 Task: Look for space in Uruaçu, Brazil from 1st August, 2023 to 5th August, 2023 for 1 adult in price range Rs.6000 to Rs.15000. Place can be entire place with 1  bedroom having 1 bed and 1 bathroom. Property type can be flat. Amenities needed are: wifi, washing machine, . Booking option can be shelf check-in. Required host language is Spanish.
Action: Mouse moved to (525, 135)
Screenshot: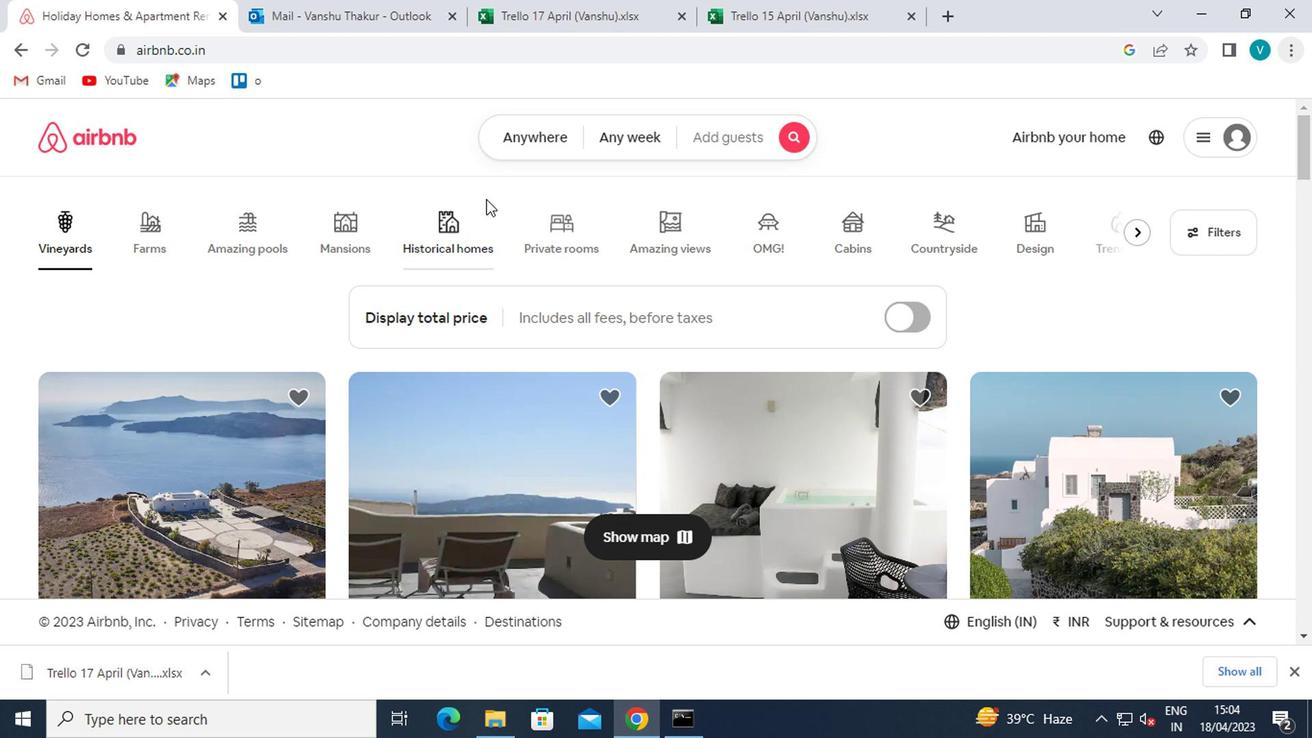 
Action: Mouse pressed left at (525, 135)
Screenshot: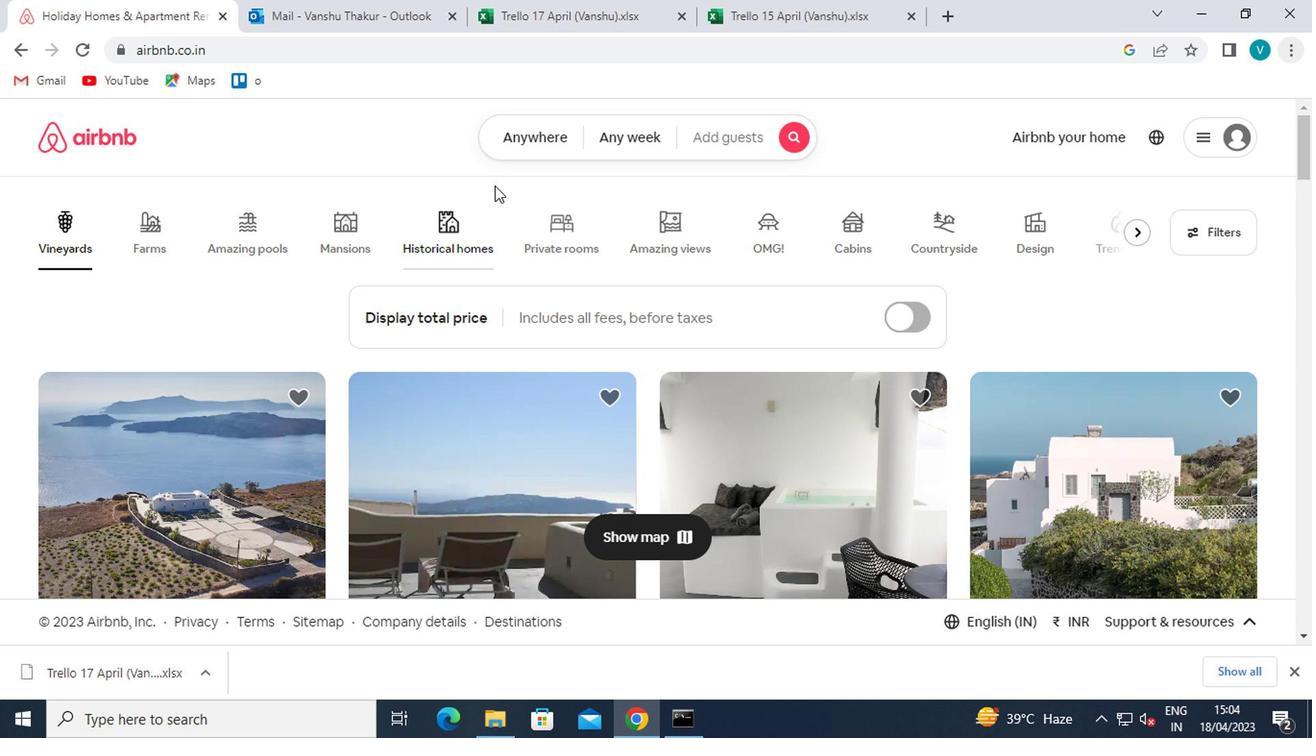 
Action: Mouse moved to (426, 224)
Screenshot: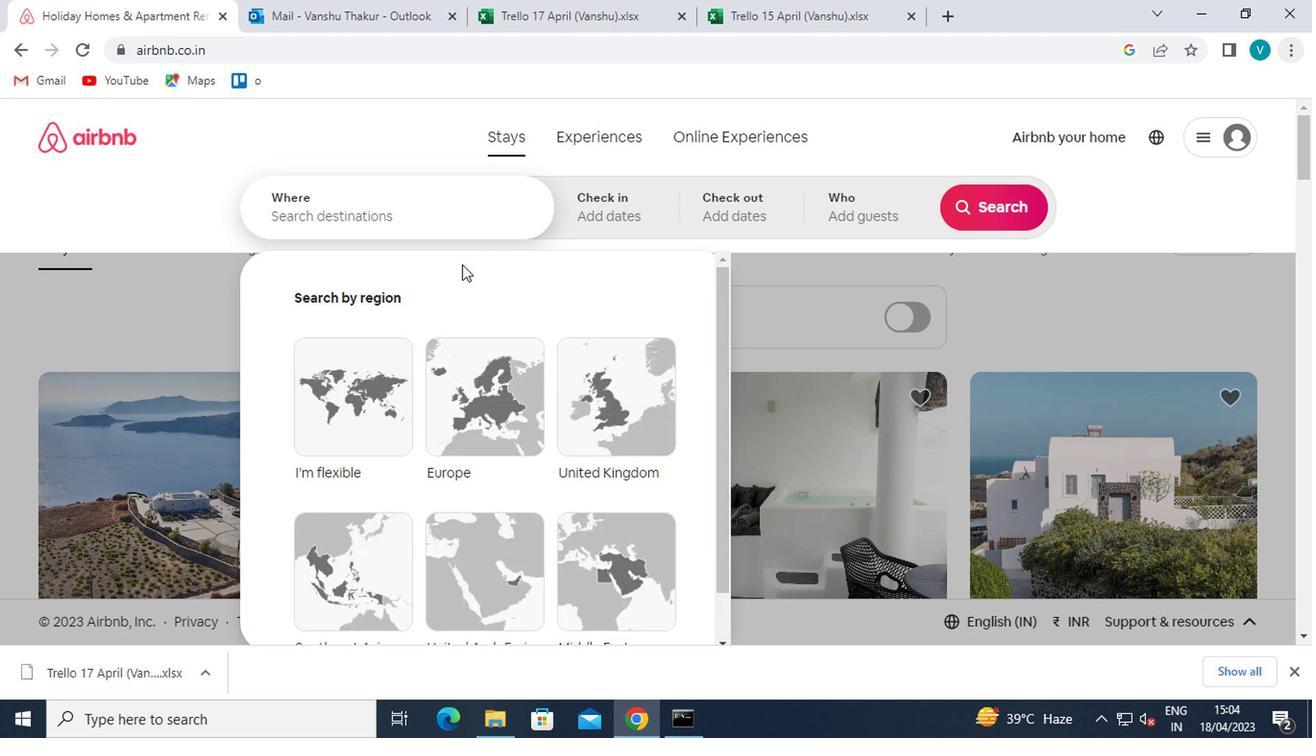 
Action: Mouse pressed left at (426, 224)
Screenshot: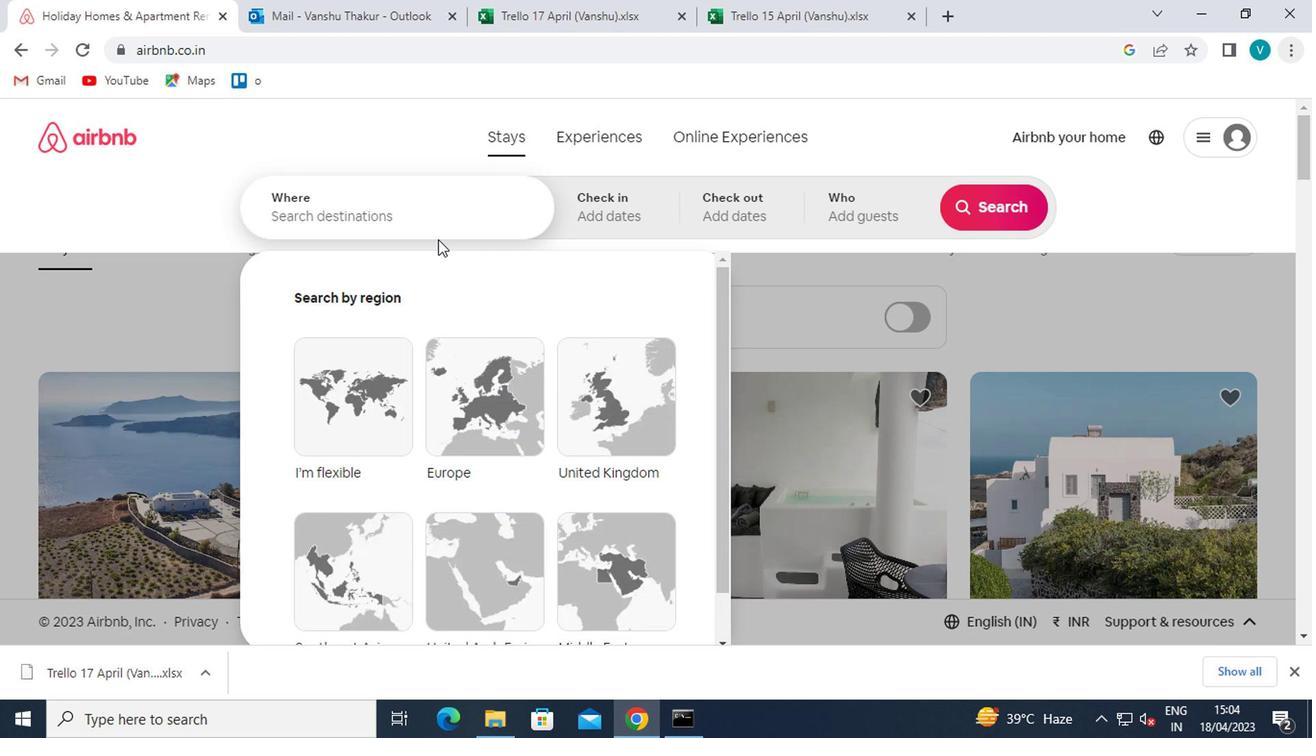 
Action: Mouse moved to (424, 223)
Screenshot: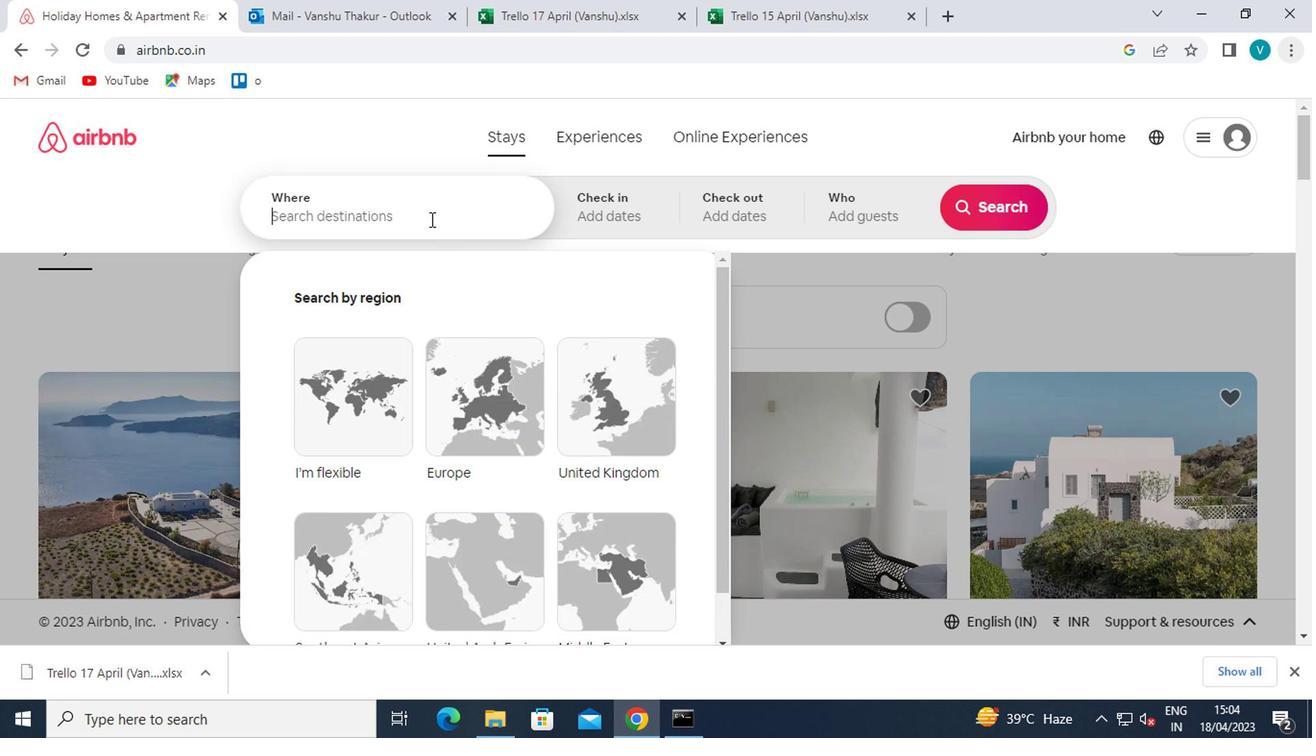 
Action: Key pressed <Key.shift>URUACU,<Key.space><Key.shift>BRAZIL
Screenshot: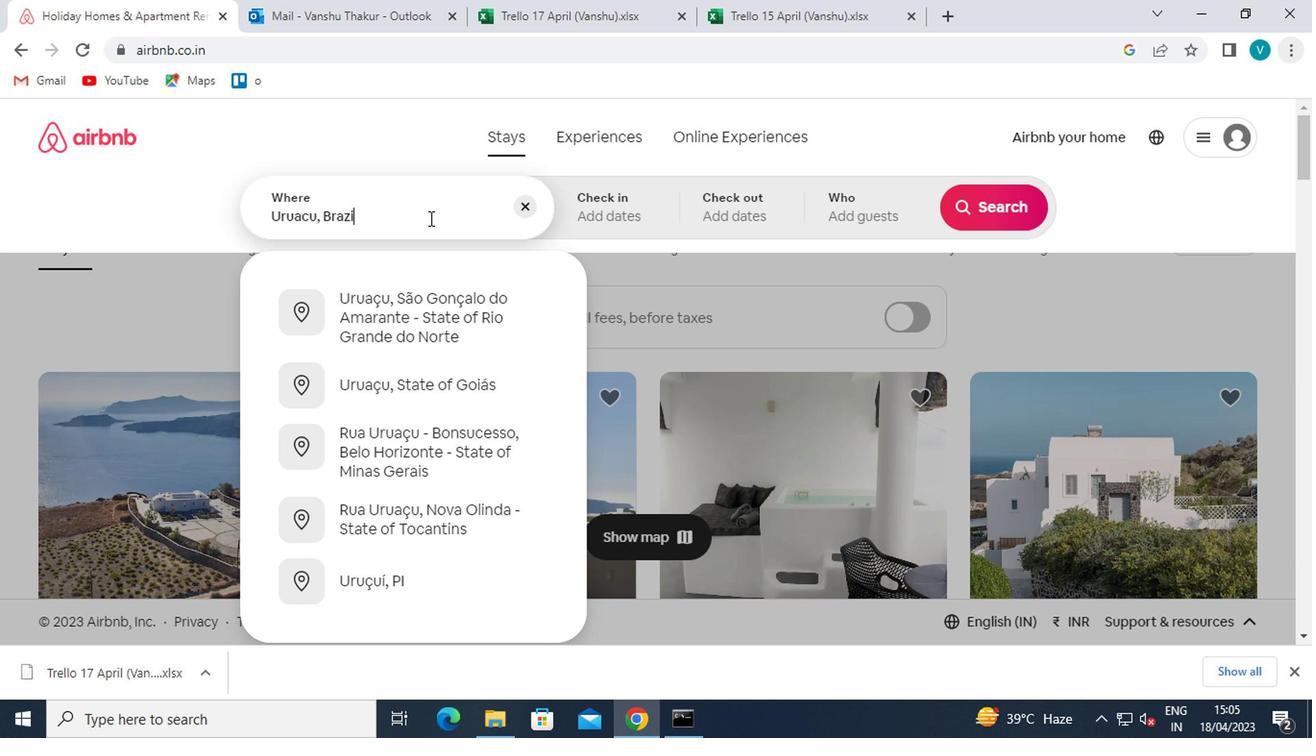 
Action: Mouse moved to (432, 307)
Screenshot: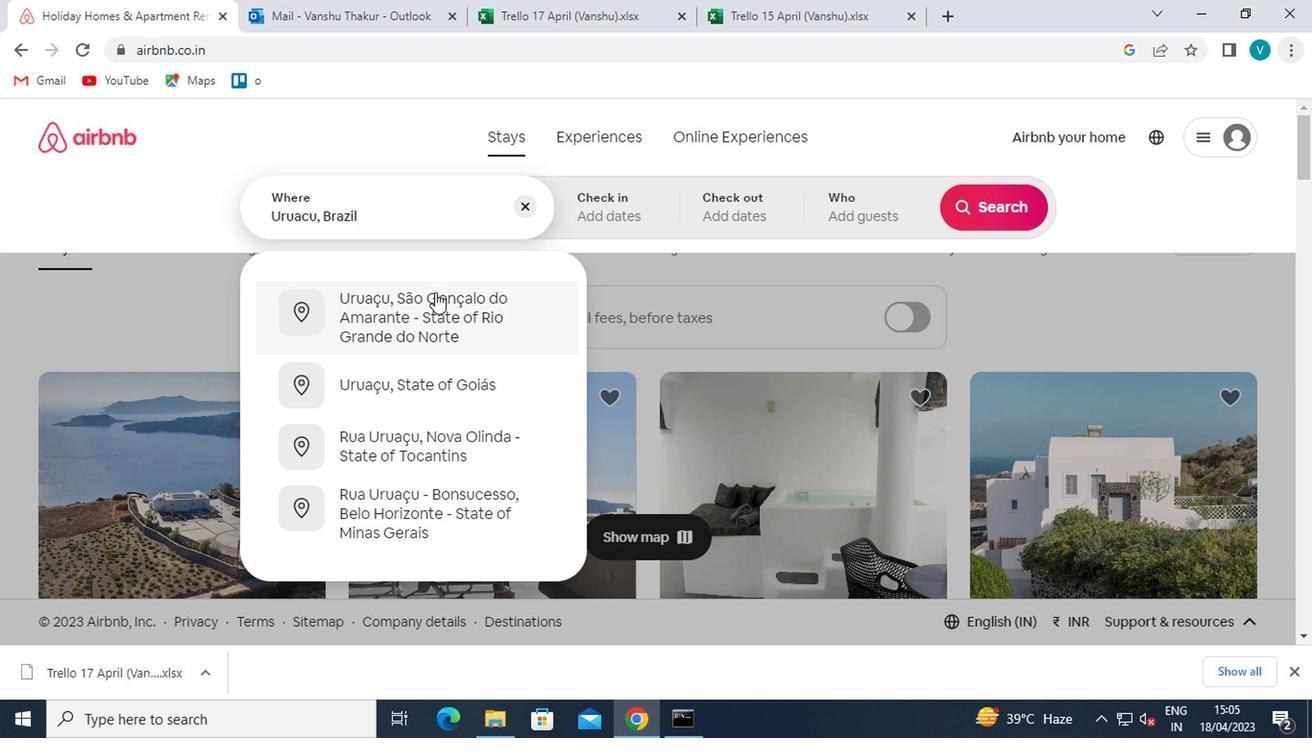 
Action: Mouse pressed left at (432, 307)
Screenshot: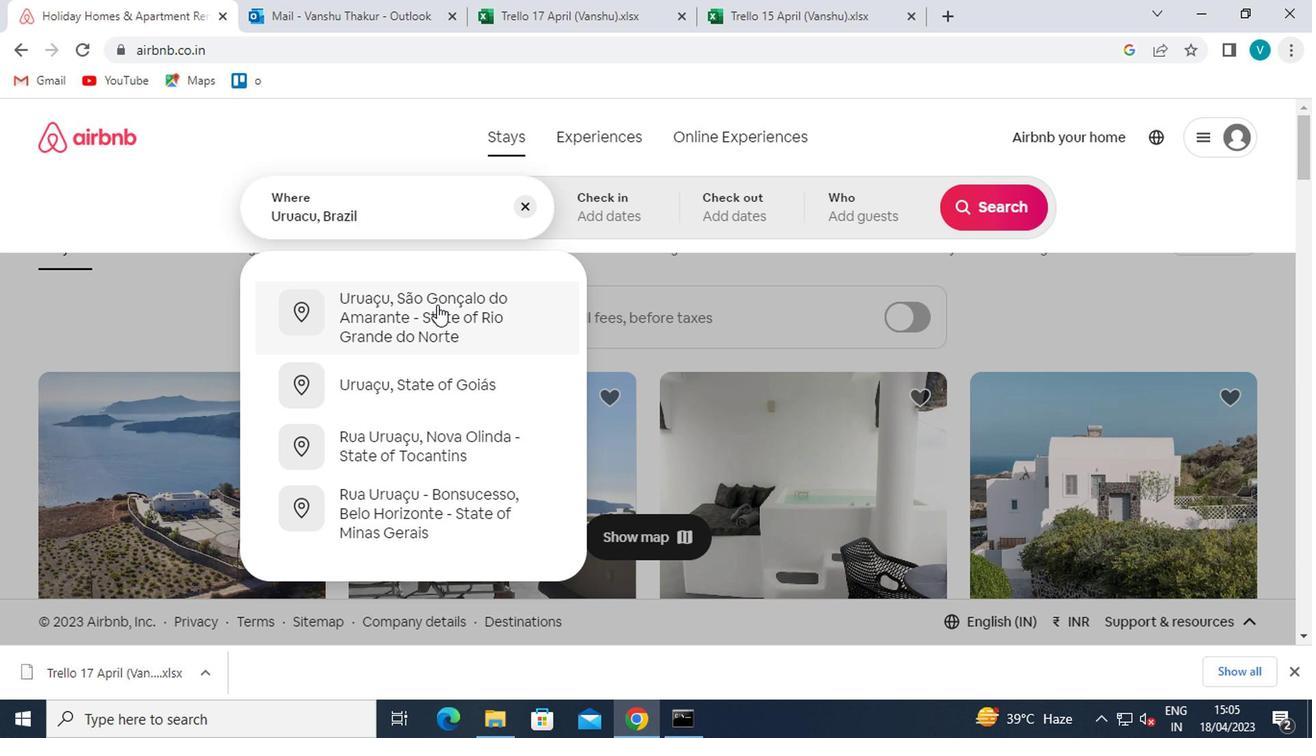 
Action: Mouse moved to (960, 358)
Screenshot: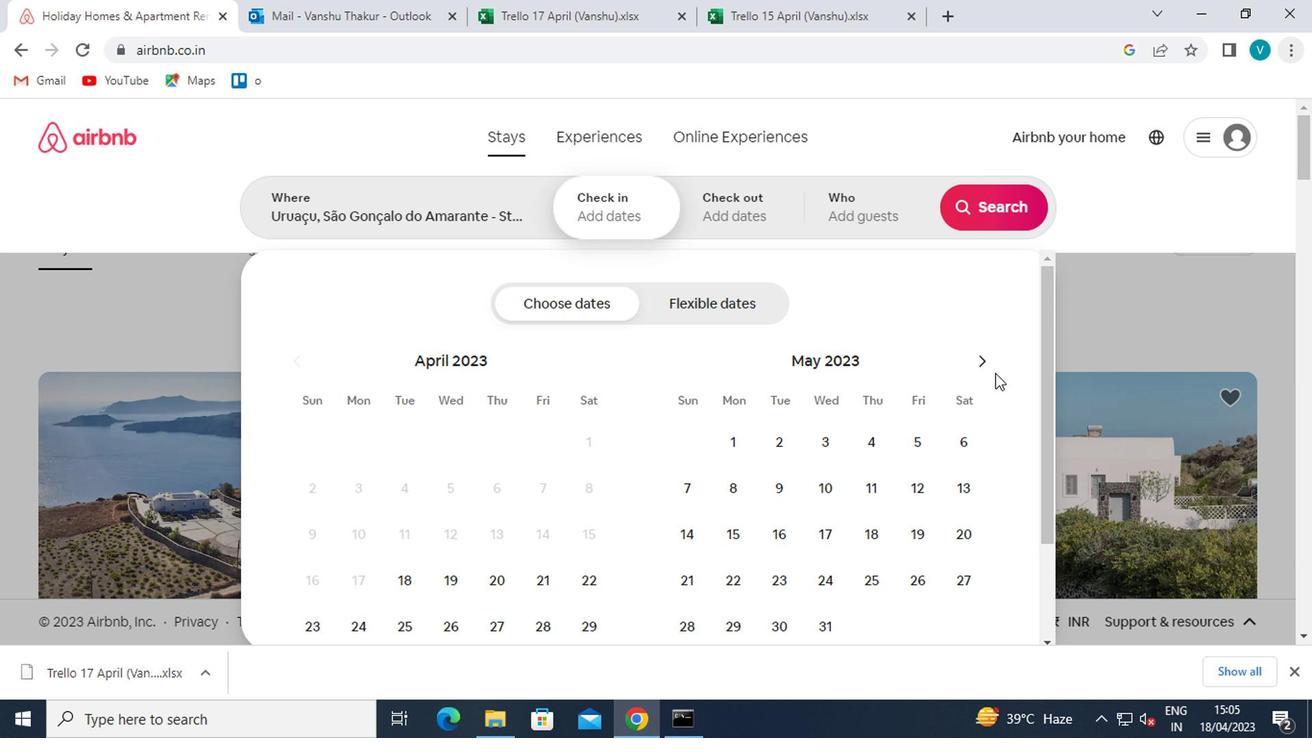 
Action: Mouse pressed left at (960, 358)
Screenshot: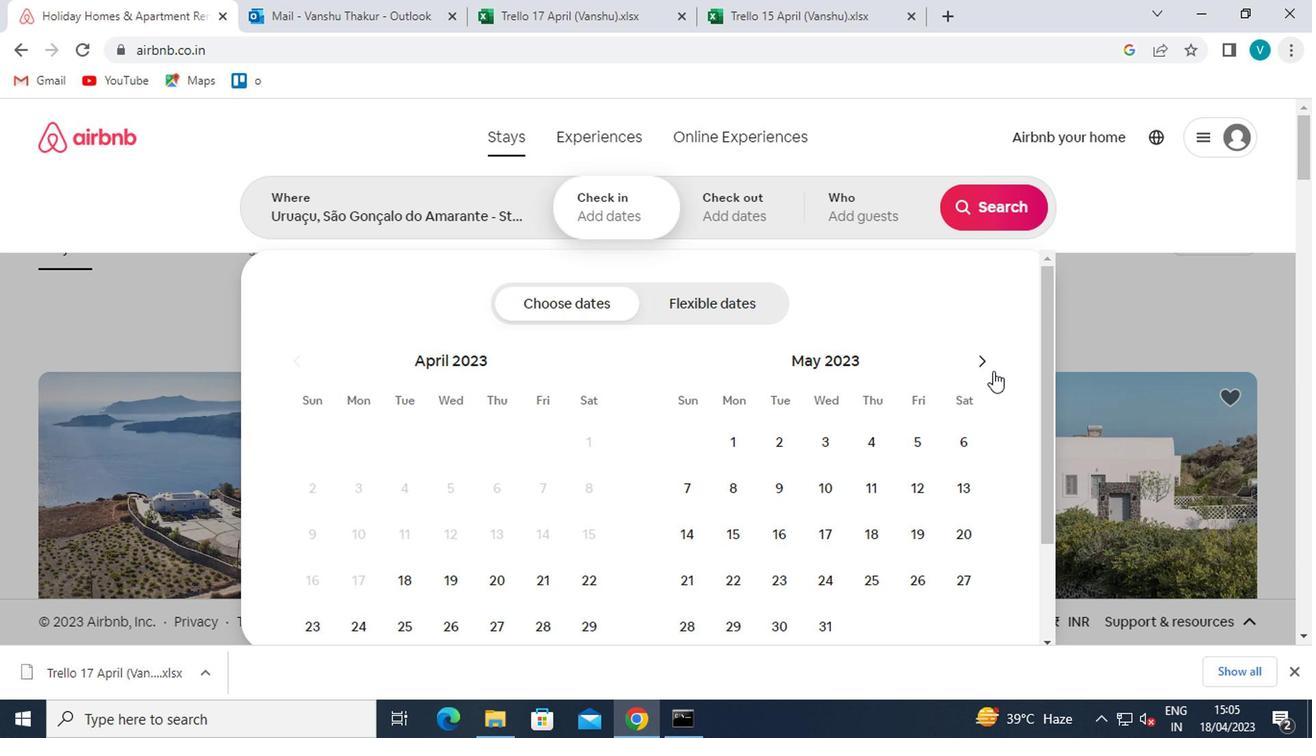 
Action: Mouse pressed left at (960, 358)
Screenshot: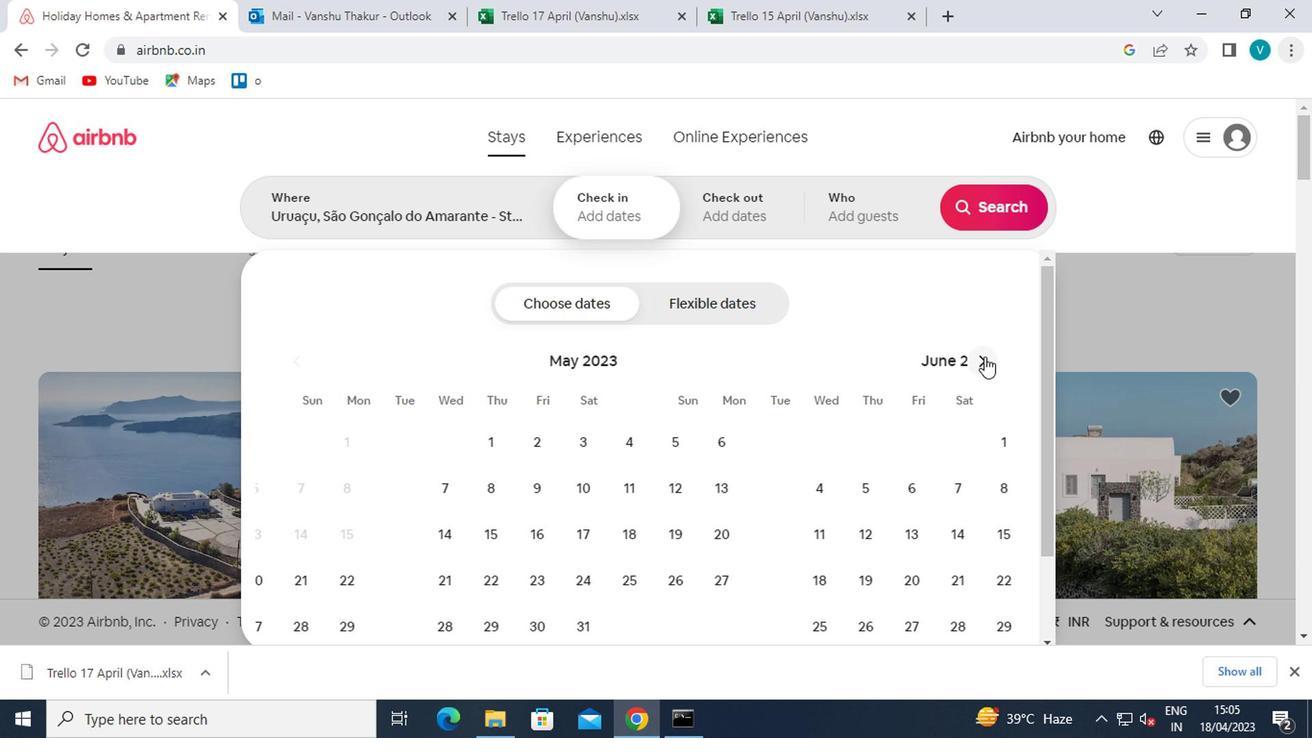 
Action: Mouse pressed left at (960, 358)
Screenshot: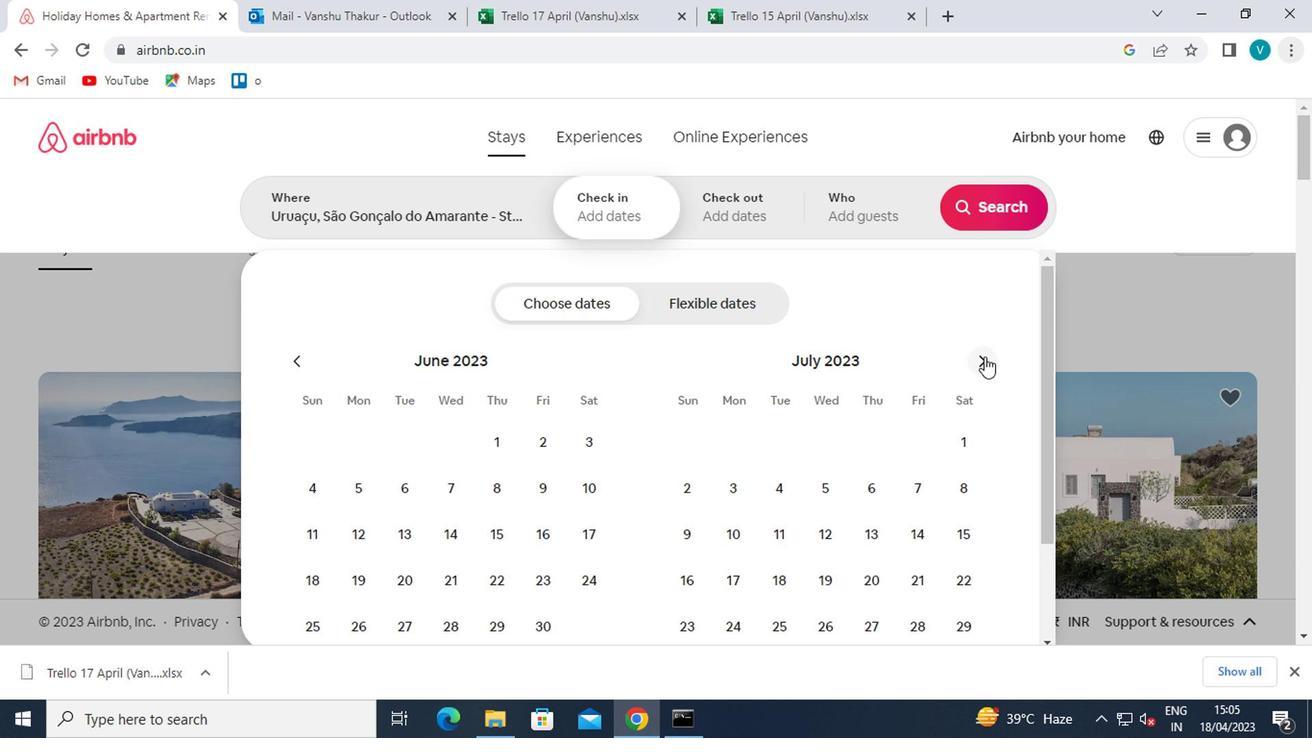 
Action: Mouse moved to (767, 430)
Screenshot: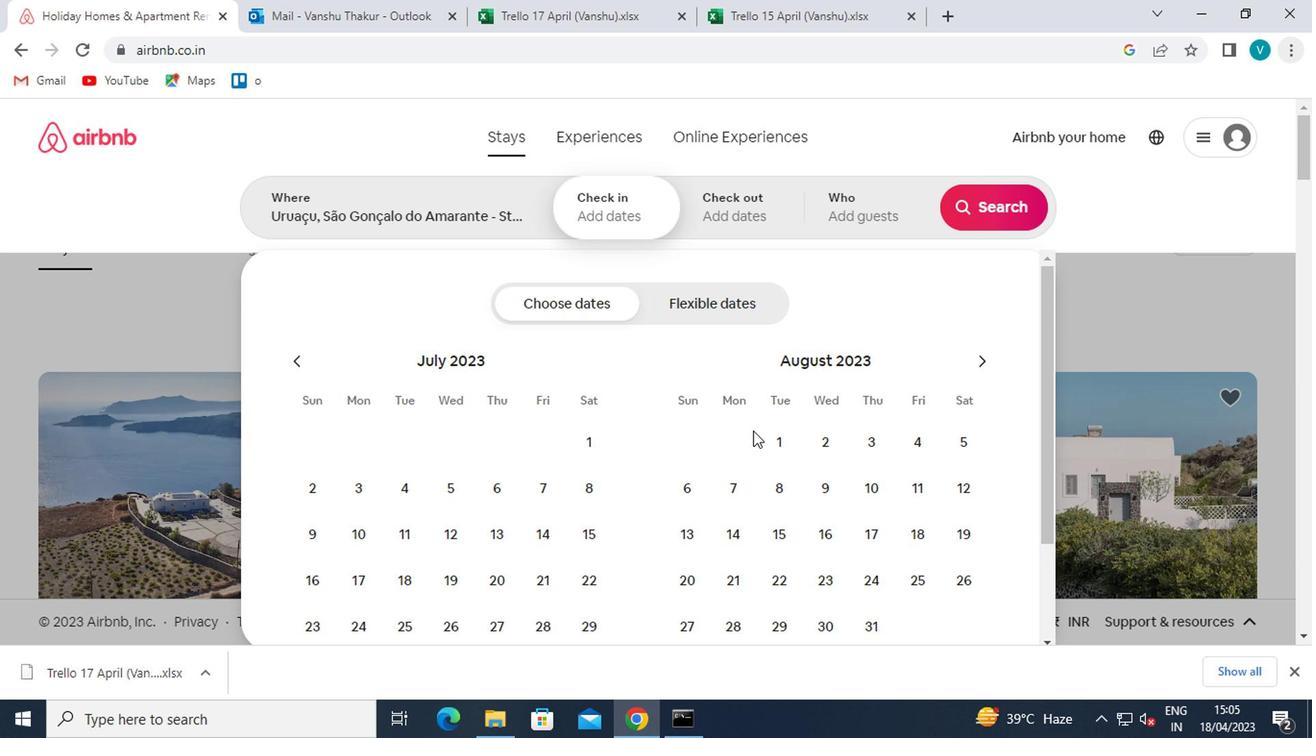 
Action: Mouse pressed left at (767, 430)
Screenshot: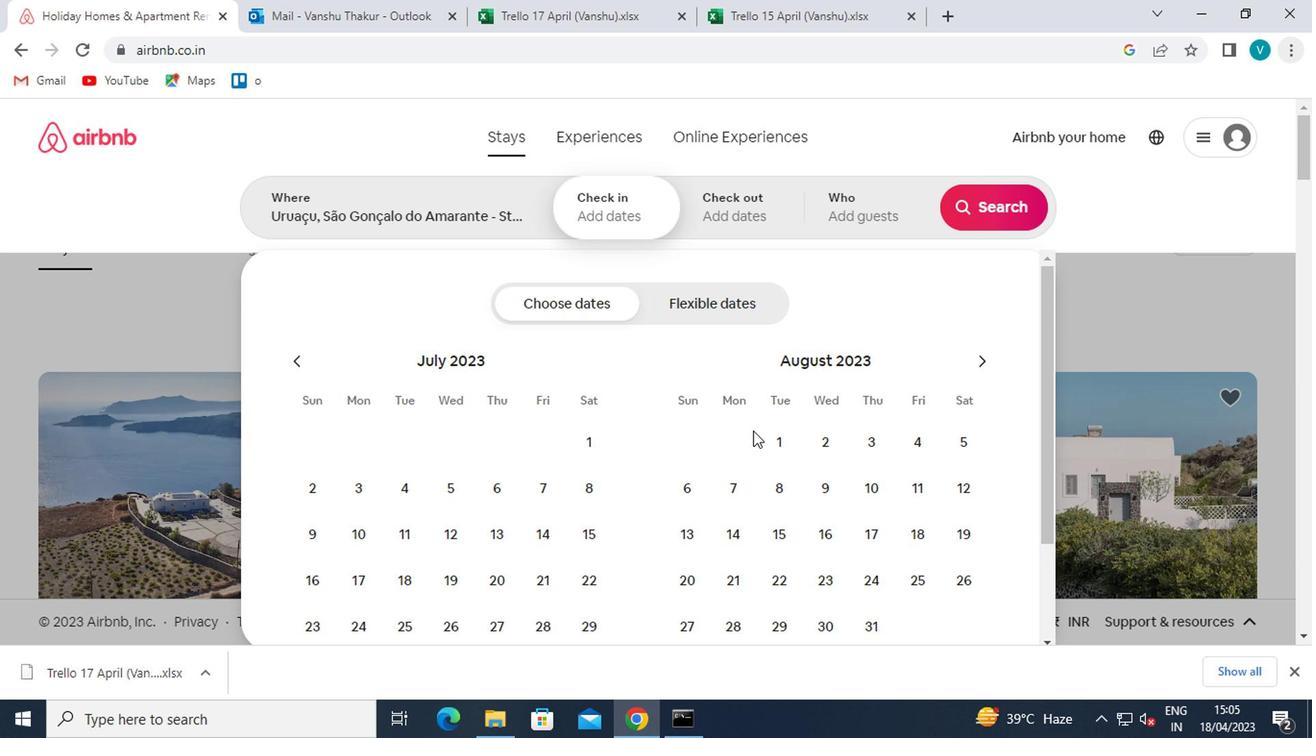 
Action: Mouse moved to (931, 430)
Screenshot: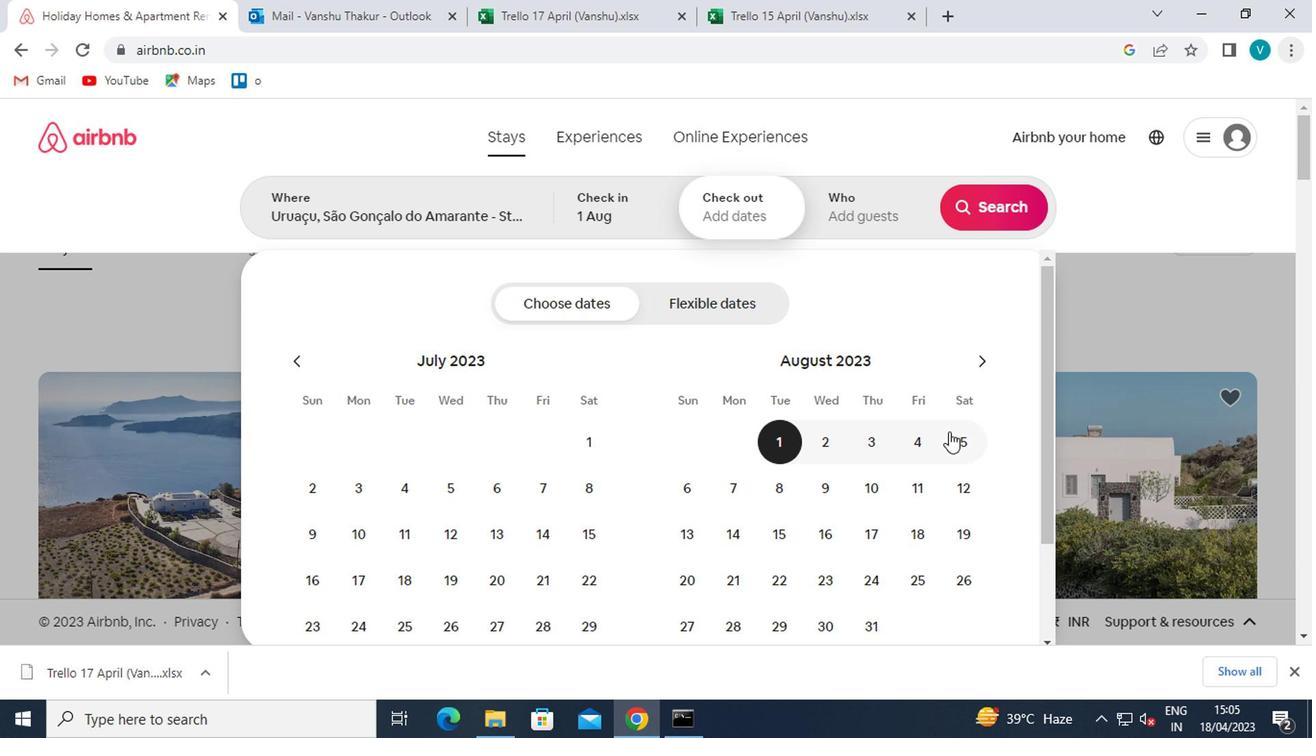 
Action: Mouse pressed left at (931, 430)
Screenshot: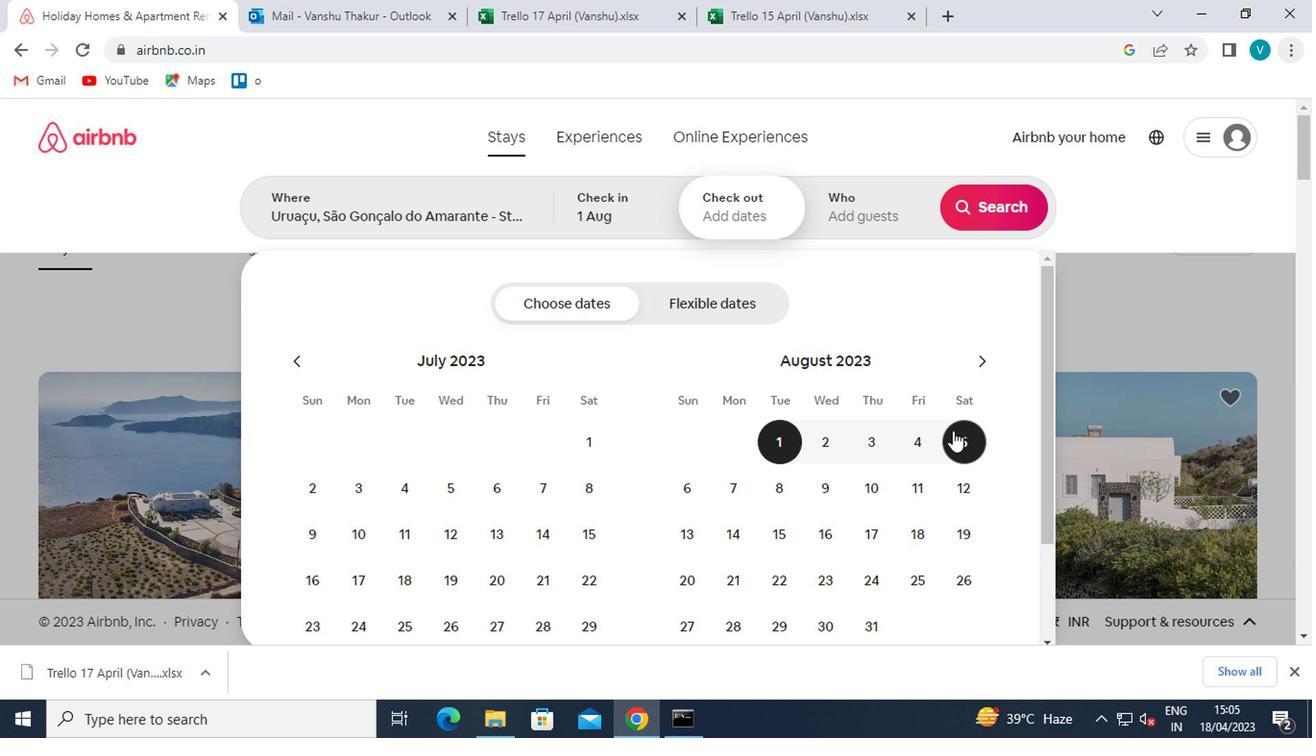 
Action: Mouse moved to (853, 203)
Screenshot: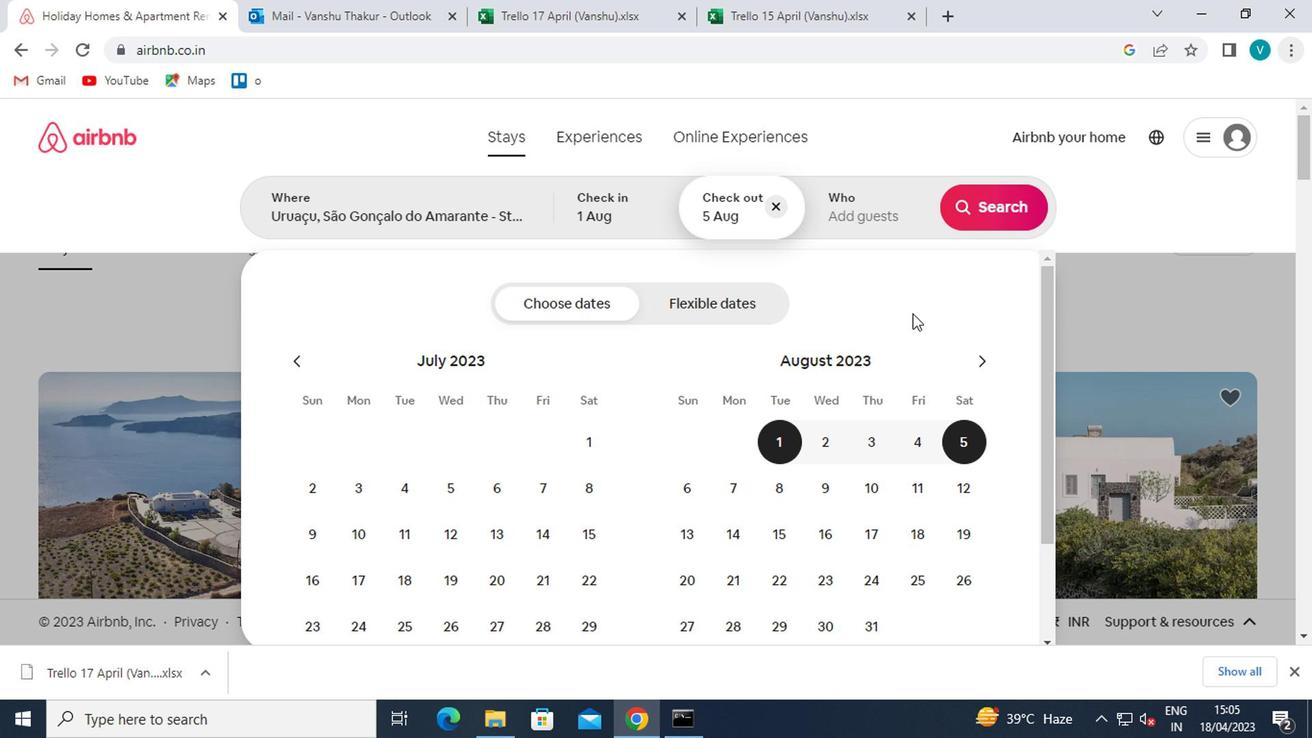 
Action: Mouse pressed left at (853, 203)
Screenshot: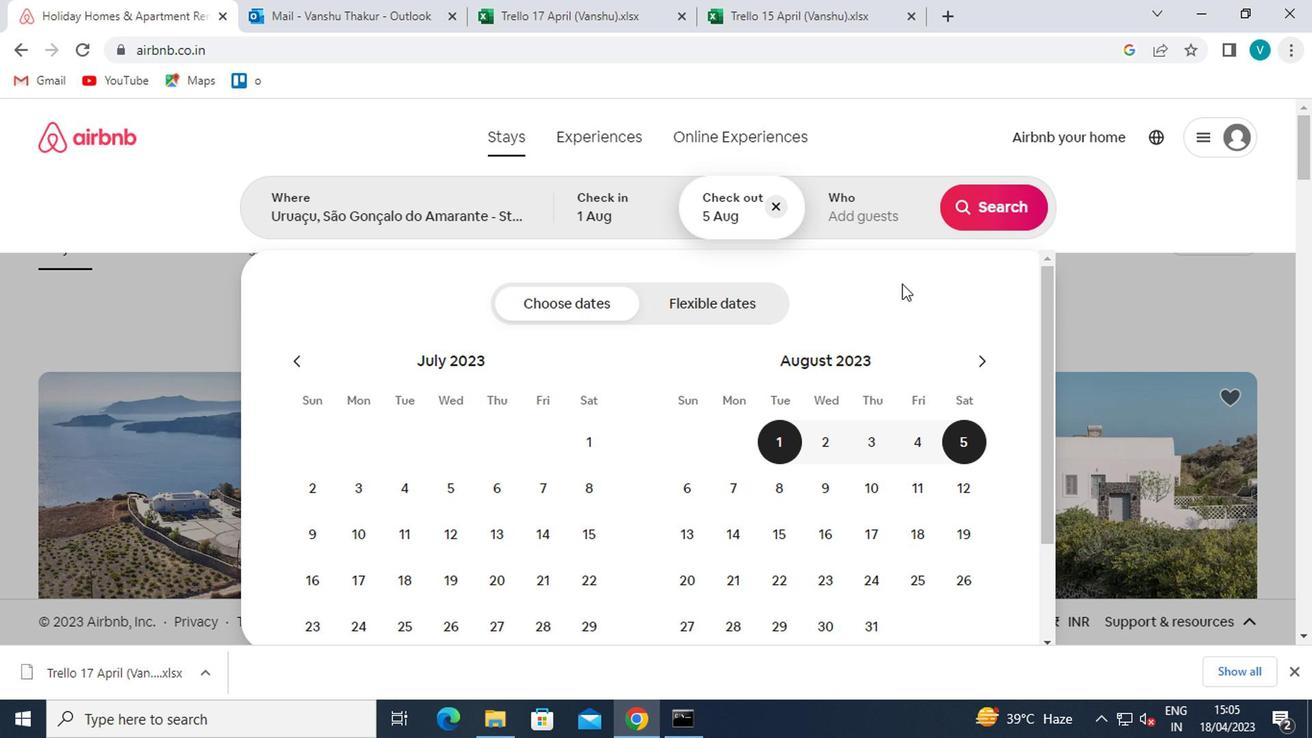 
Action: Mouse moved to (964, 308)
Screenshot: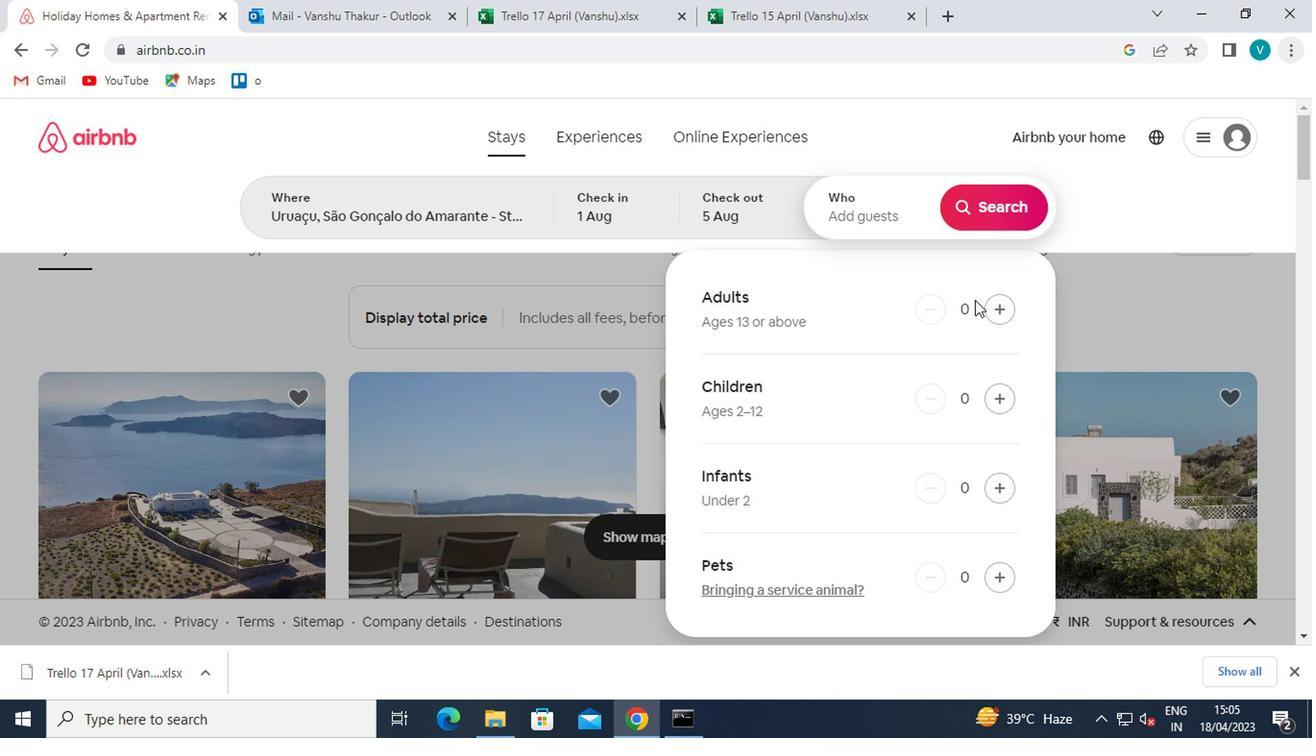 
Action: Mouse pressed left at (964, 308)
Screenshot: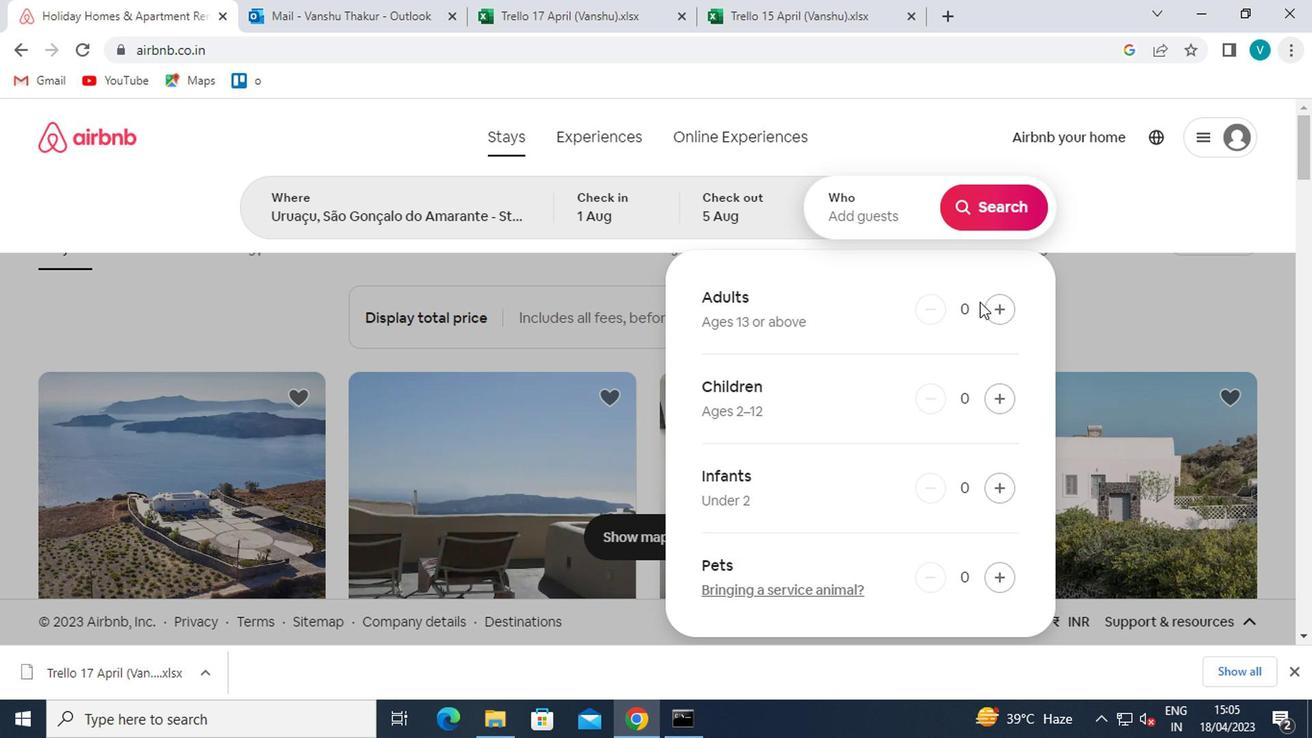 
Action: Mouse moved to (975, 204)
Screenshot: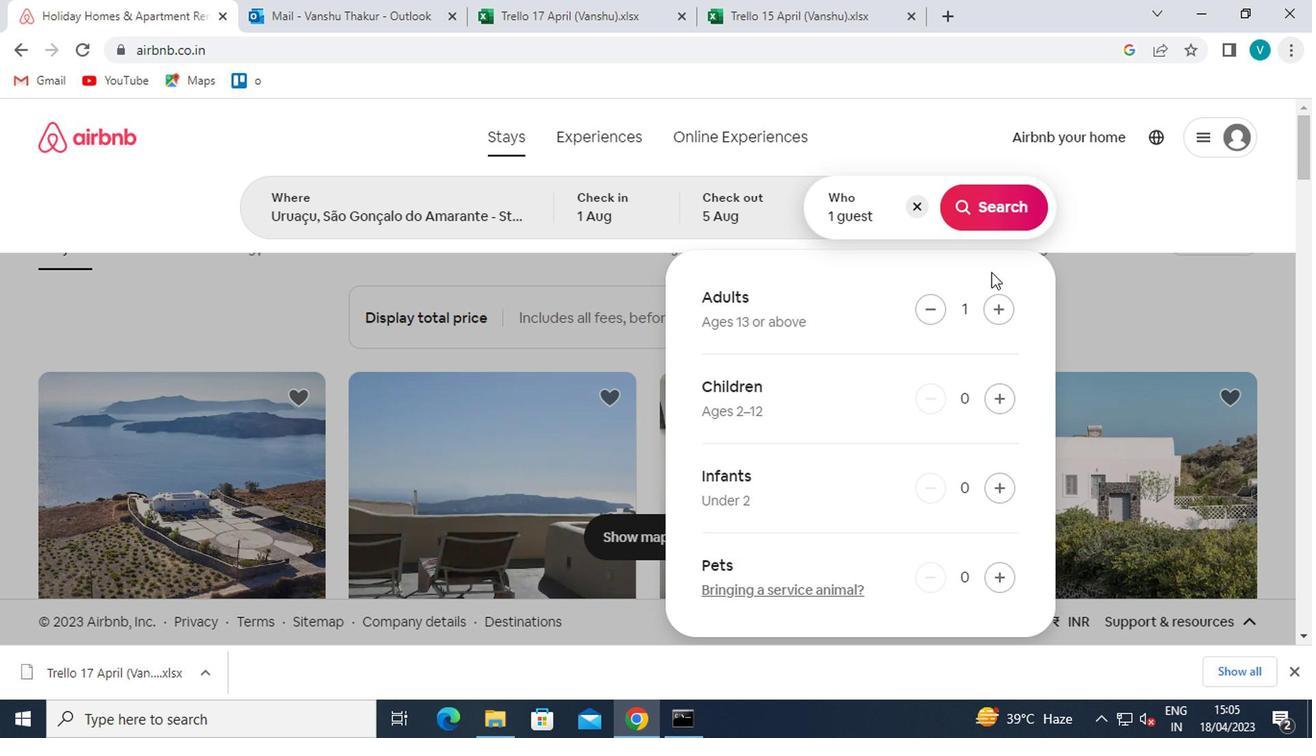 
Action: Mouse pressed left at (975, 204)
Screenshot: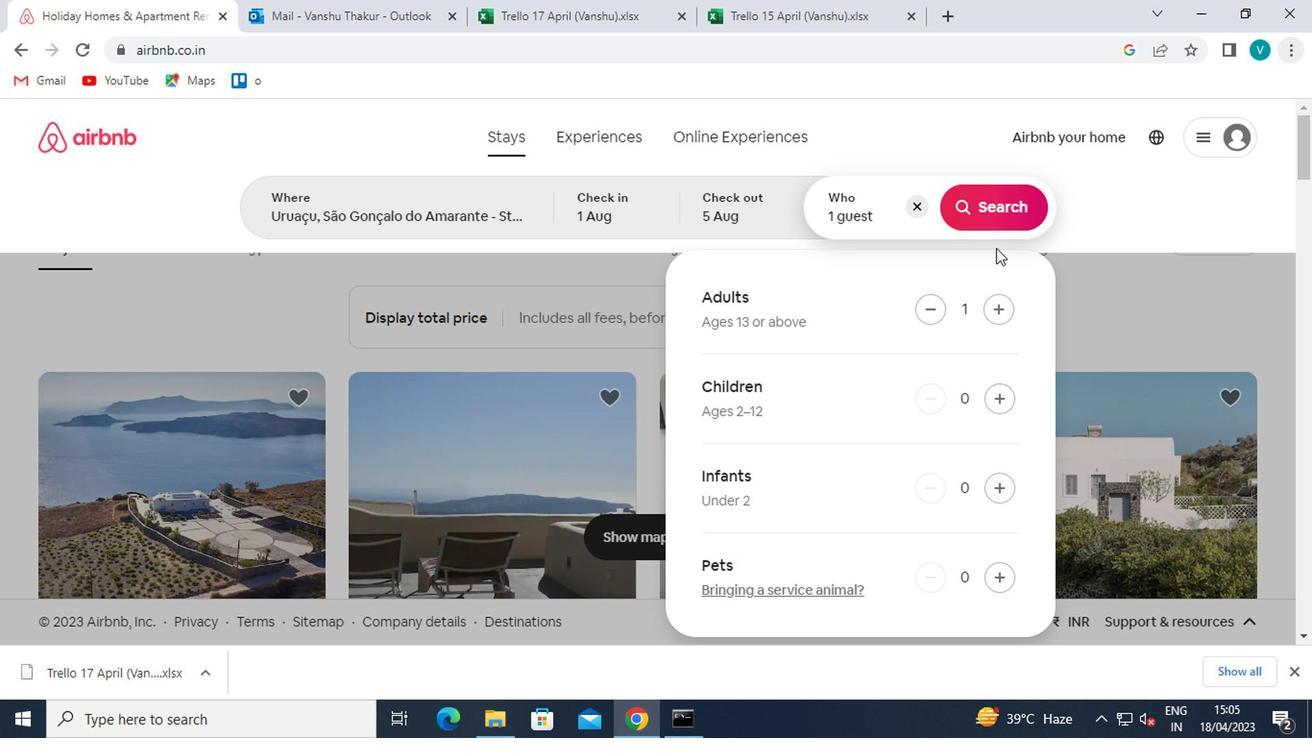 
Action: Mouse moved to (1191, 221)
Screenshot: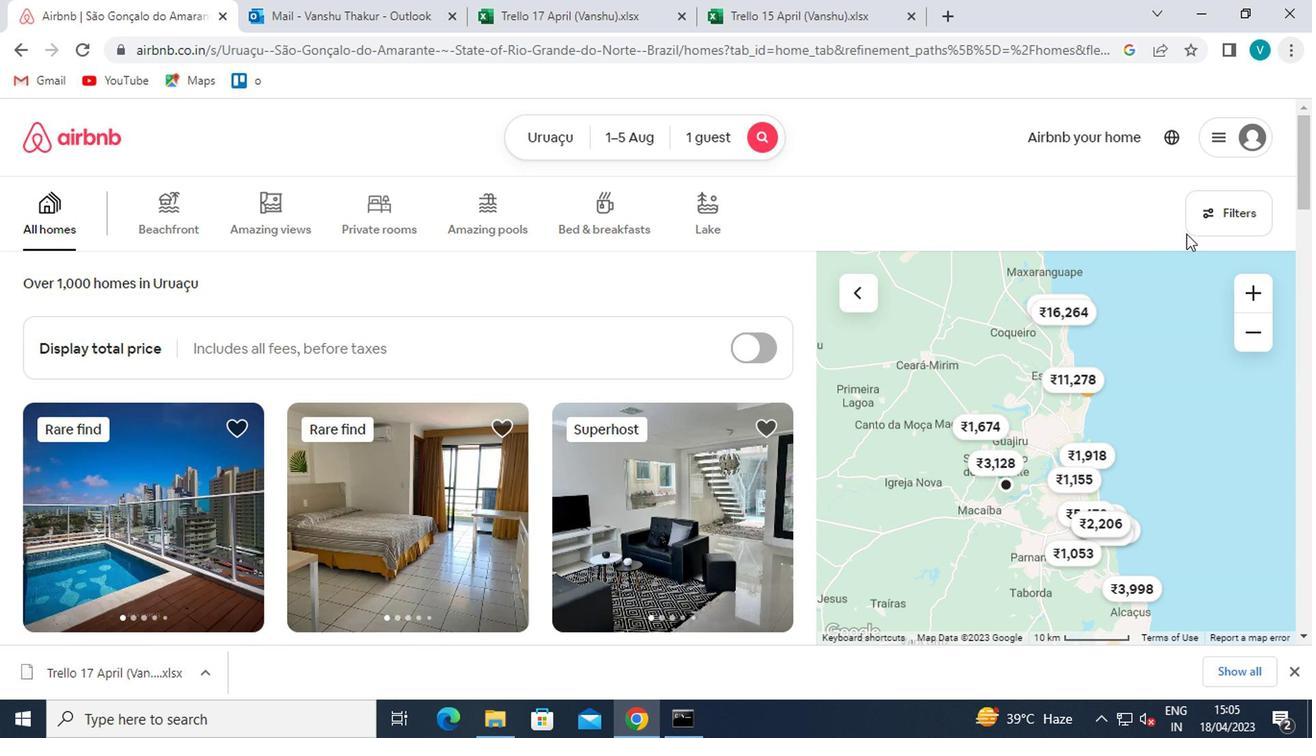 
Action: Mouse pressed left at (1191, 221)
Screenshot: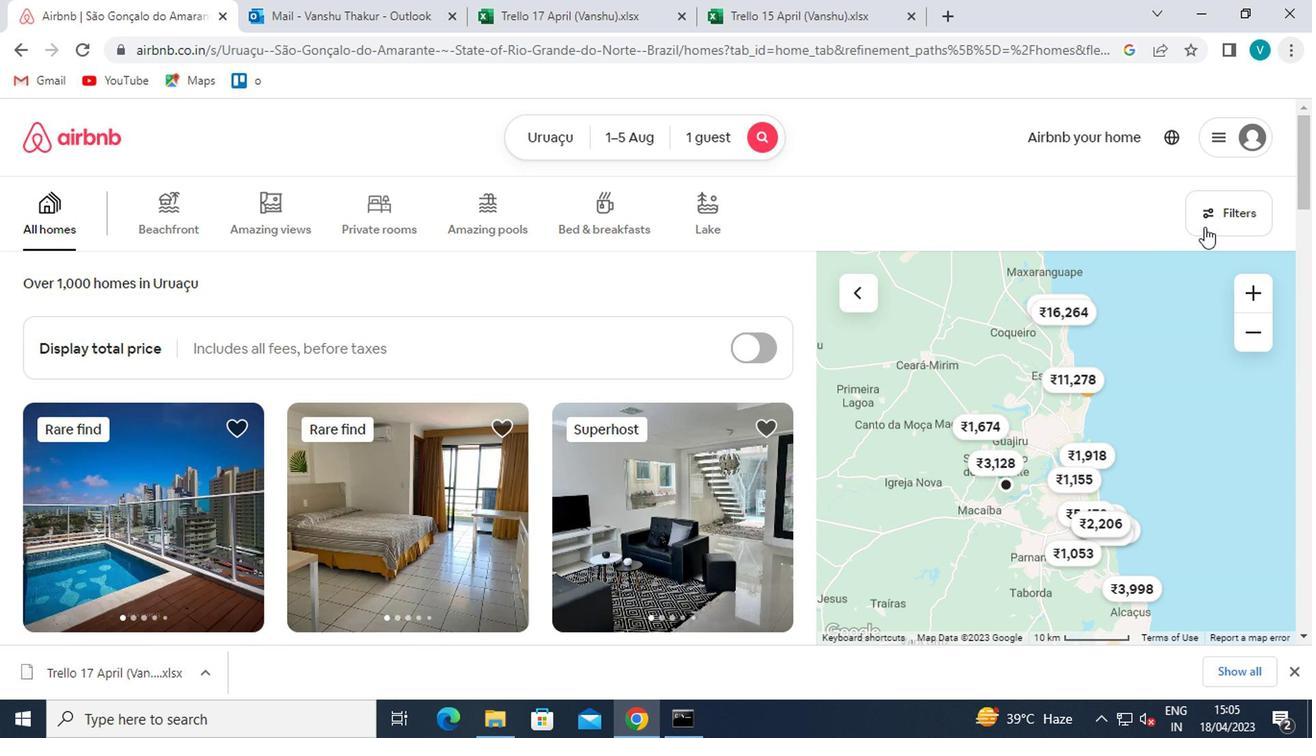 
Action: Mouse moved to (449, 452)
Screenshot: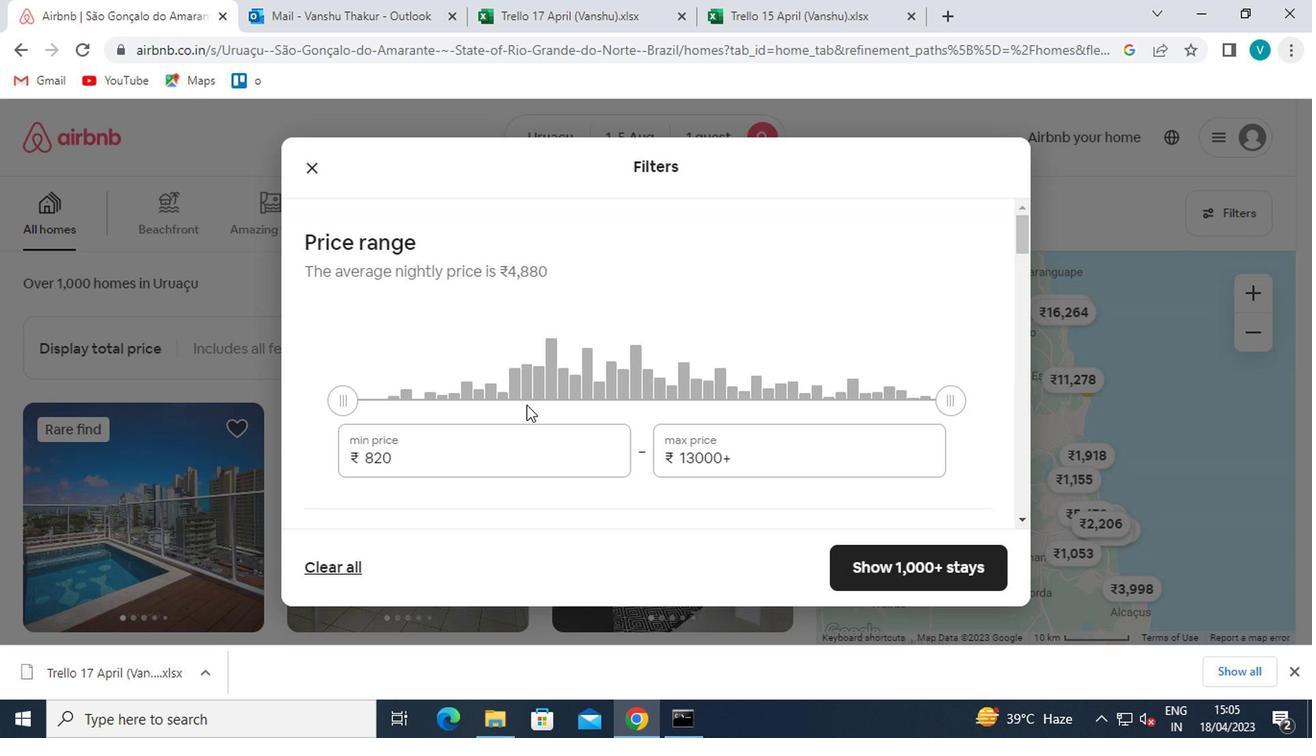 
Action: Mouse pressed left at (449, 452)
Screenshot: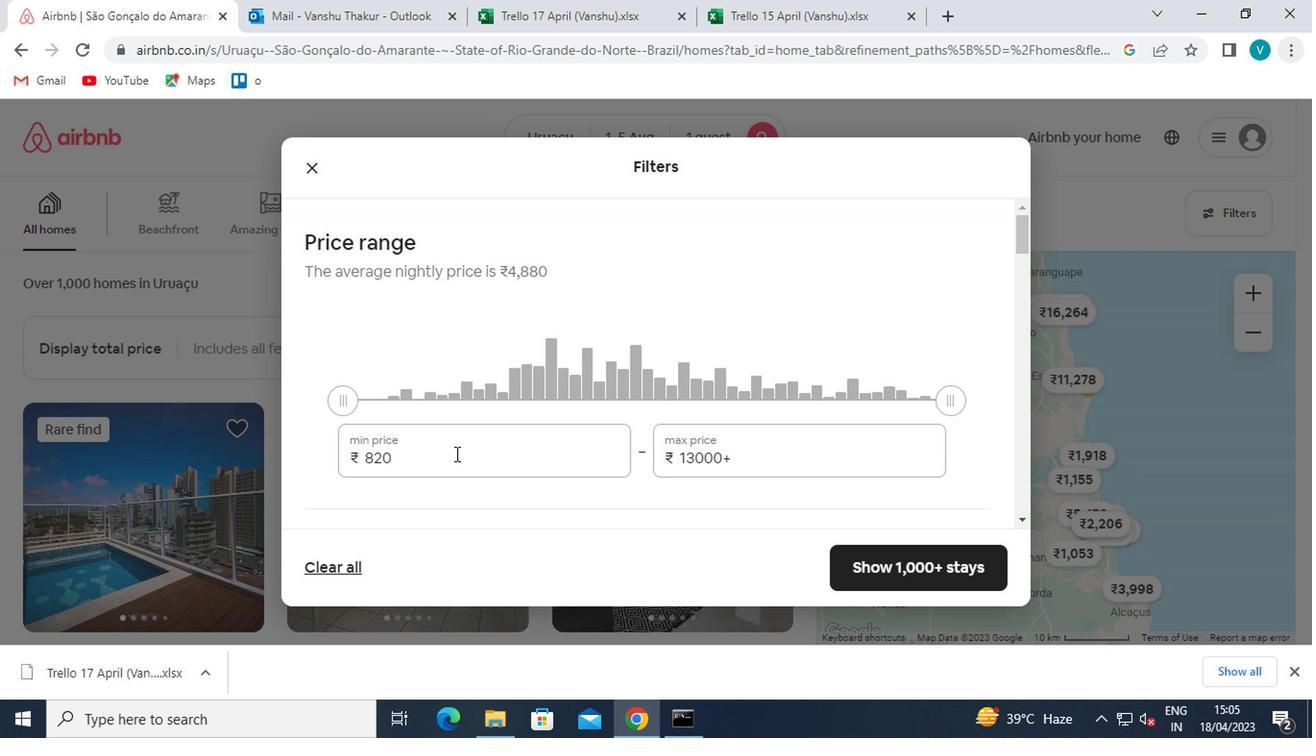 
Action: Key pressed <Key.backspace><Key.backspace><Key.backspace>6000
Screenshot: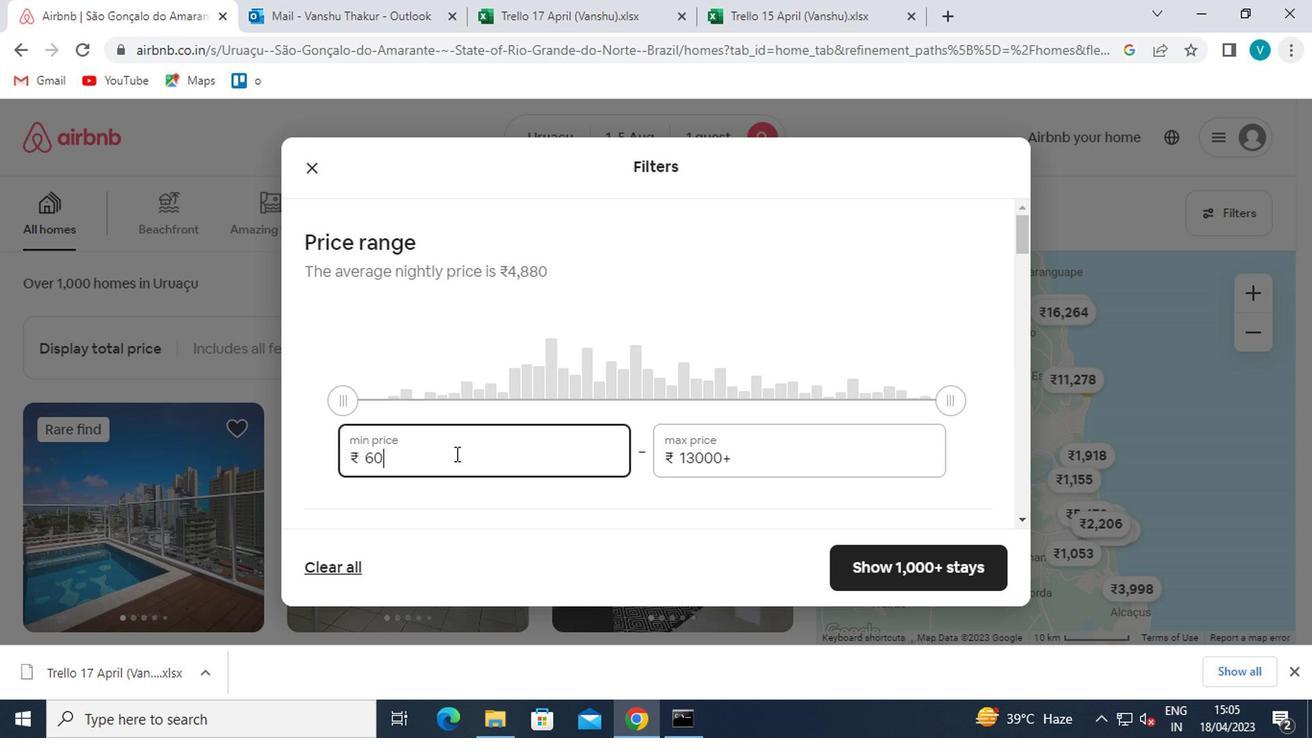
Action: Mouse moved to (737, 458)
Screenshot: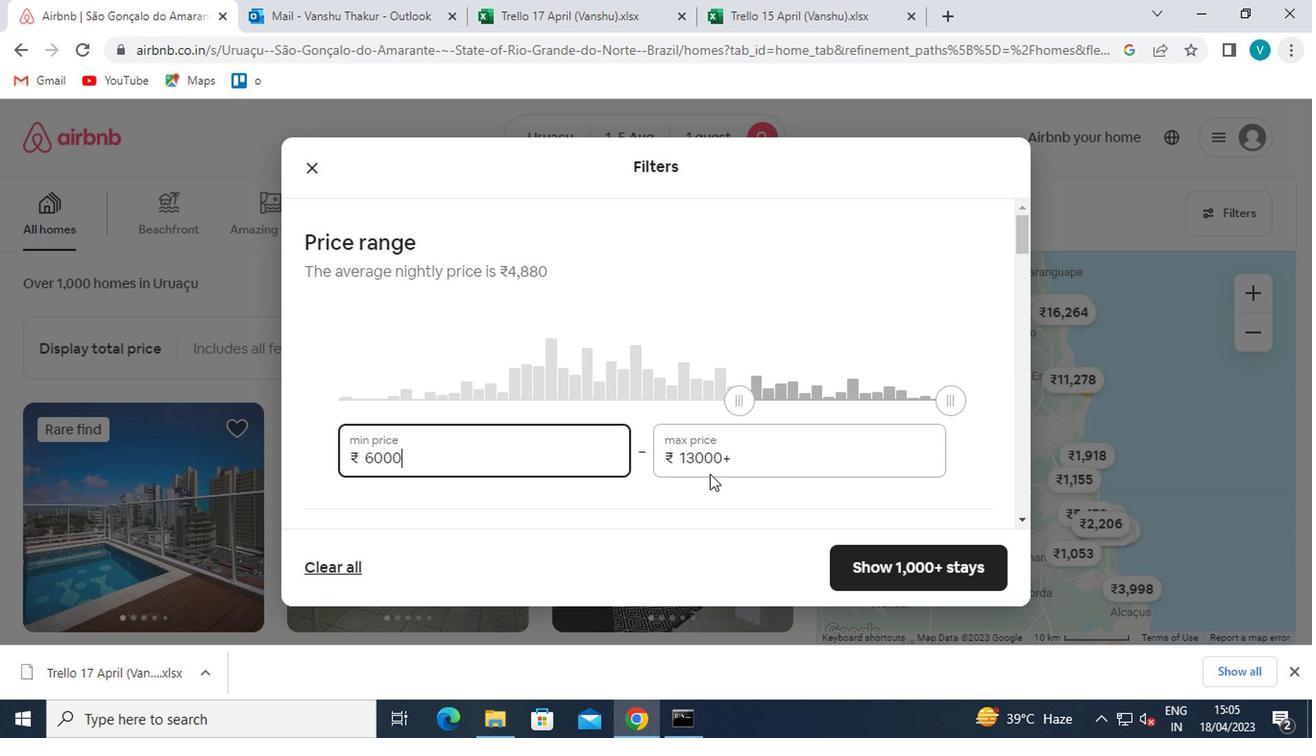 
Action: Mouse pressed left at (737, 458)
Screenshot: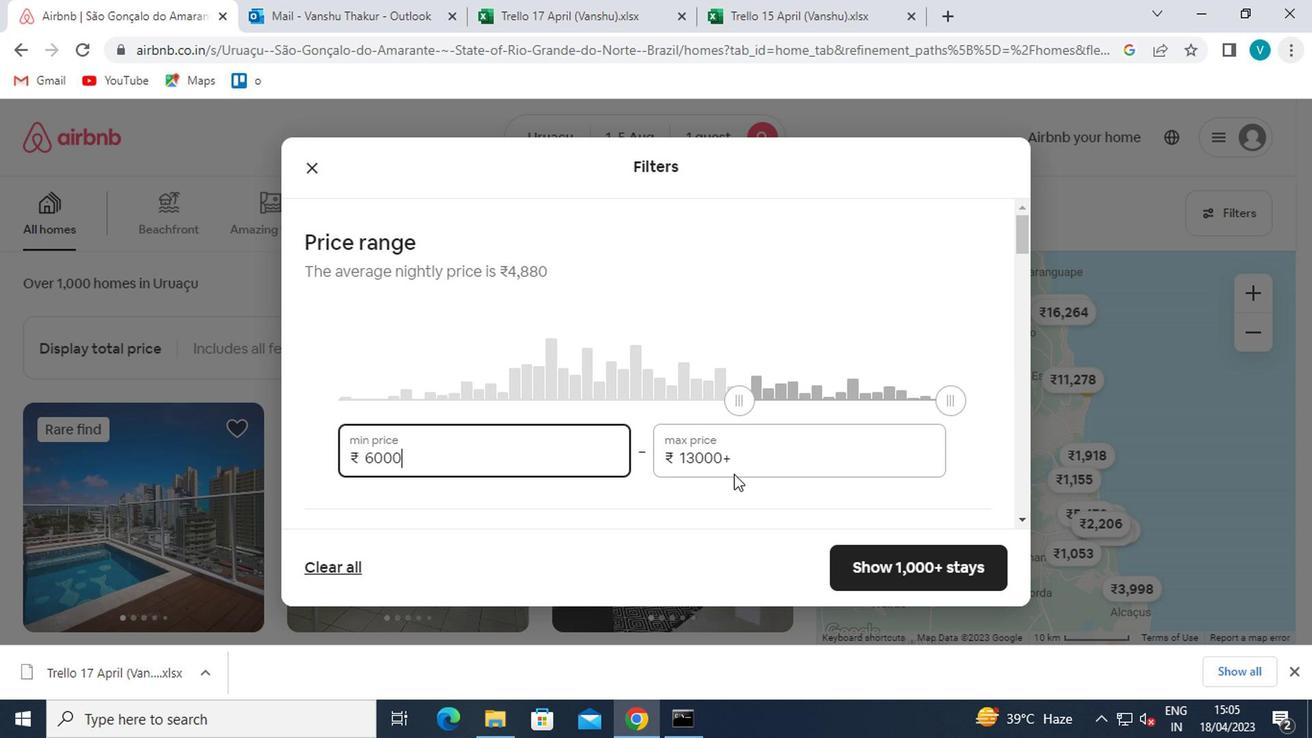 
Action: Mouse moved to (605, 374)
Screenshot: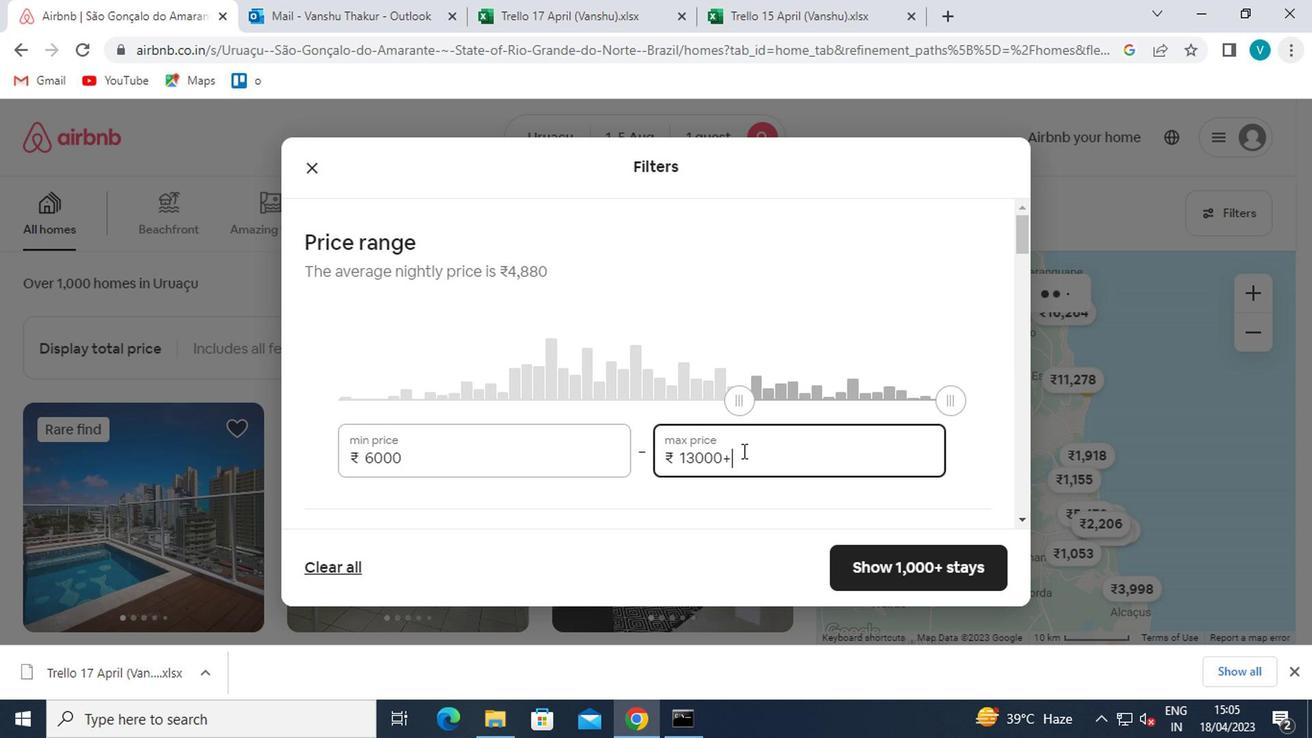 
Action: Key pressed <Key.backspace><Key.backspace><Key.backspace><Key.backspace><Key.backspace><Key.backspace>15000
Screenshot: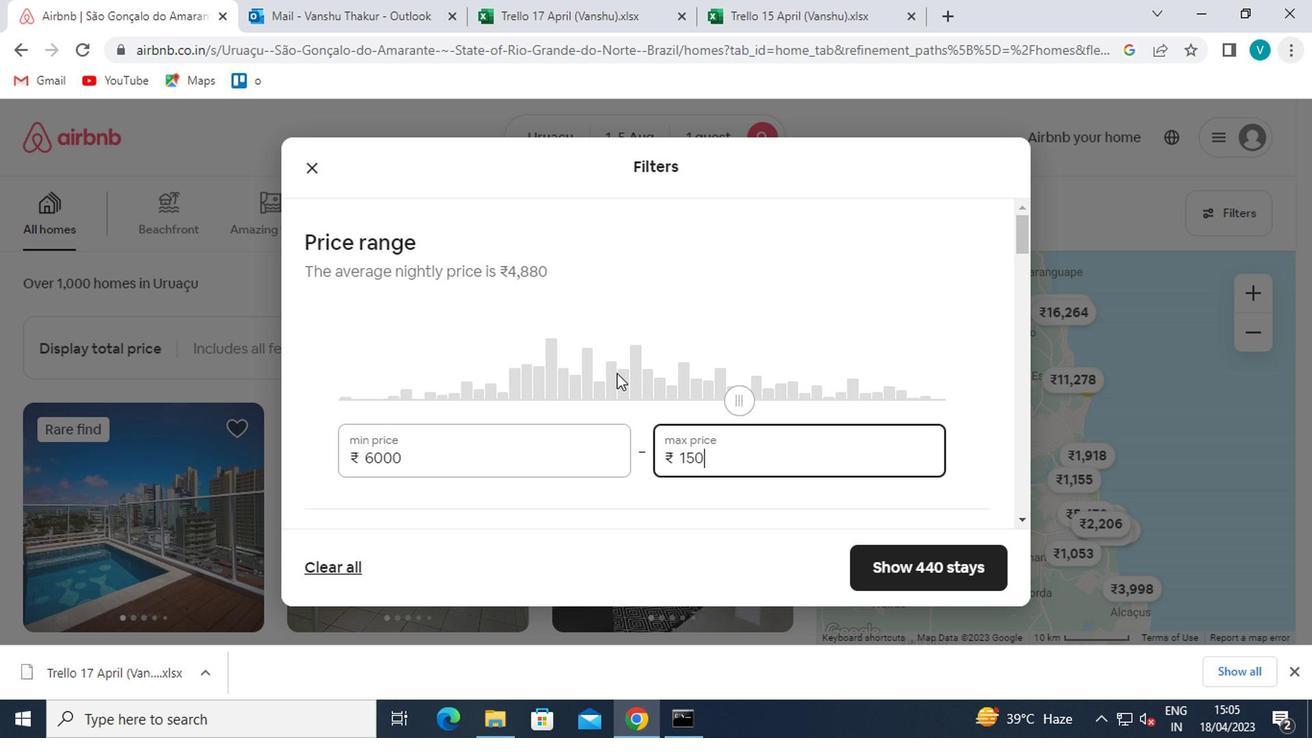 
Action: Mouse moved to (617, 379)
Screenshot: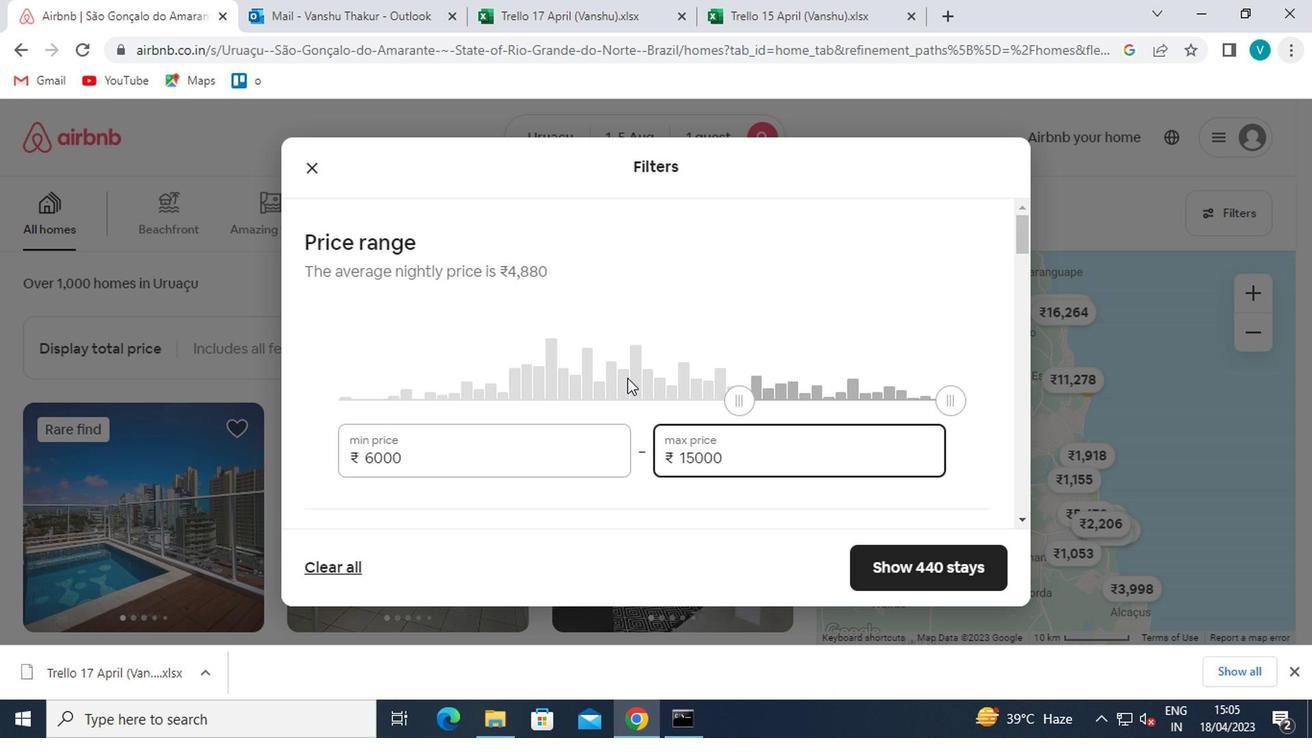 
Action: Mouse scrolled (617, 378) with delta (0, 0)
Screenshot: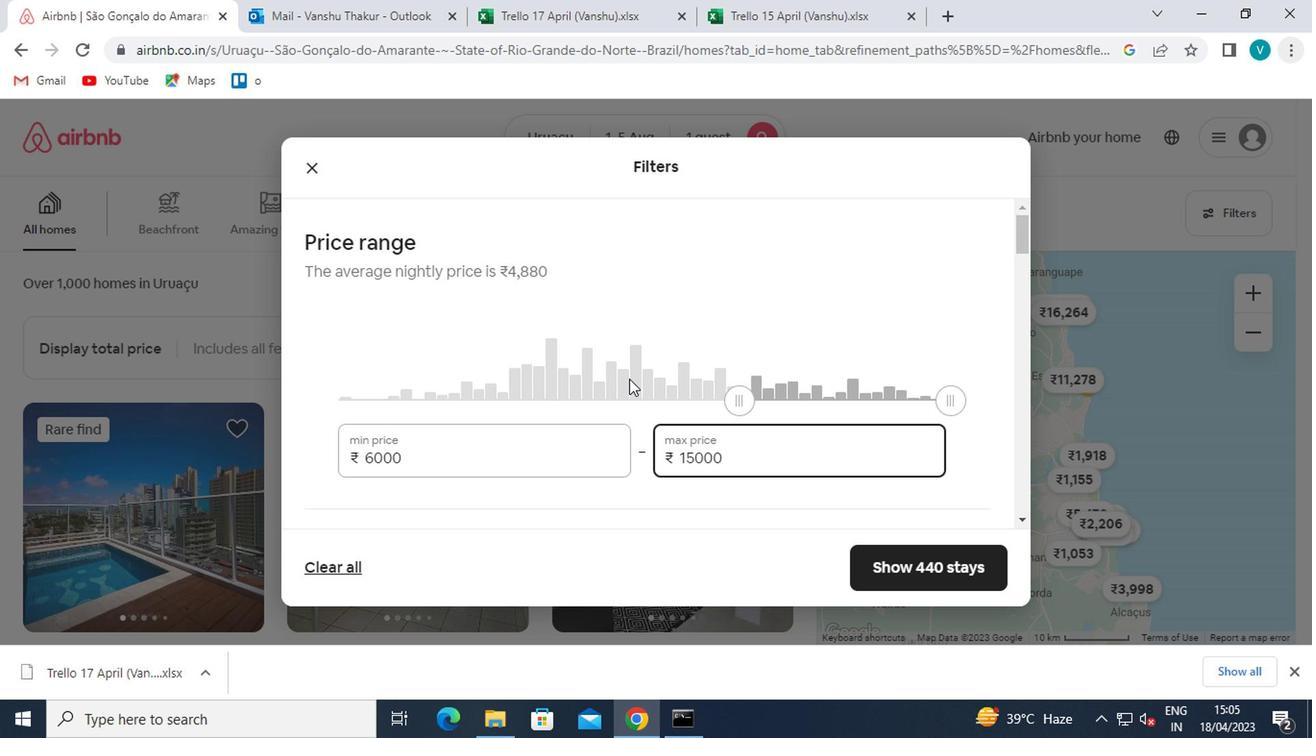 
Action: Mouse scrolled (617, 378) with delta (0, 0)
Screenshot: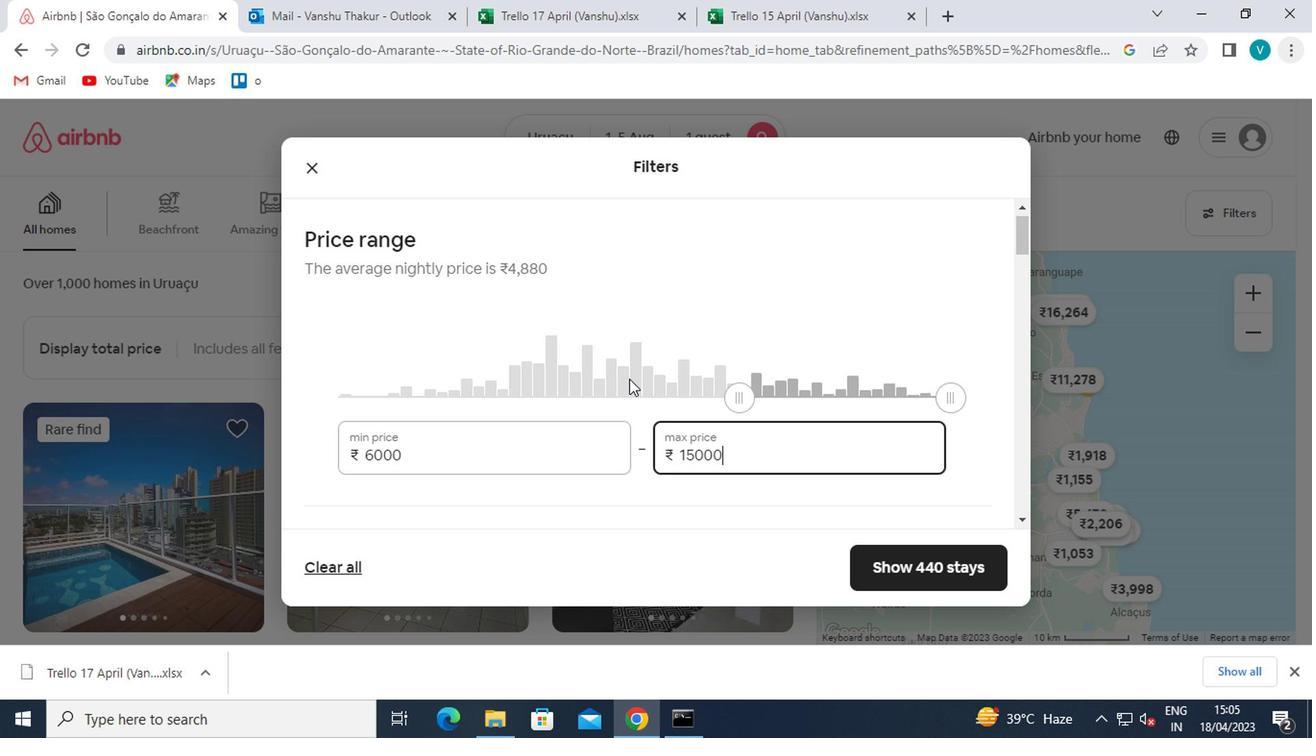 
Action: Mouse scrolled (617, 378) with delta (0, 0)
Screenshot: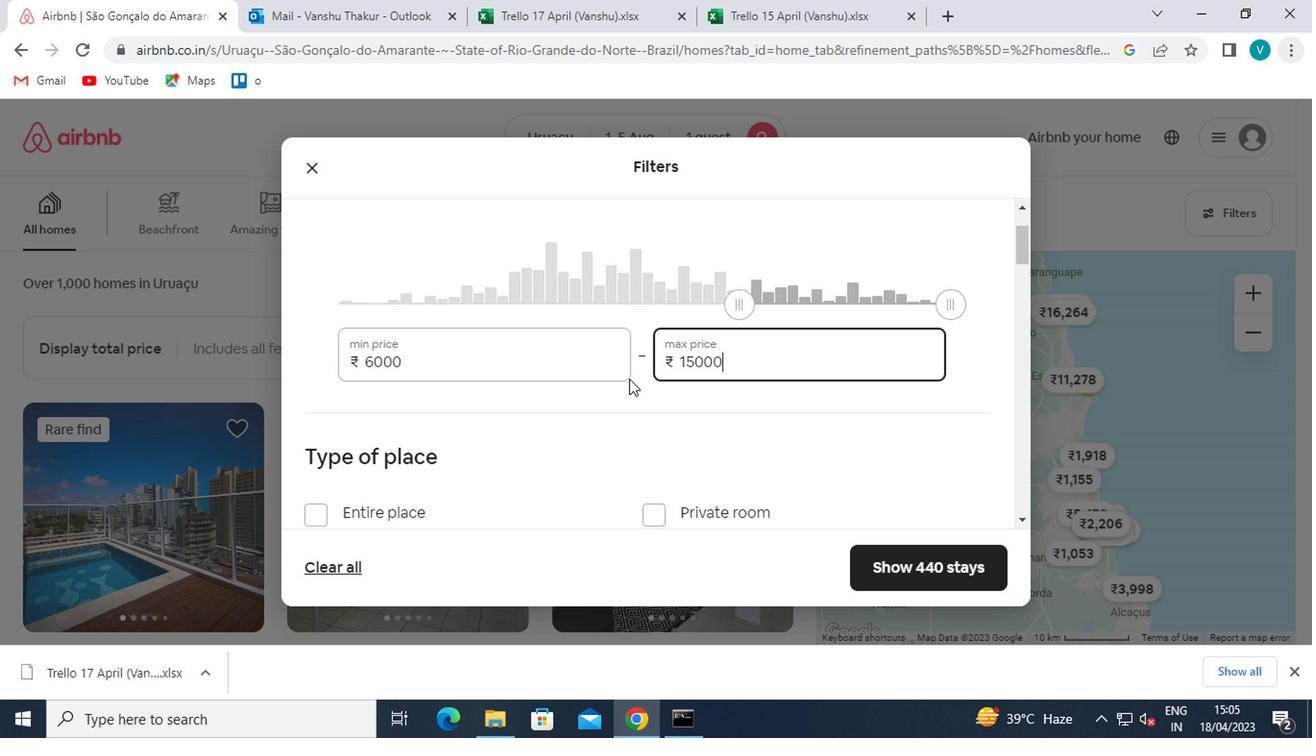 
Action: Mouse moved to (320, 325)
Screenshot: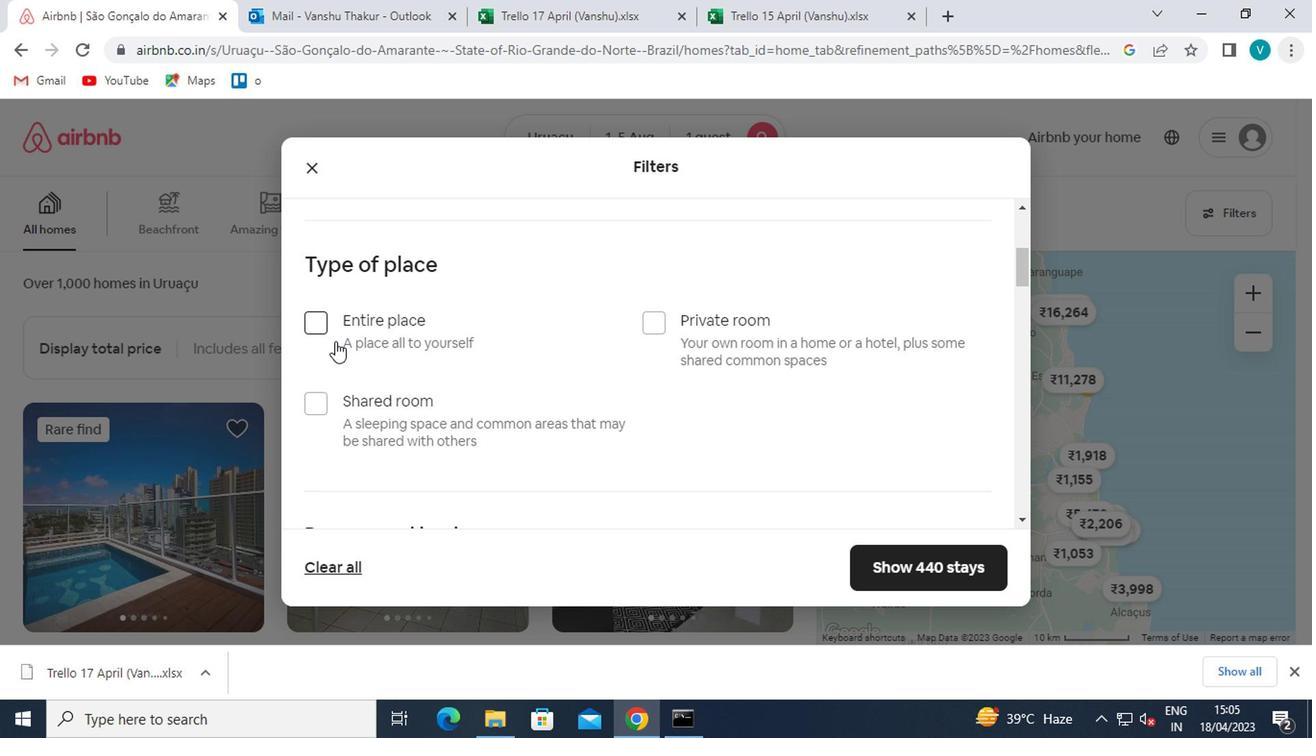 
Action: Mouse pressed left at (320, 325)
Screenshot: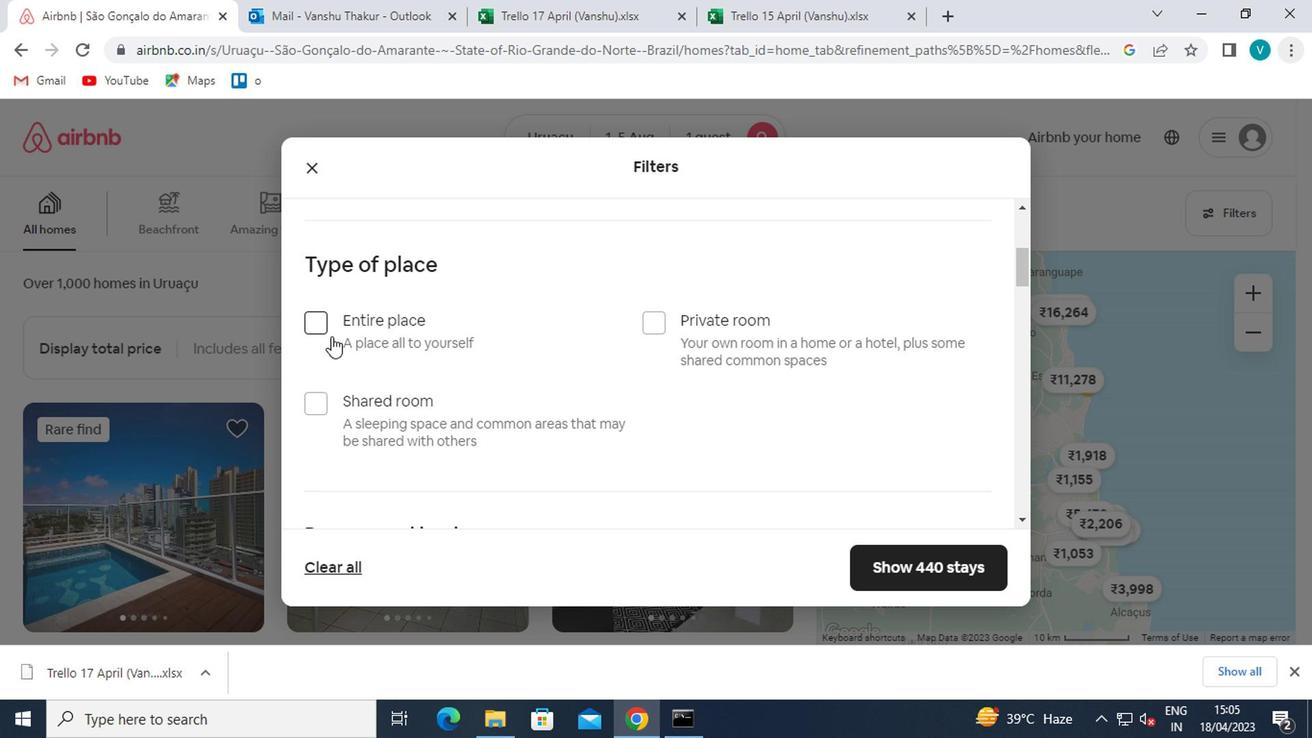 
Action: Mouse moved to (337, 324)
Screenshot: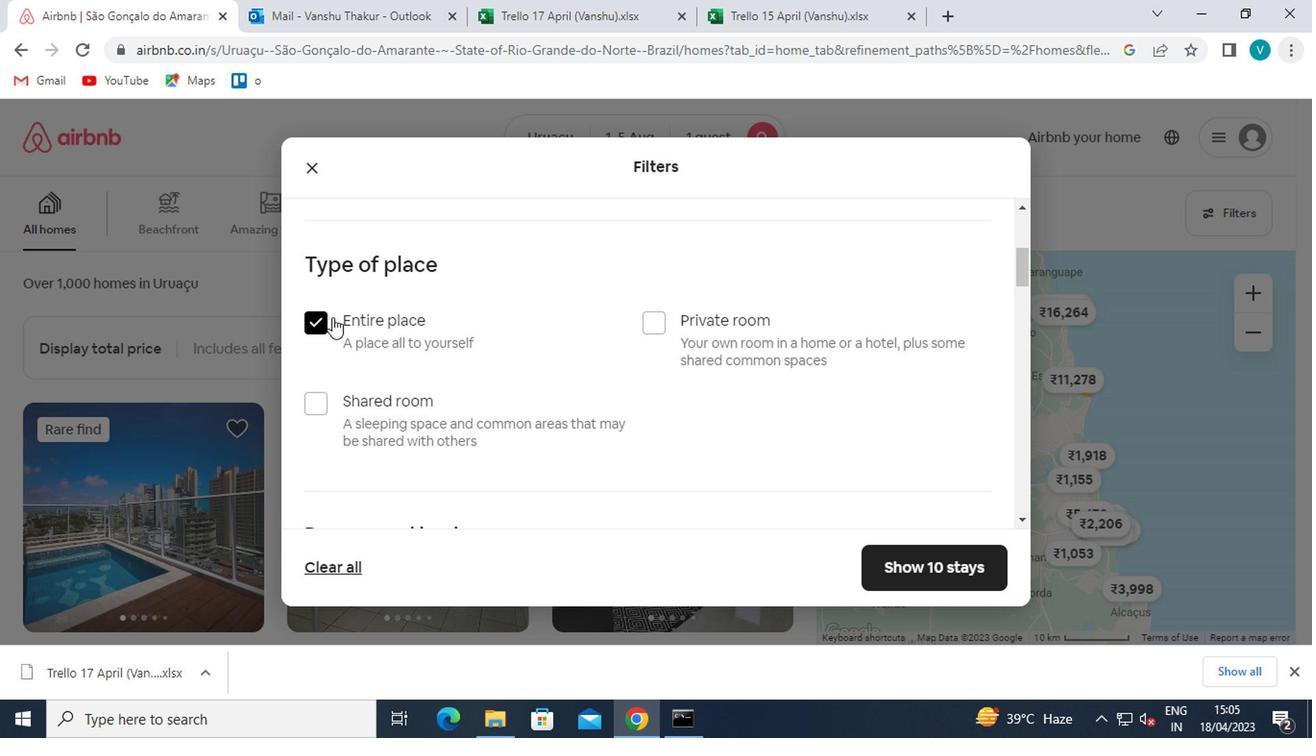 
Action: Mouse scrolled (337, 323) with delta (0, 0)
Screenshot: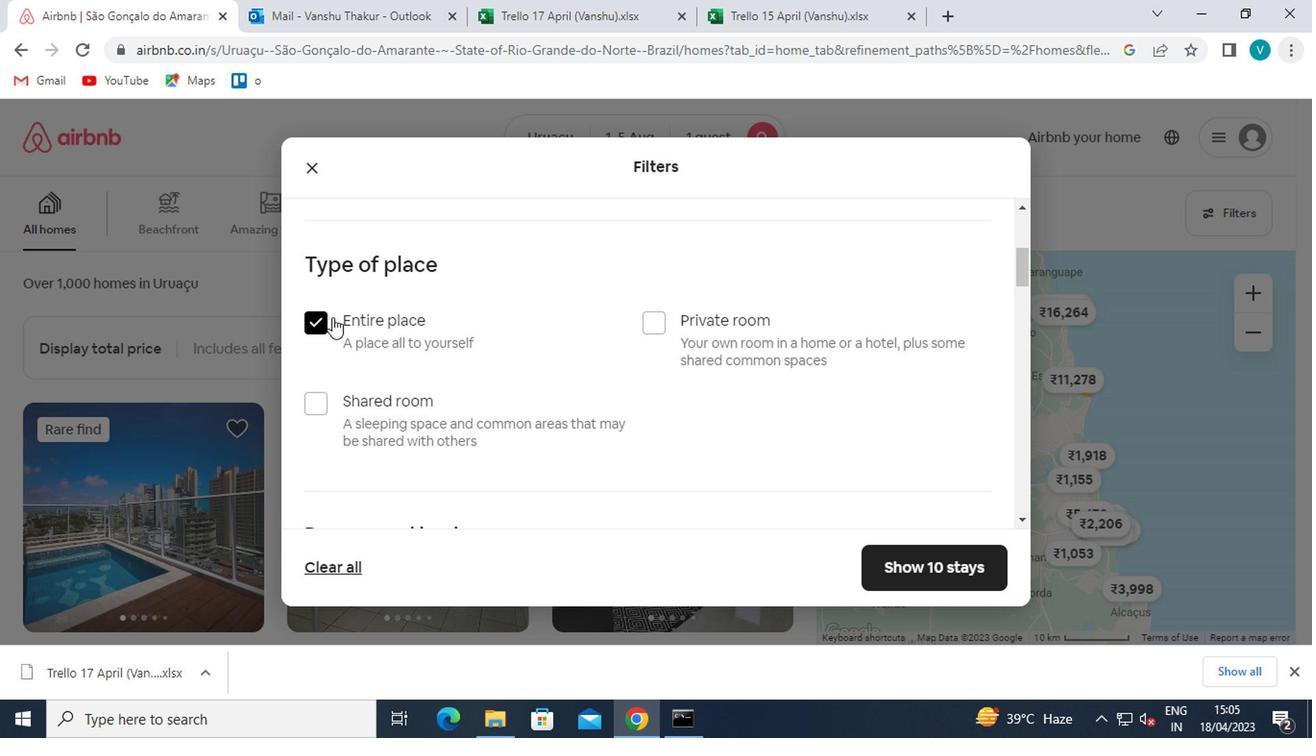 
Action: Mouse moved to (339, 328)
Screenshot: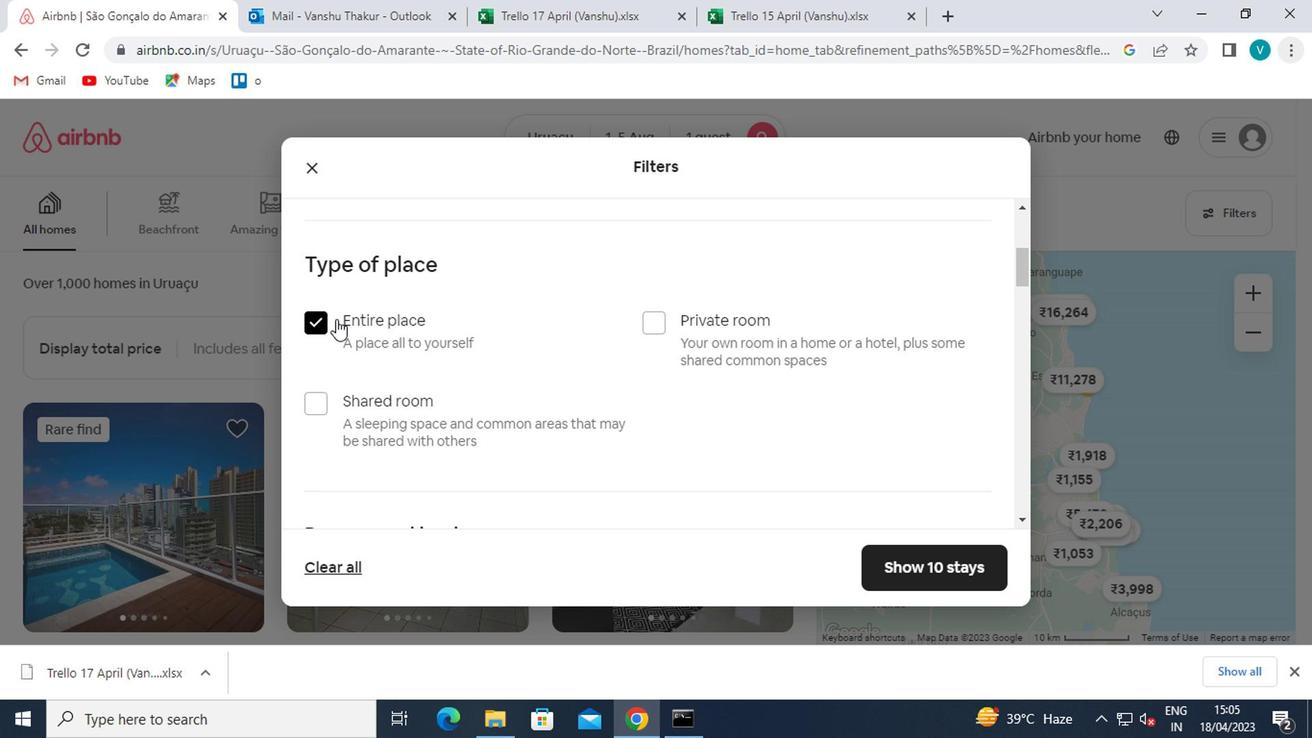 
Action: Mouse scrolled (339, 328) with delta (0, 0)
Screenshot: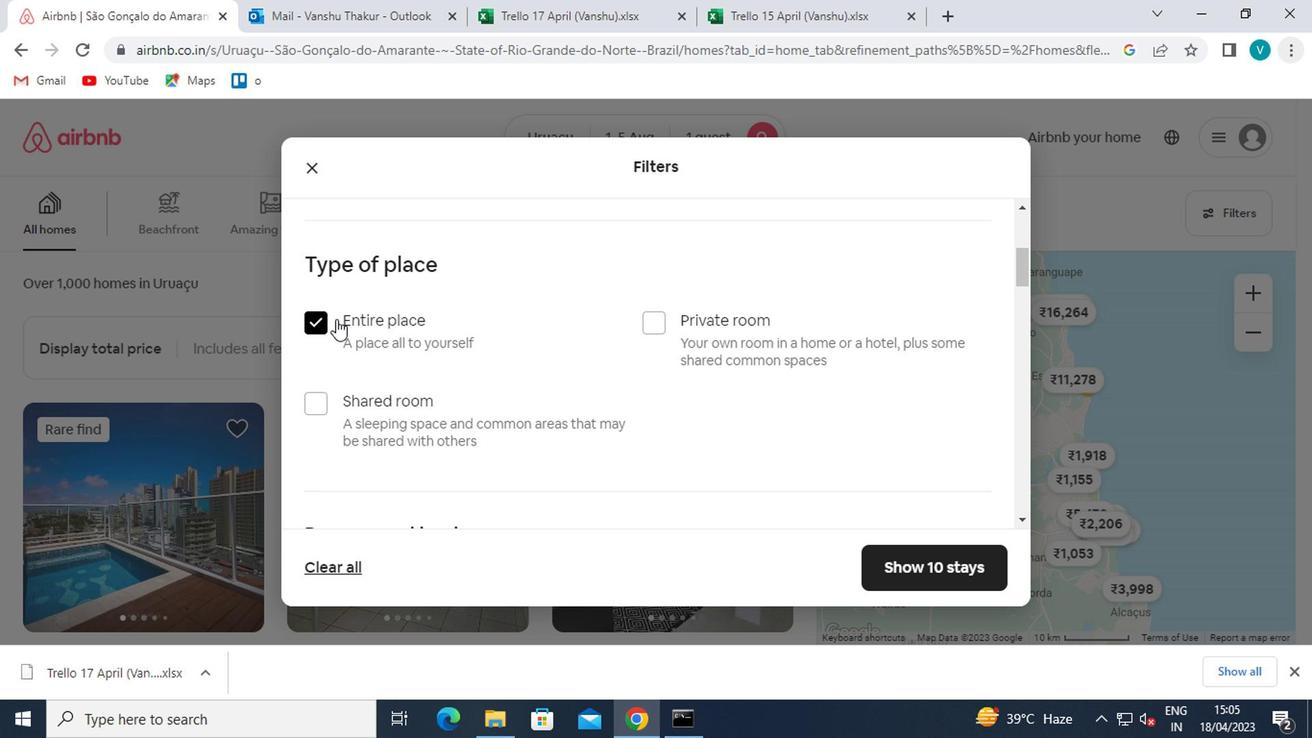 
Action: Mouse moved to (397, 443)
Screenshot: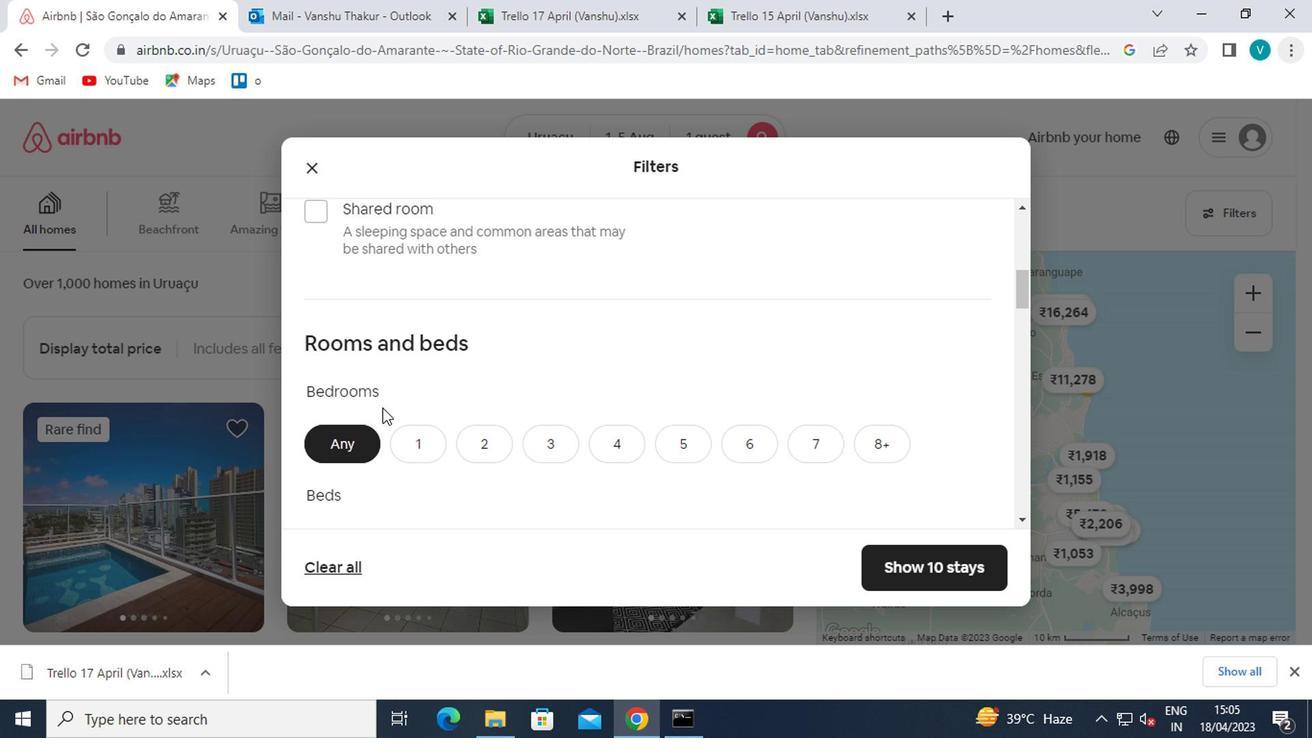 
Action: Mouse pressed left at (397, 443)
Screenshot: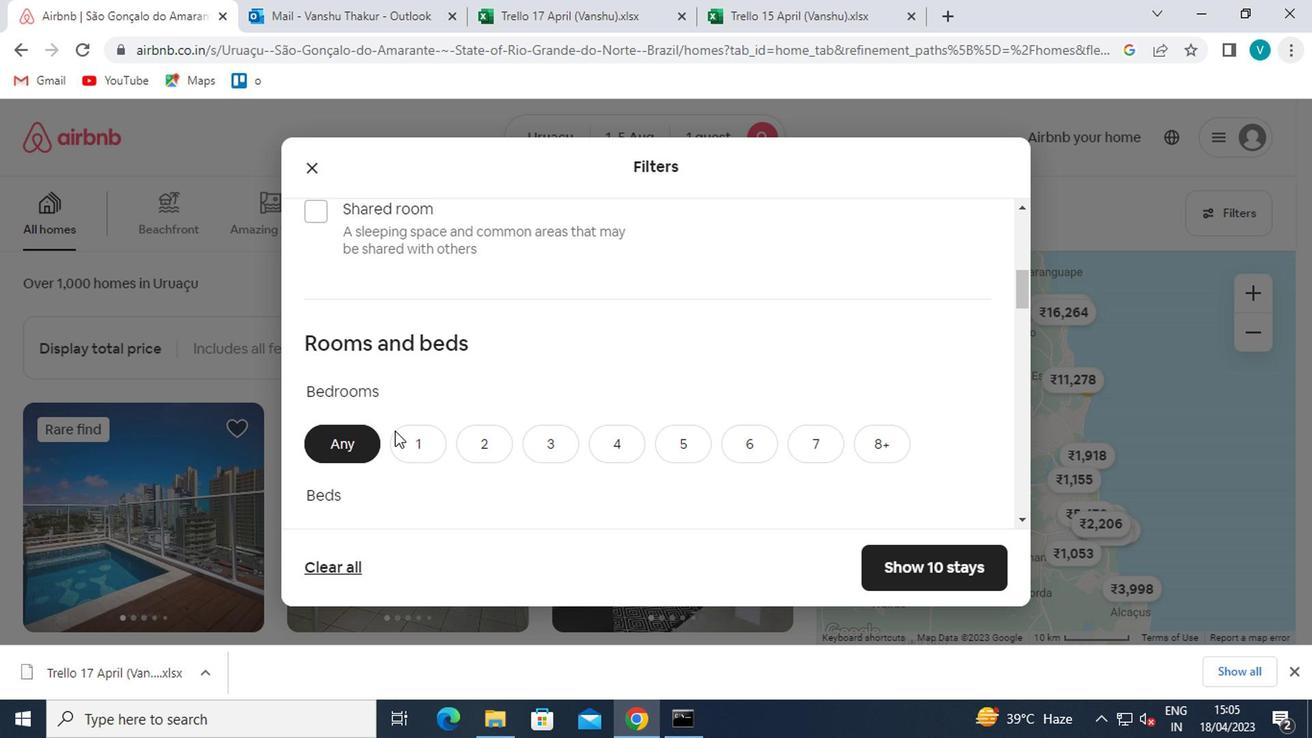 
Action: Mouse moved to (408, 438)
Screenshot: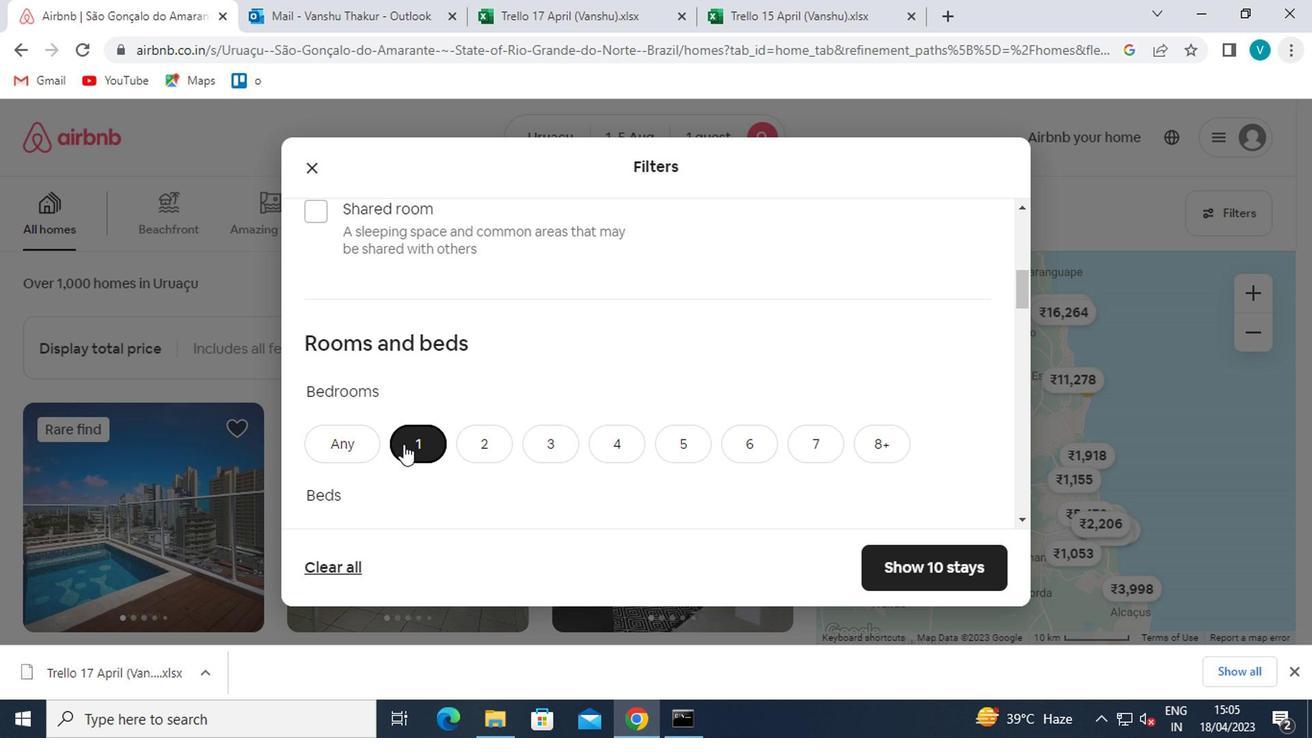 
Action: Mouse scrolled (408, 437) with delta (0, 0)
Screenshot: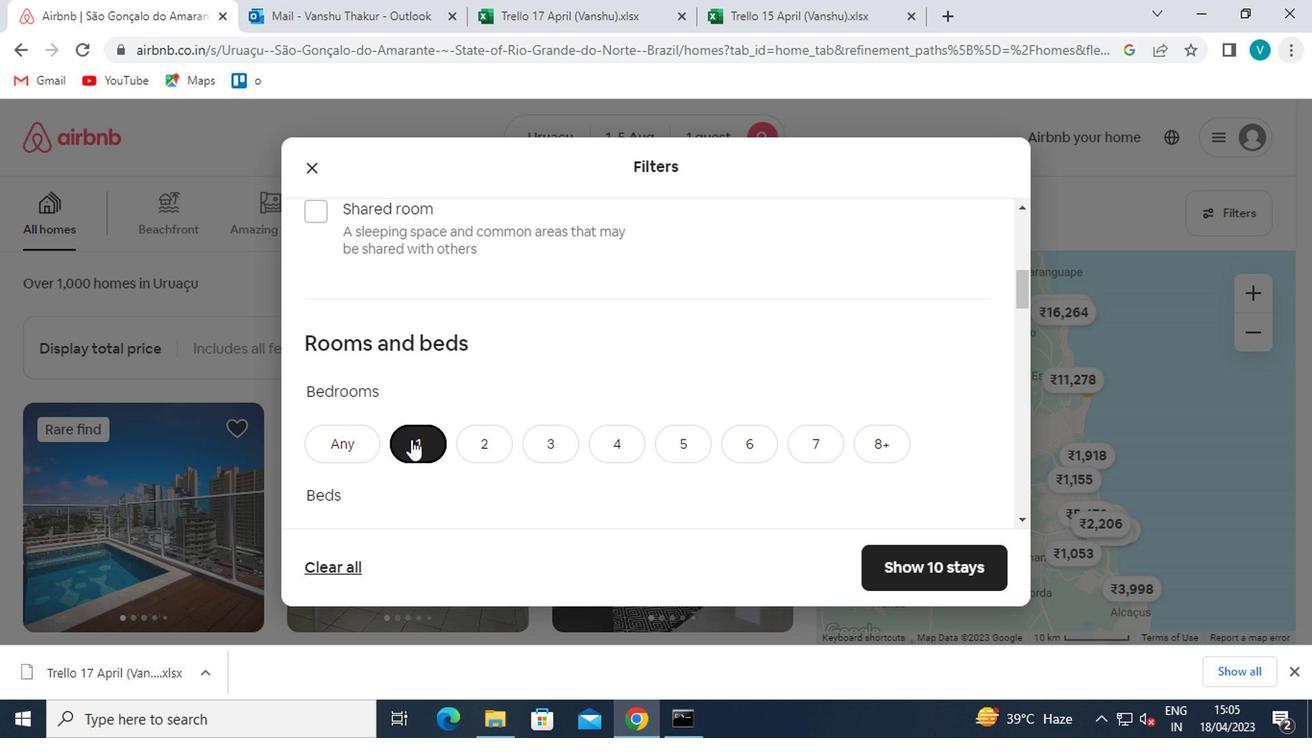 
Action: Mouse scrolled (408, 437) with delta (0, 0)
Screenshot: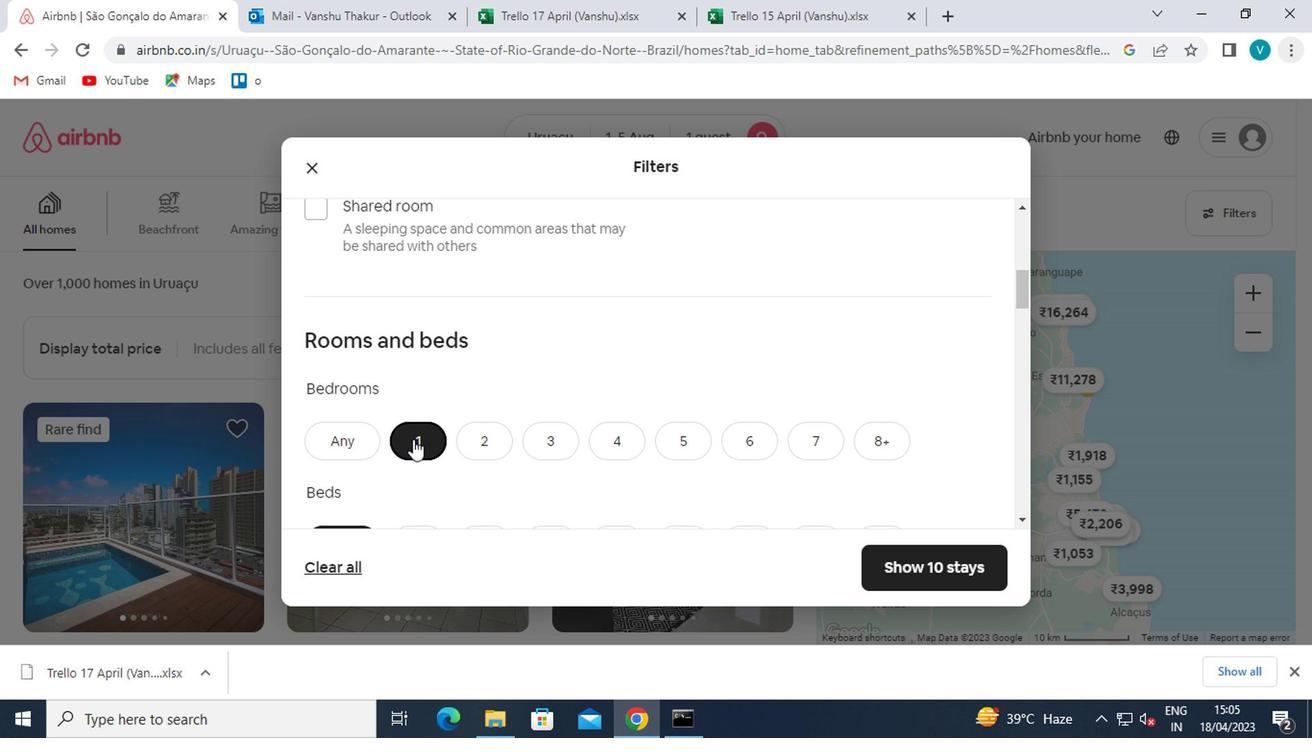 
Action: Mouse moved to (423, 359)
Screenshot: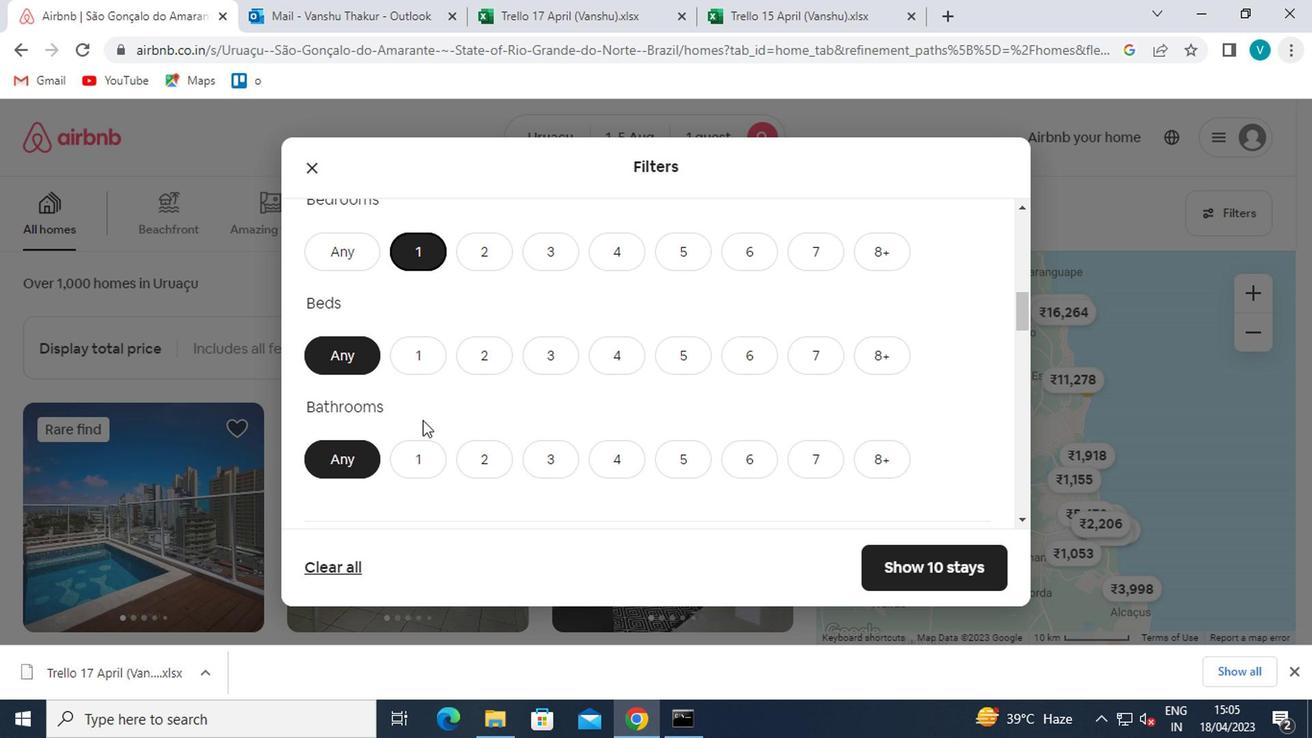 
Action: Mouse pressed left at (423, 359)
Screenshot: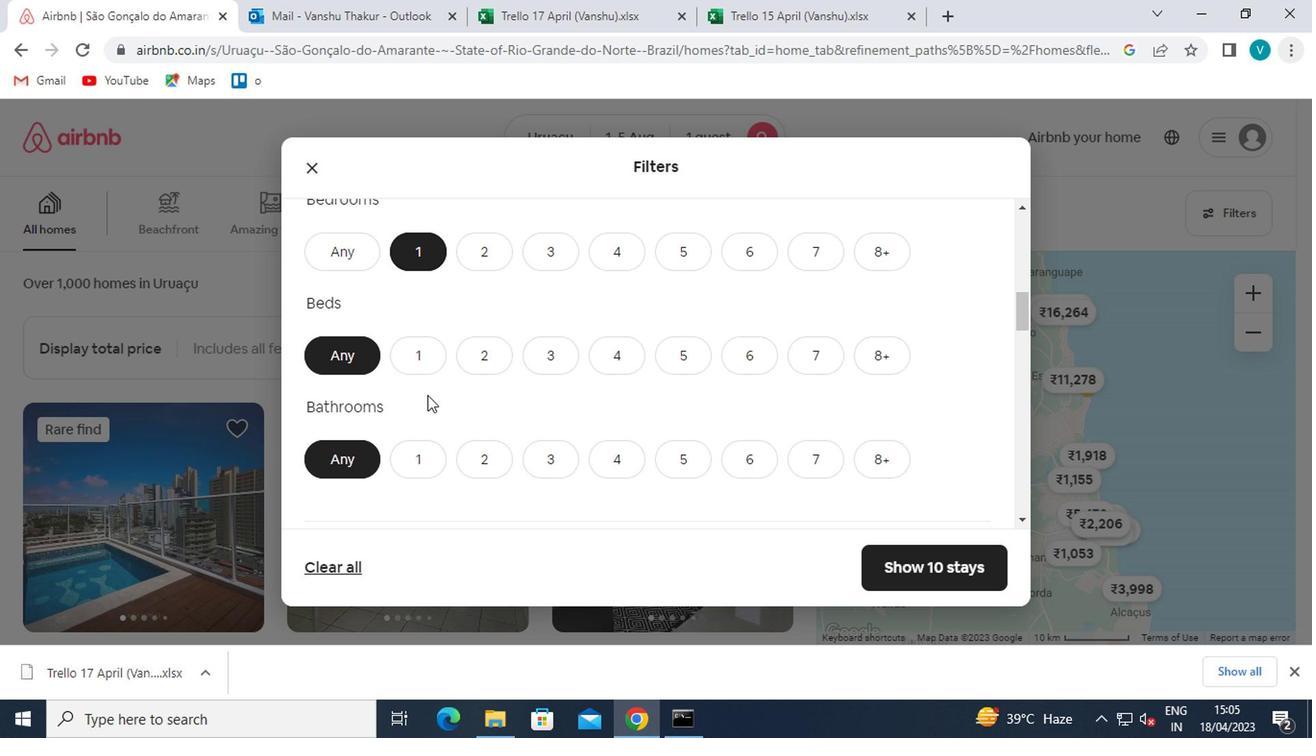
Action: Mouse moved to (416, 427)
Screenshot: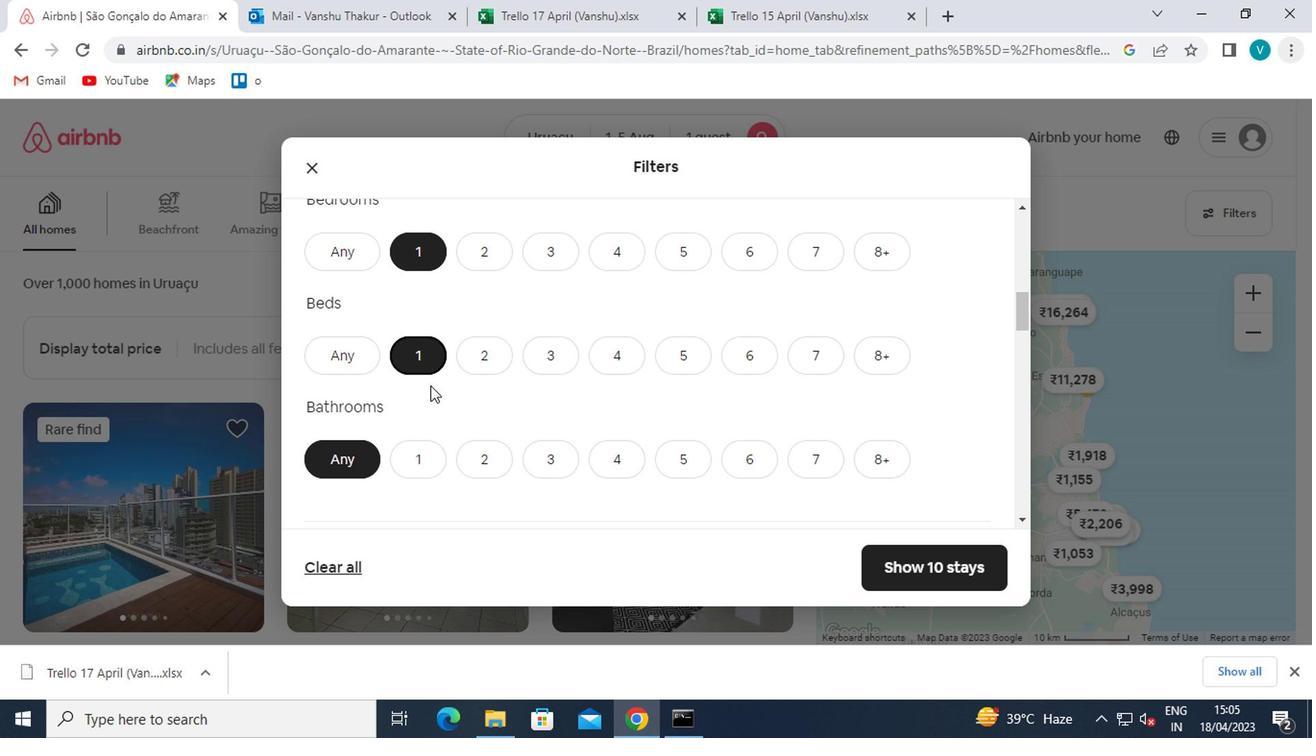 
Action: Mouse pressed left at (416, 427)
Screenshot: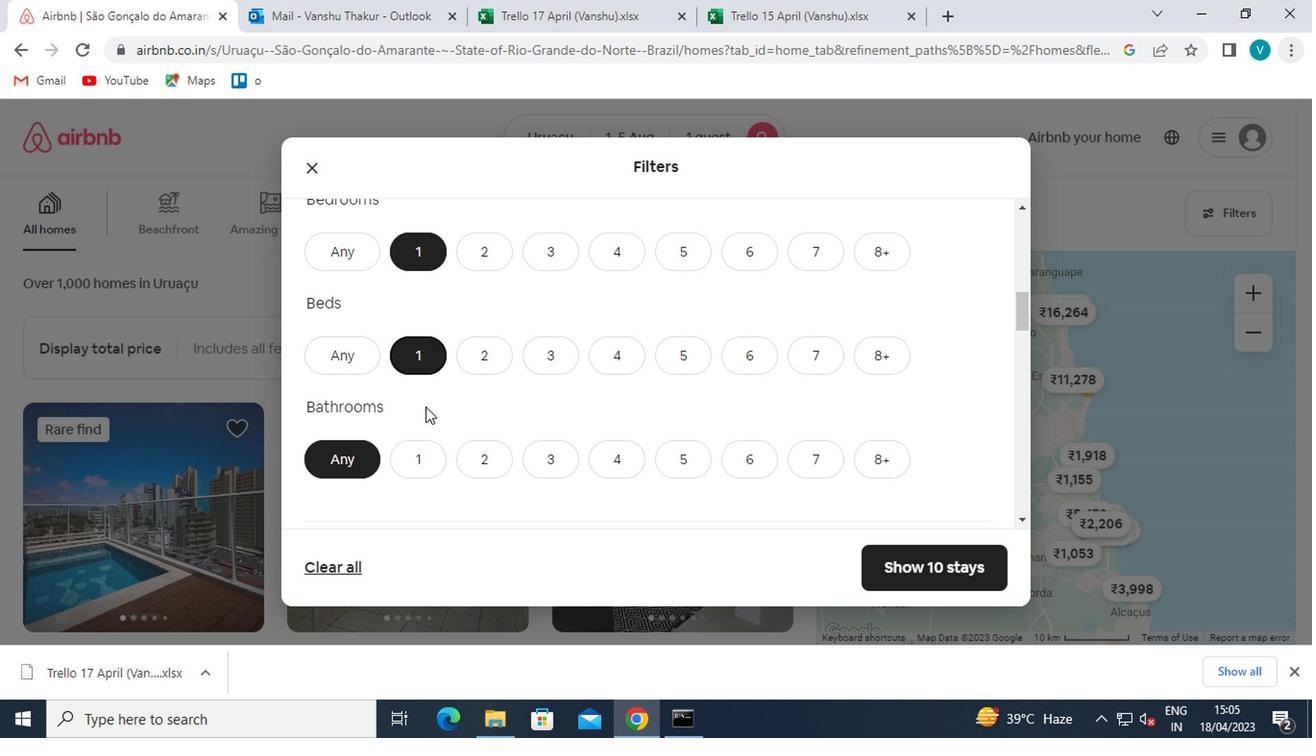 
Action: Mouse moved to (413, 443)
Screenshot: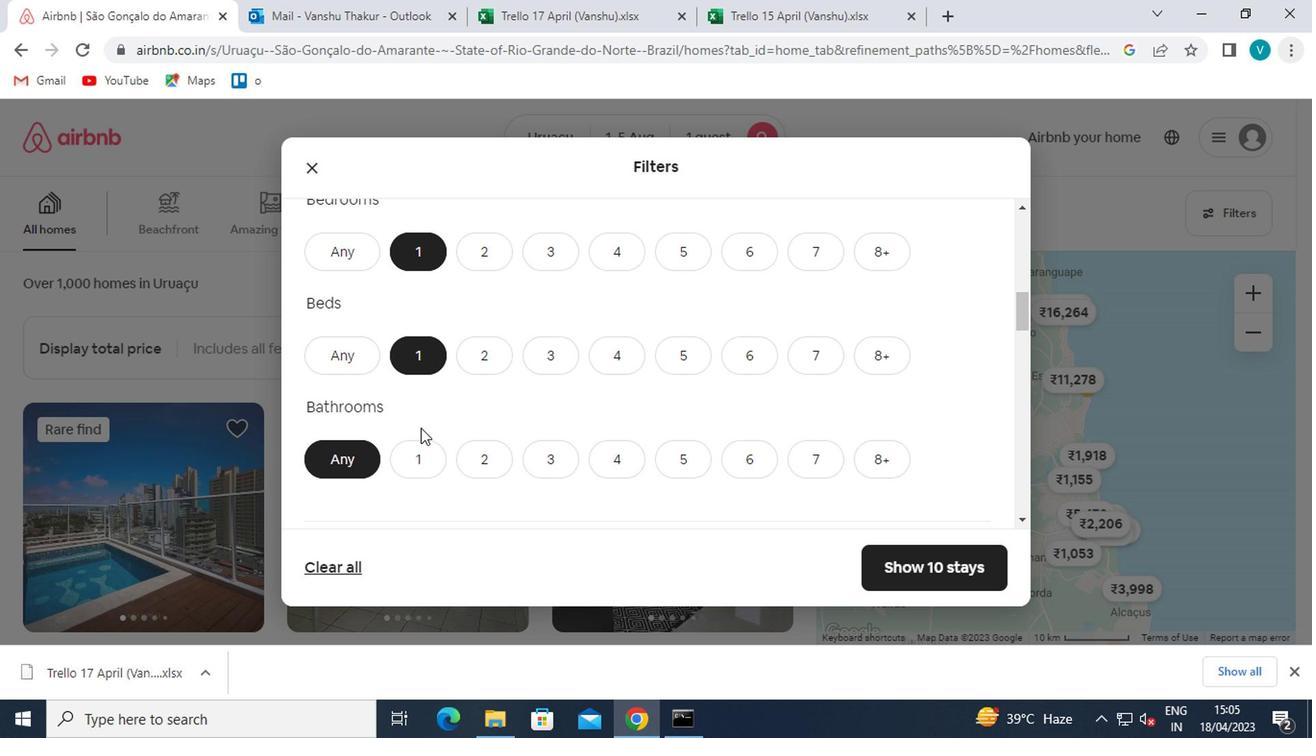 
Action: Mouse pressed left at (413, 443)
Screenshot: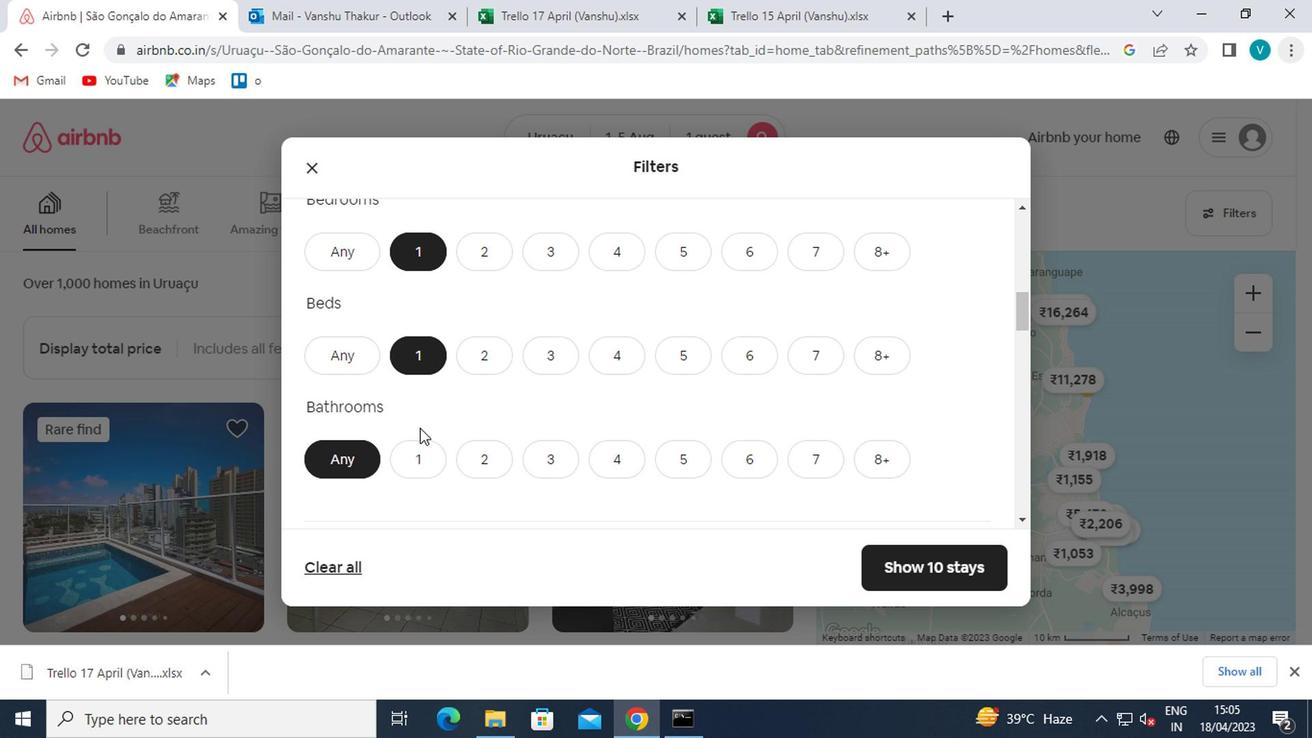 
Action: Mouse moved to (418, 432)
Screenshot: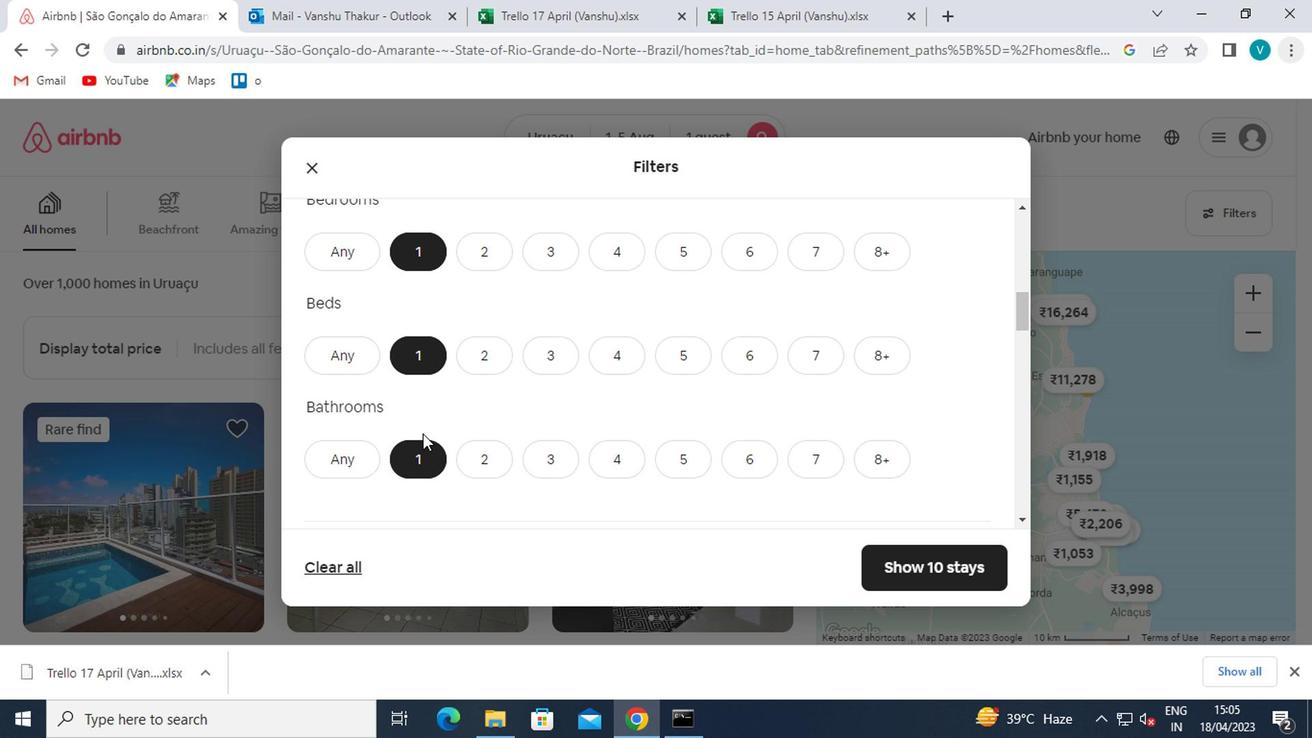 
Action: Mouse scrolled (418, 430) with delta (0, -1)
Screenshot: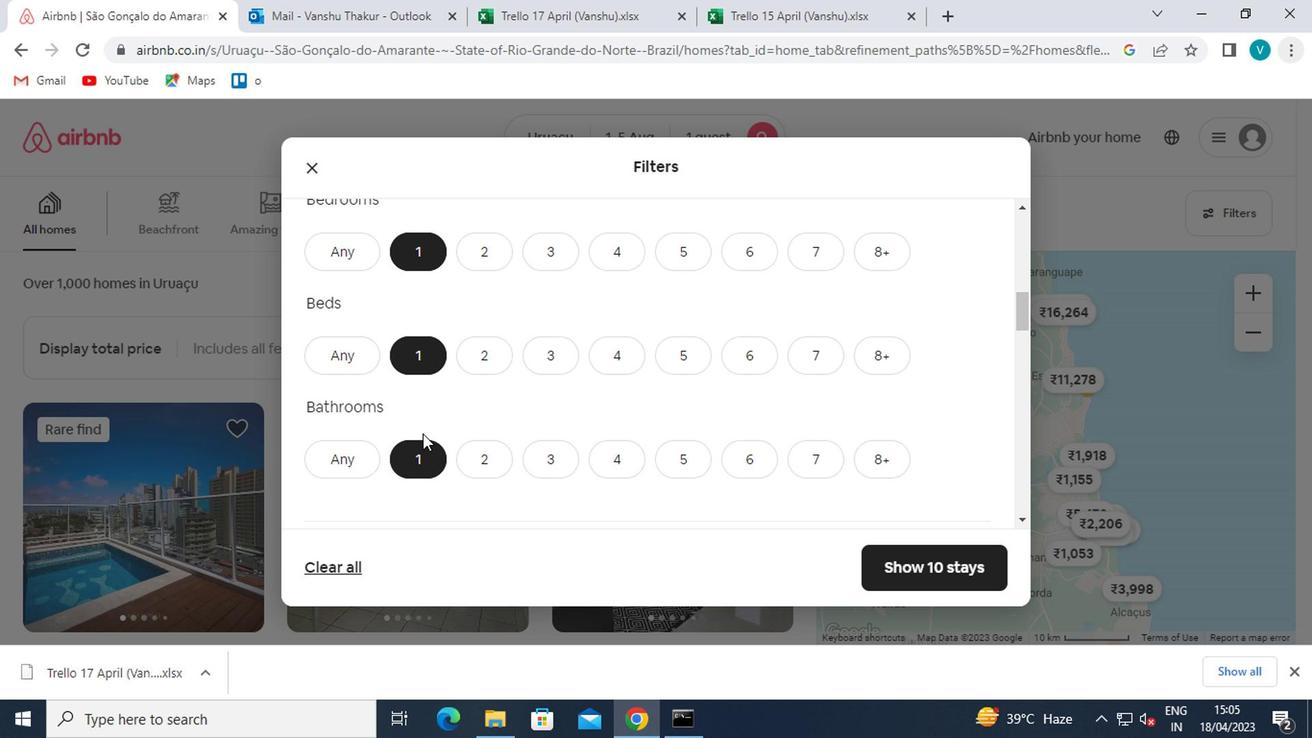 
Action: Mouse scrolled (418, 430) with delta (0, -1)
Screenshot: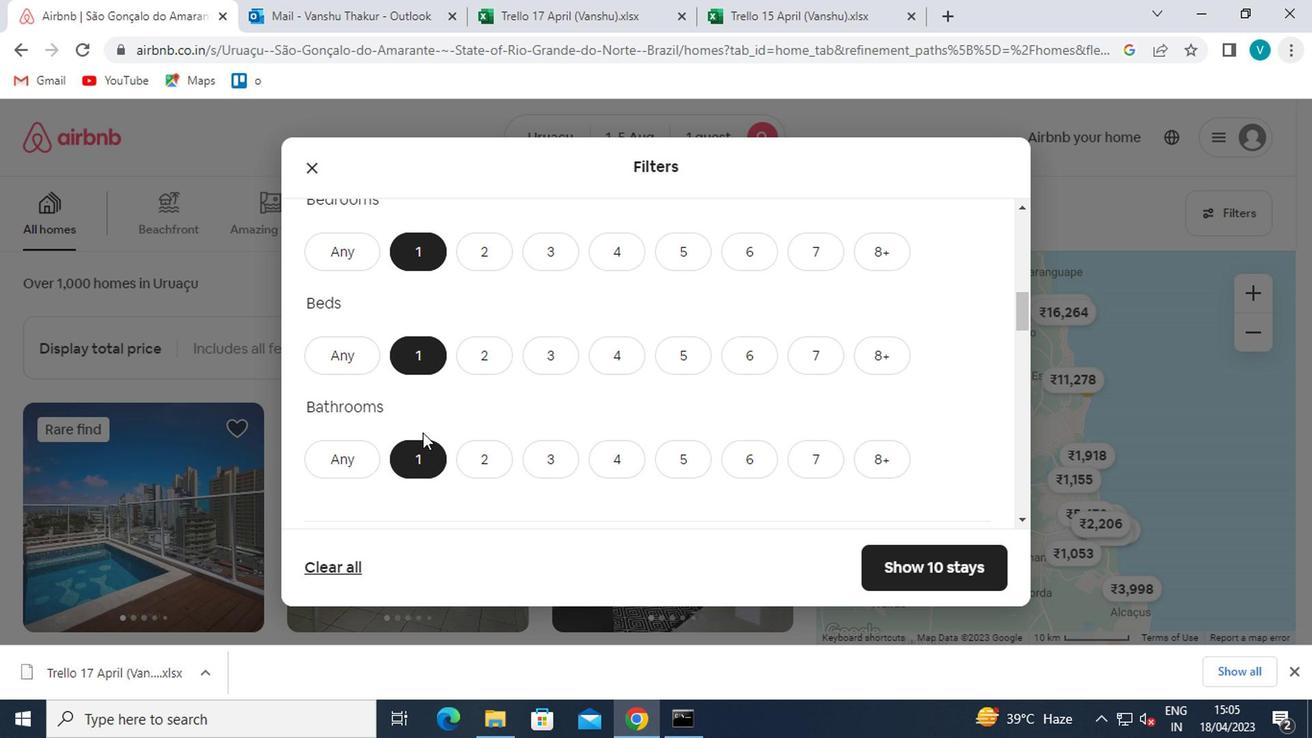 
Action: Mouse scrolled (418, 430) with delta (0, -1)
Screenshot: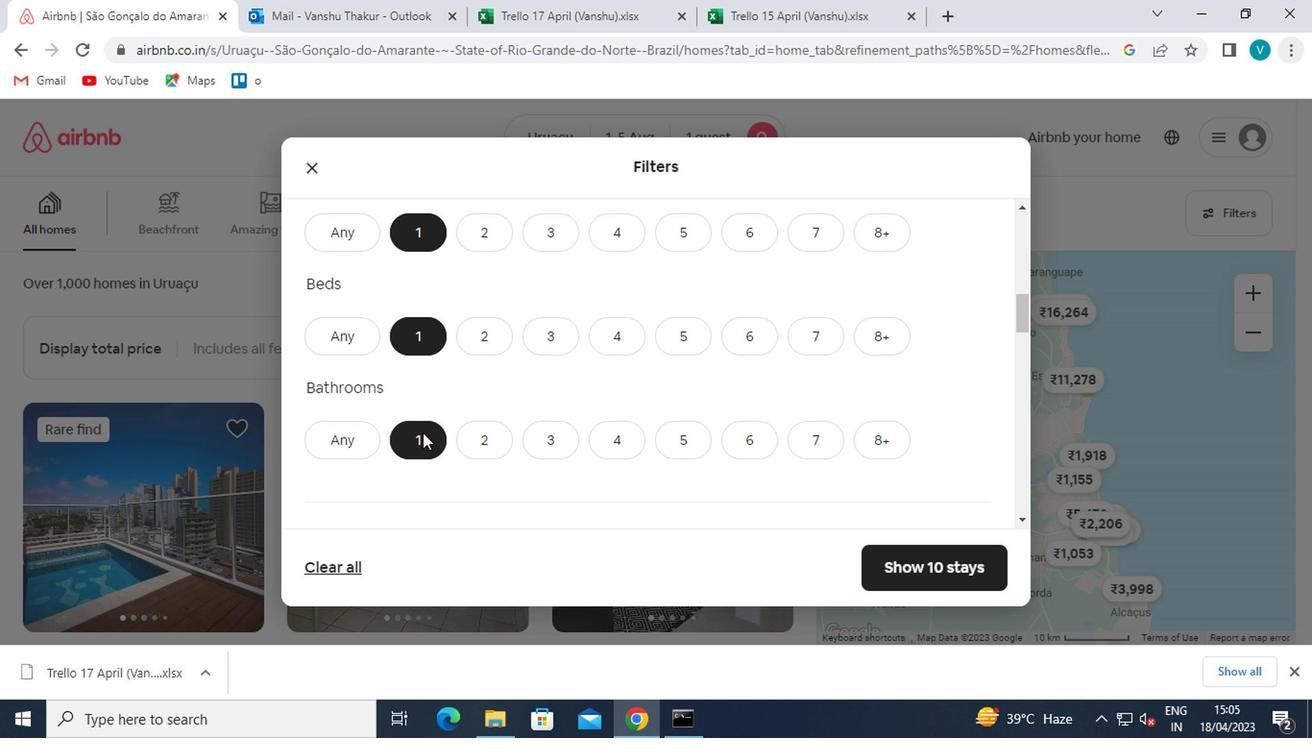
Action: Mouse moved to (505, 341)
Screenshot: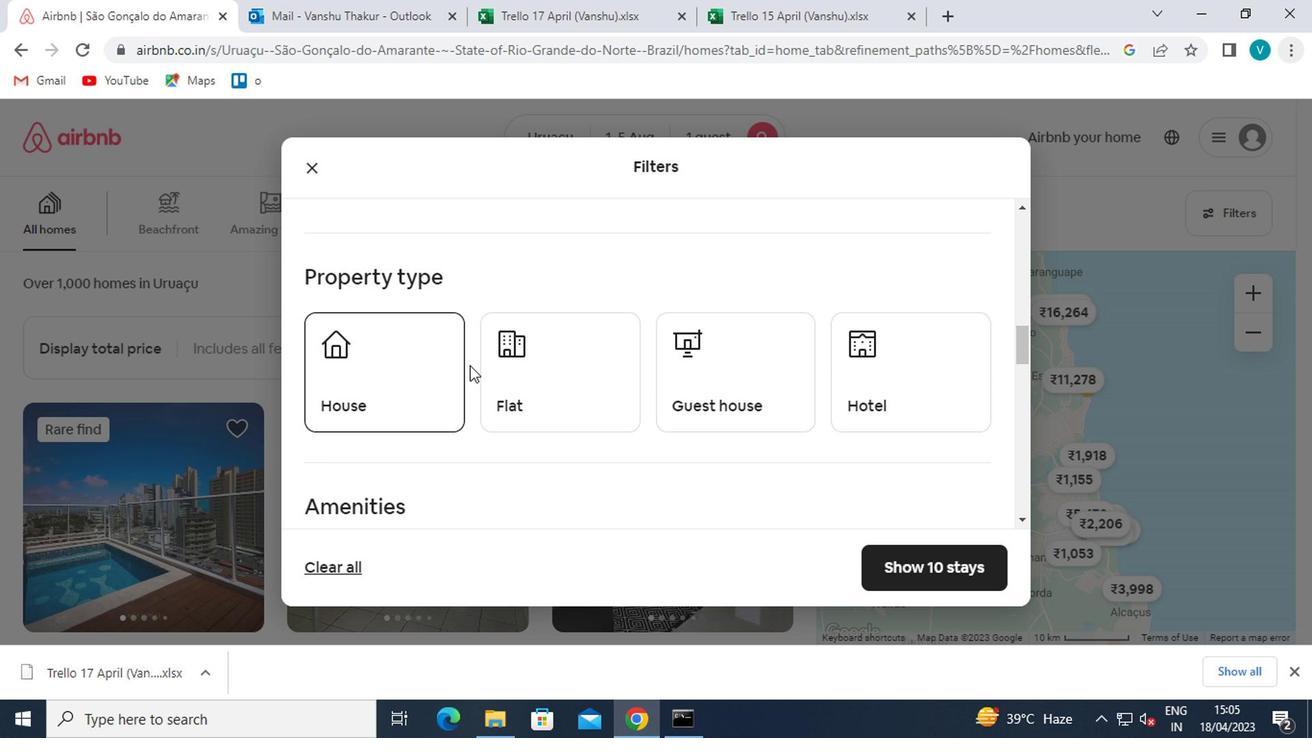 
Action: Mouse pressed left at (505, 341)
Screenshot: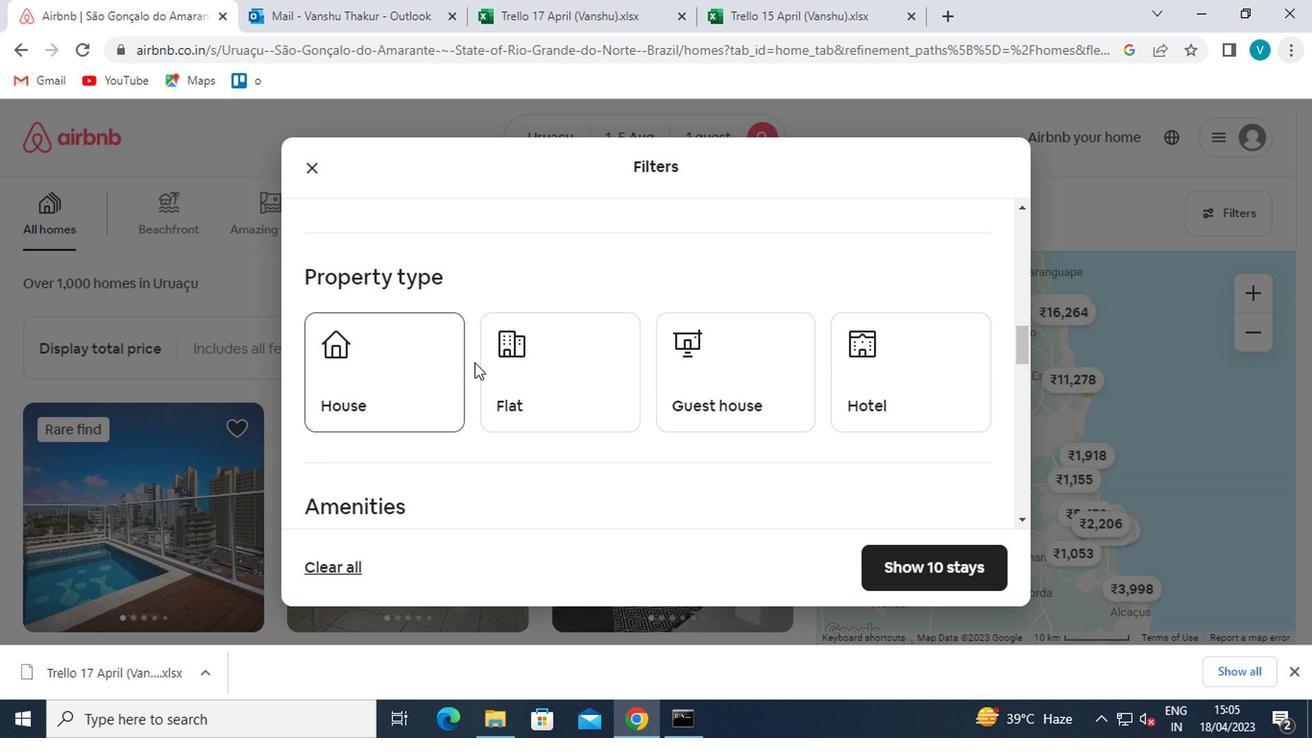 
Action: Mouse moved to (501, 341)
Screenshot: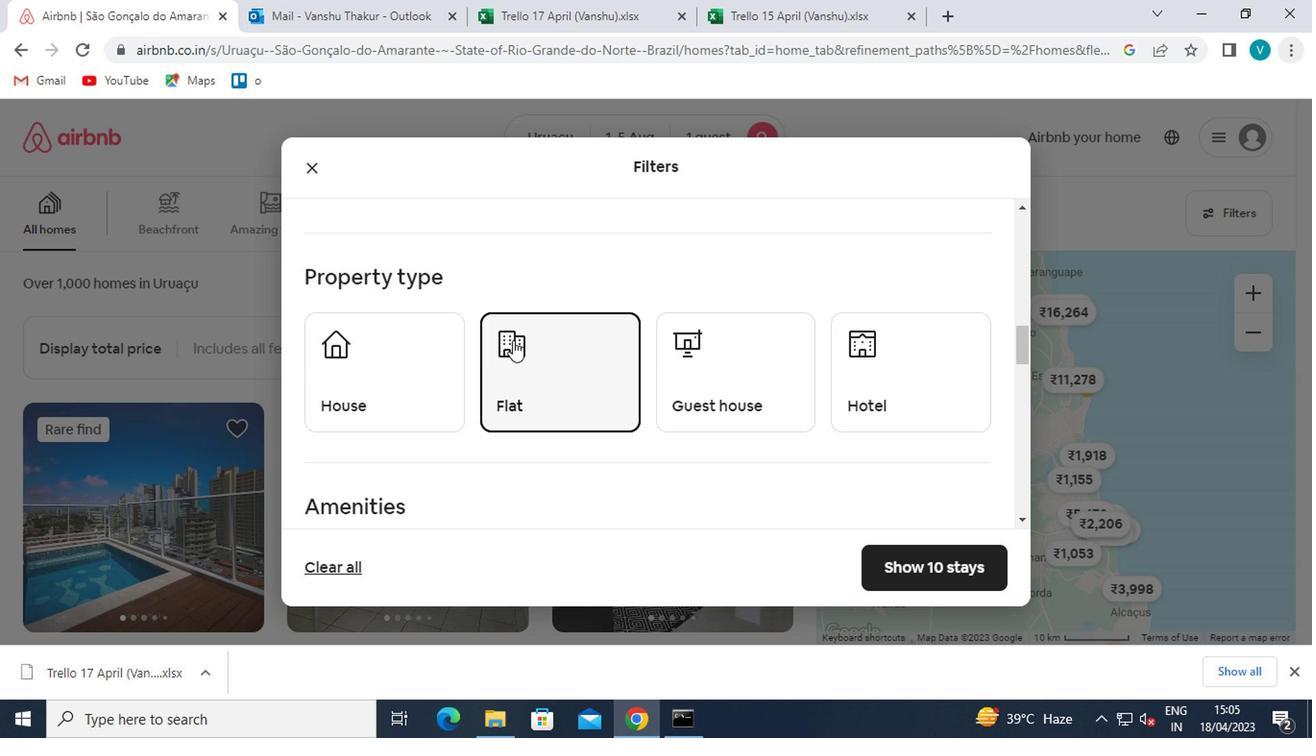 
Action: Mouse scrolled (501, 341) with delta (0, 0)
Screenshot: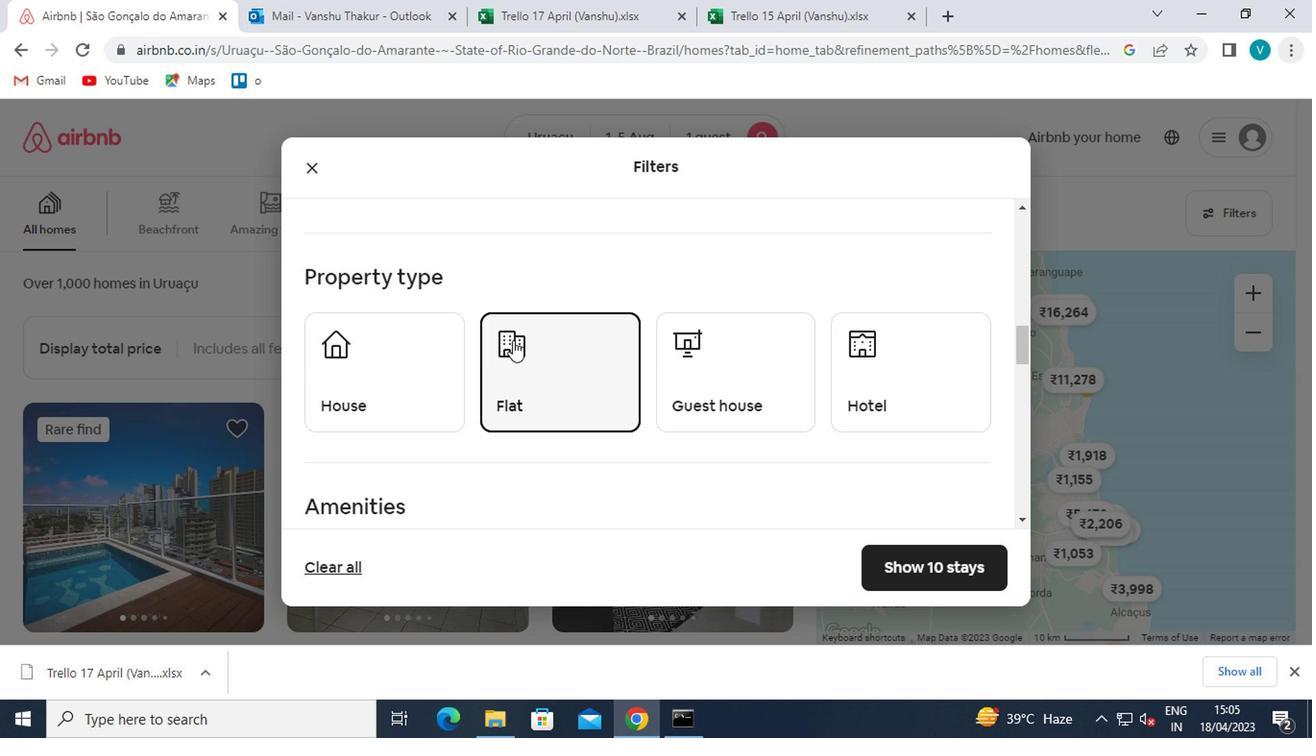 
Action: Mouse scrolled (501, 341) with delta (0, 0)
Screenshot: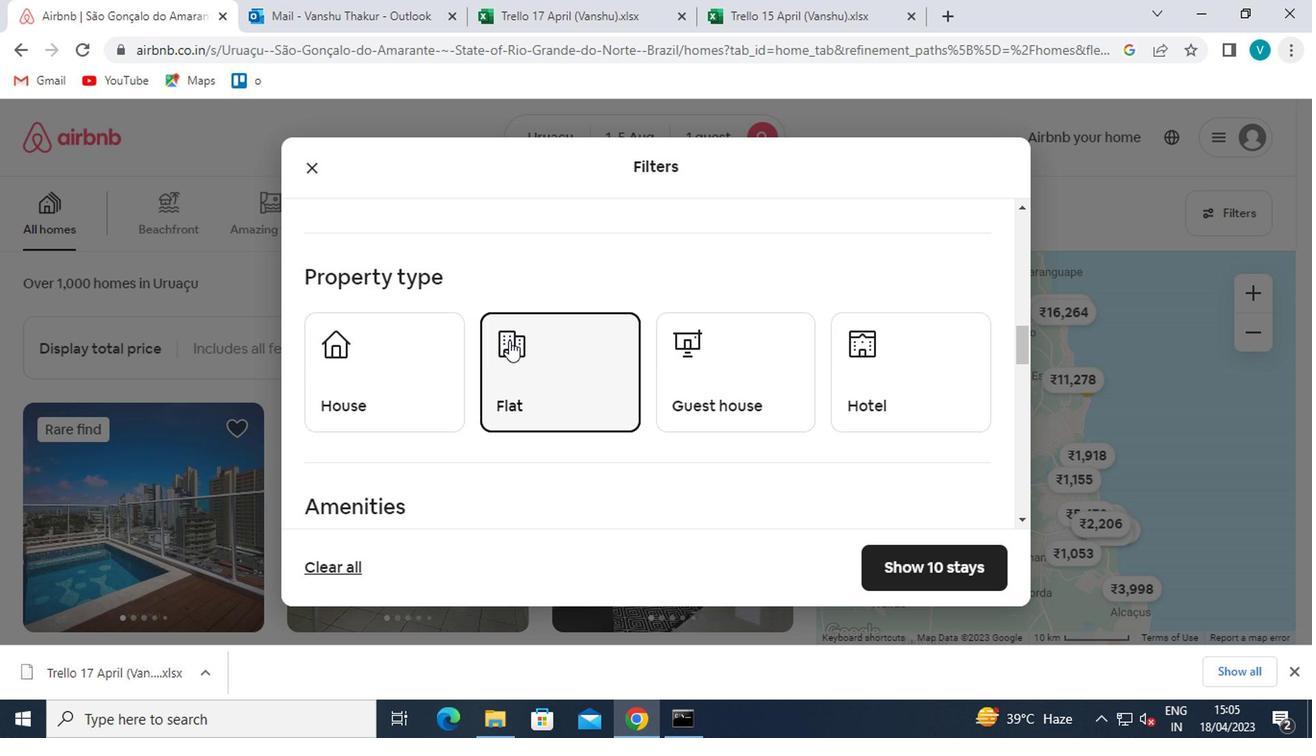 
Action: Mouse moved to (309, 450)
Screenshot: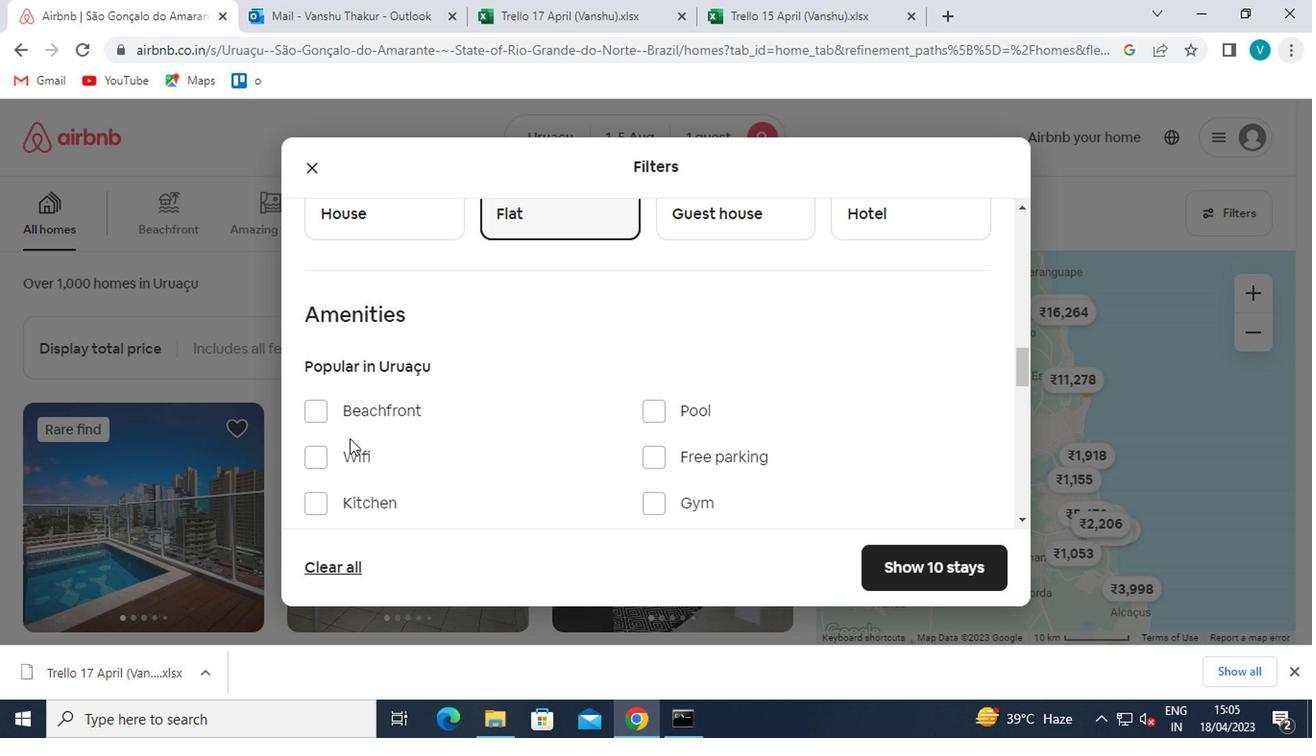 
Action: Mouse pressed left at (309, 450)
Screenshot: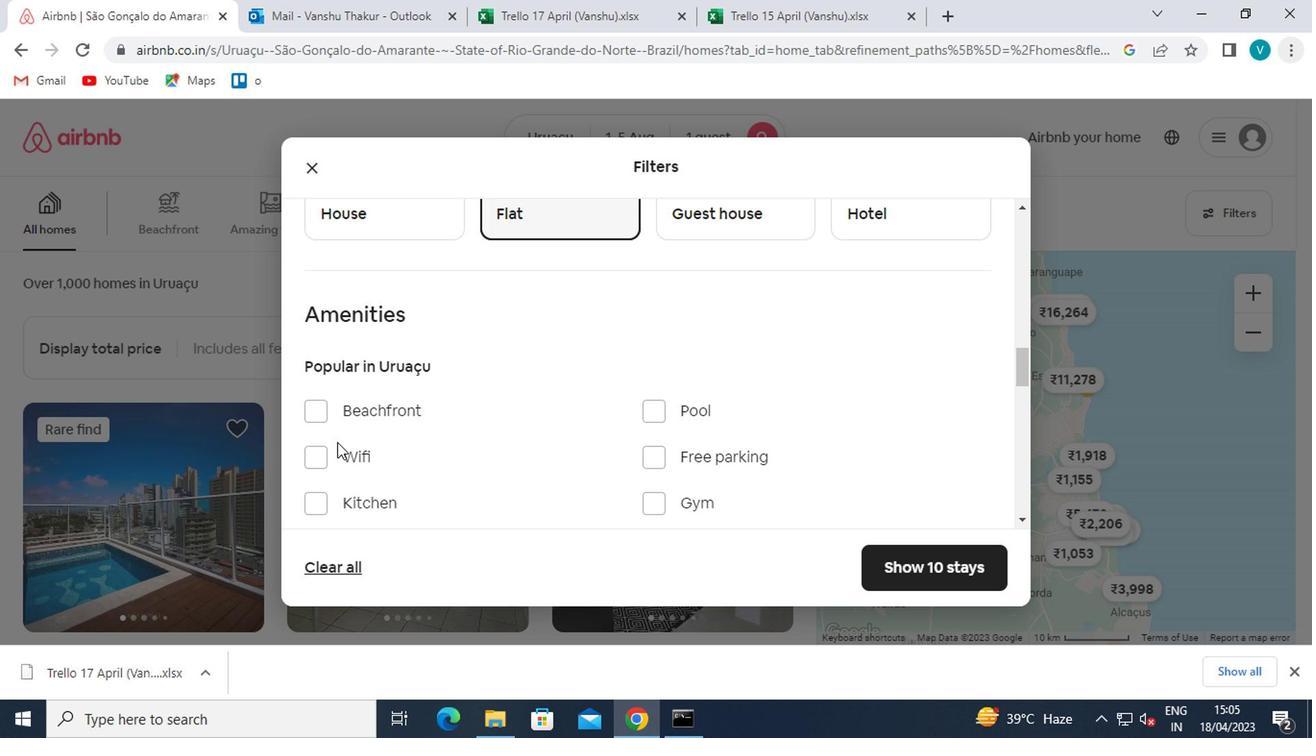 
Action: Mouse moved to (391, 455)
Screenshot: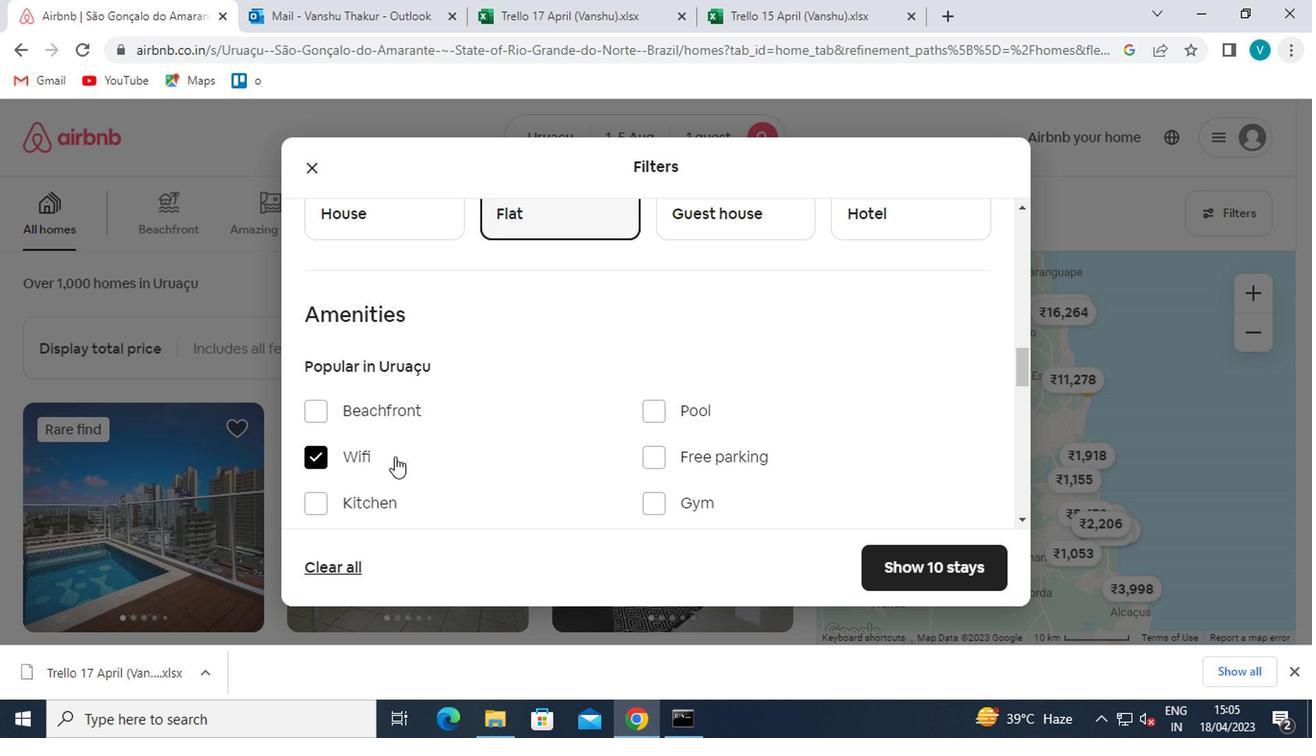 
Action: Mouse scrolled (391, 454) with delta (0, -1)
Screenshot: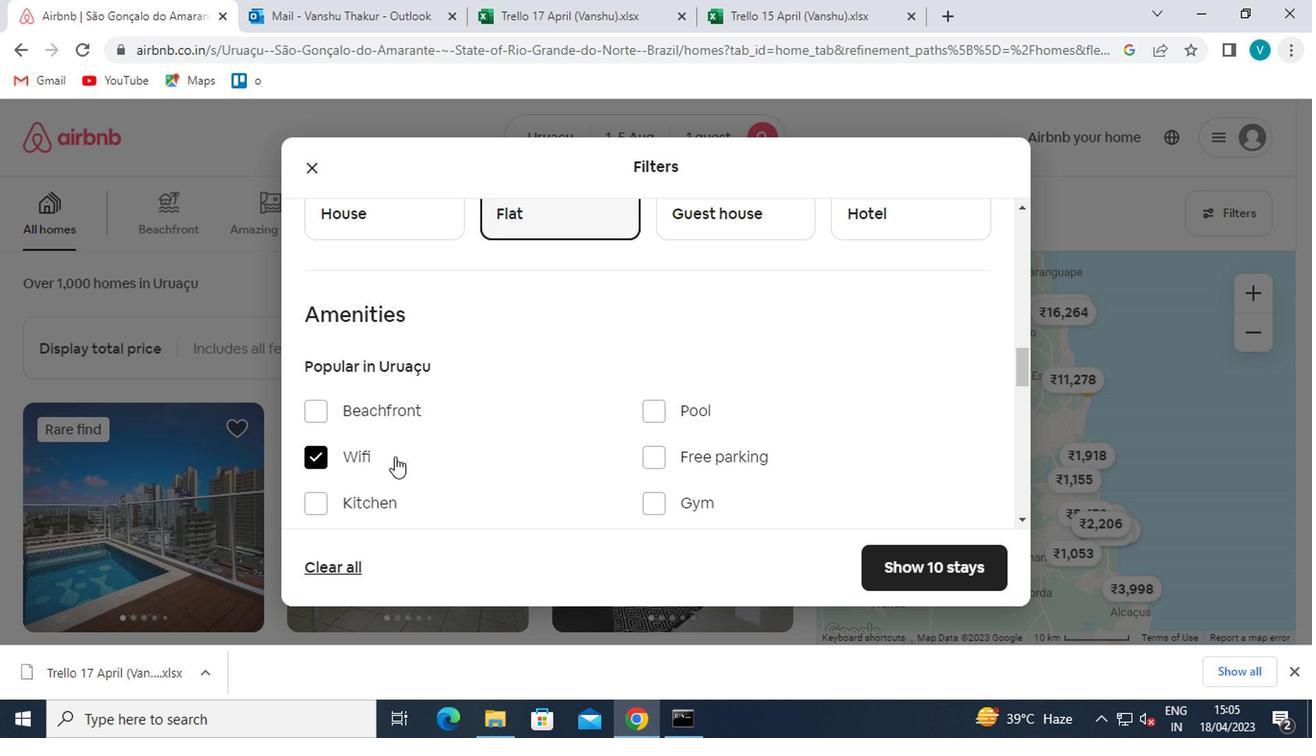 
Action: Mouse moved to (358, 447)
Screenshot: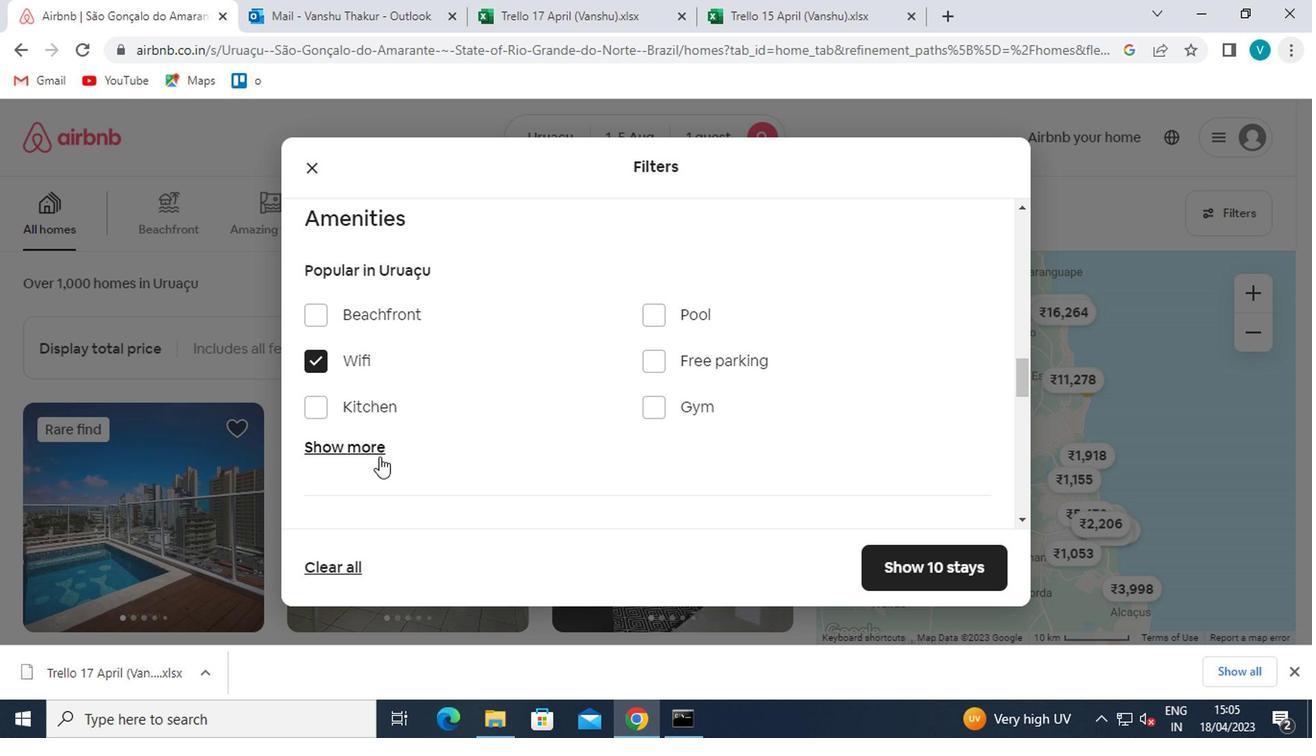 
Action: Mouse pressed left at (358, 447)
Screenshot: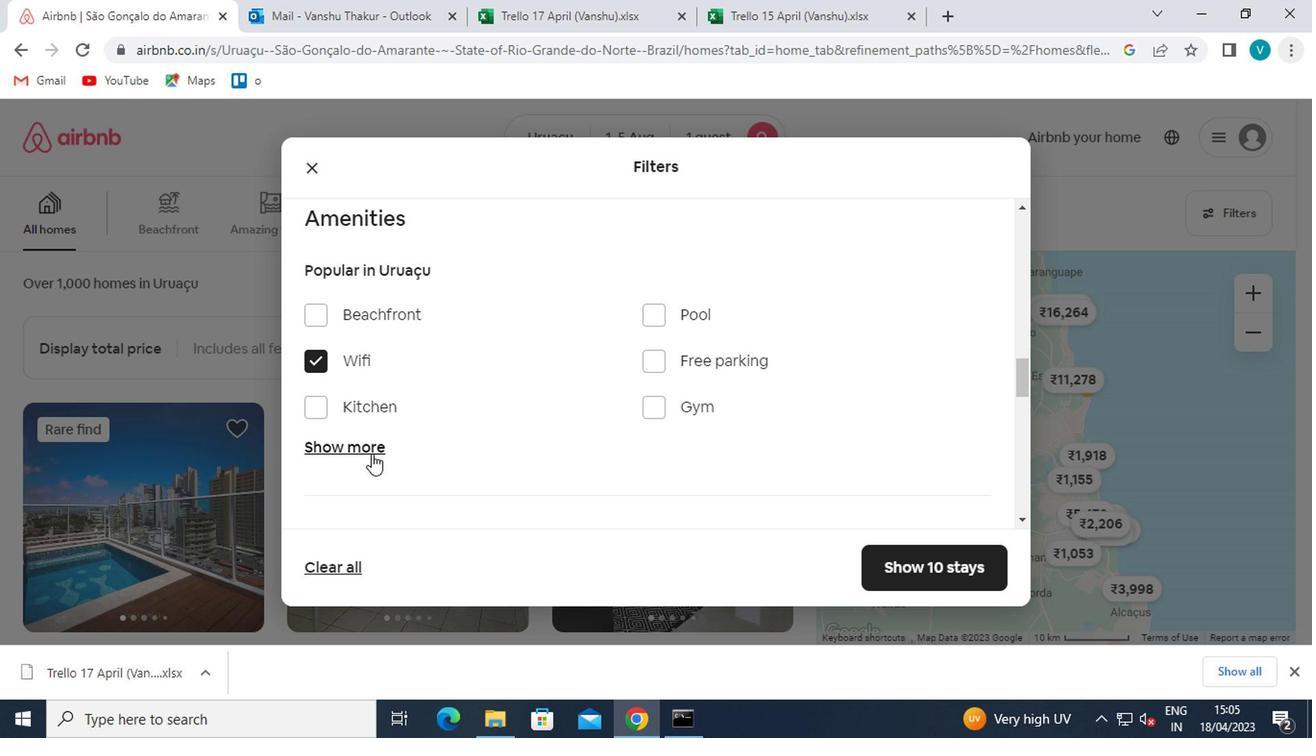 
Action: Mouse moved to (356, 449)
Screenshot: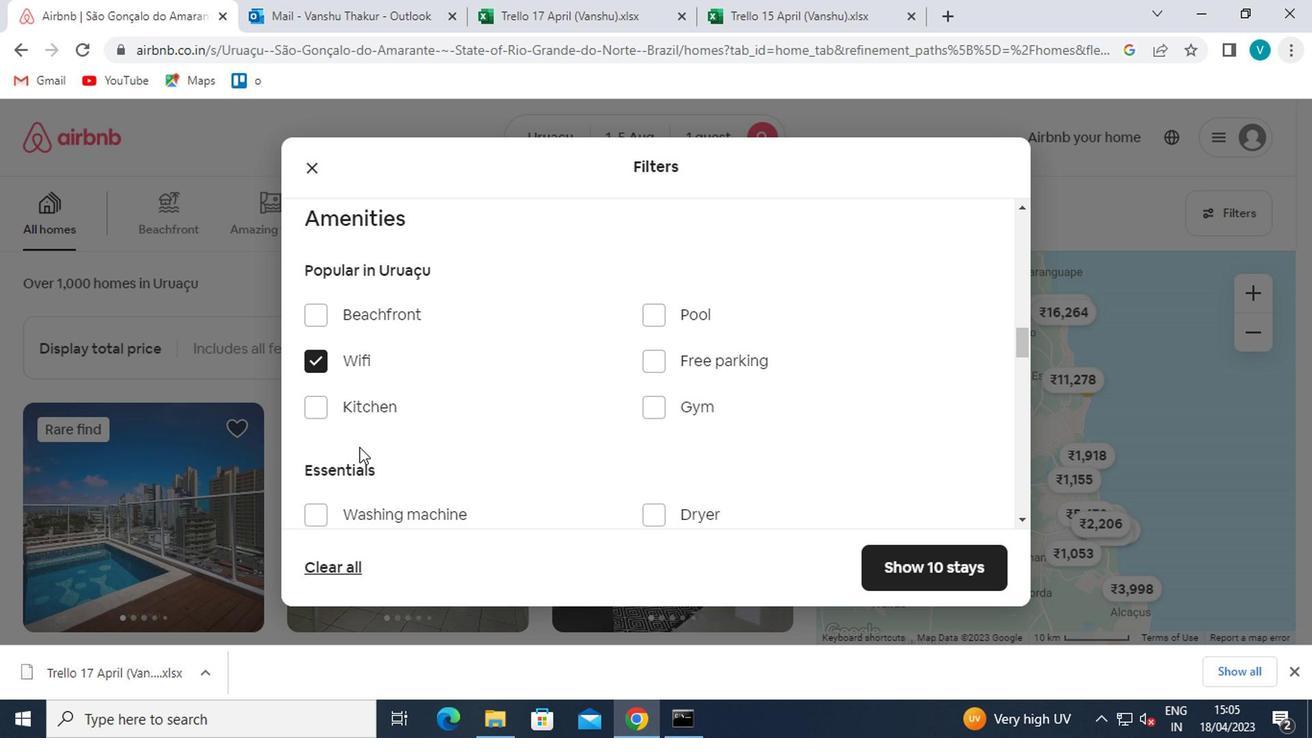 
Action: Mouse scrolled (356, 448) with delta (0, -1)
Screenshot: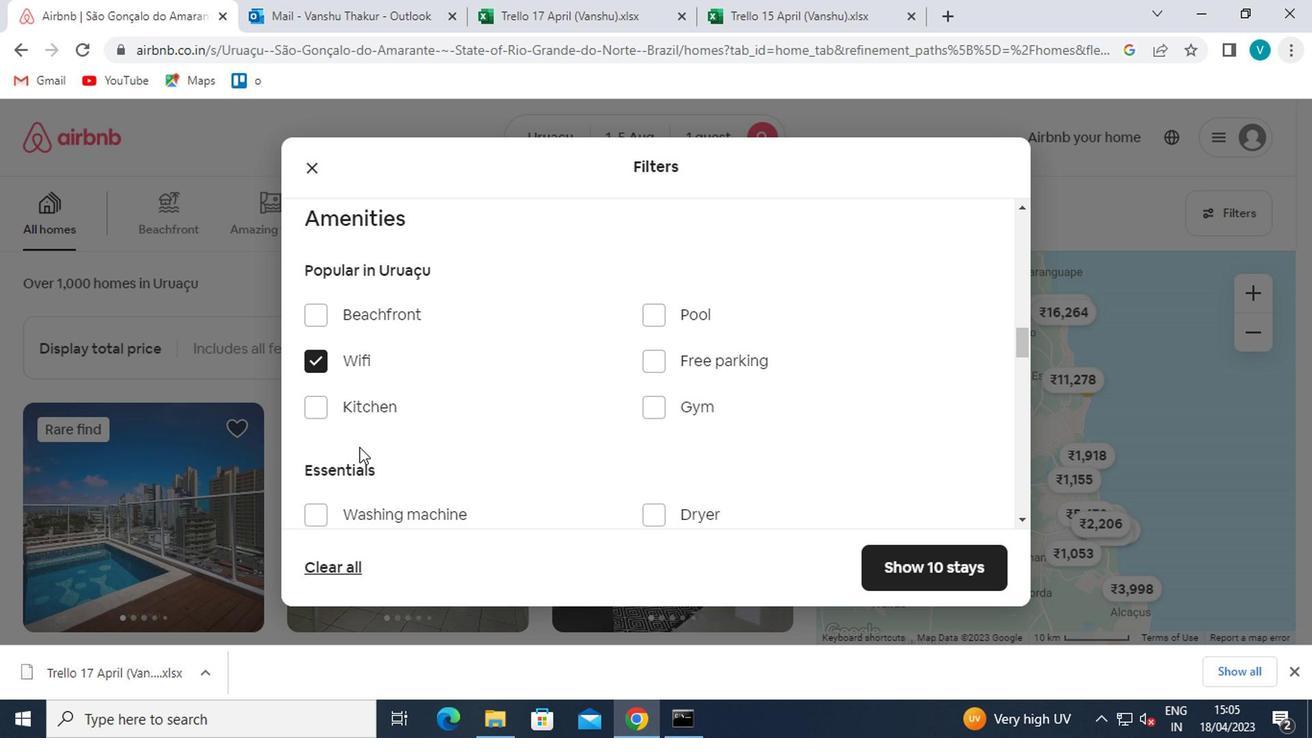 
Action: Mouse moved to (325, 420)
Screenshot: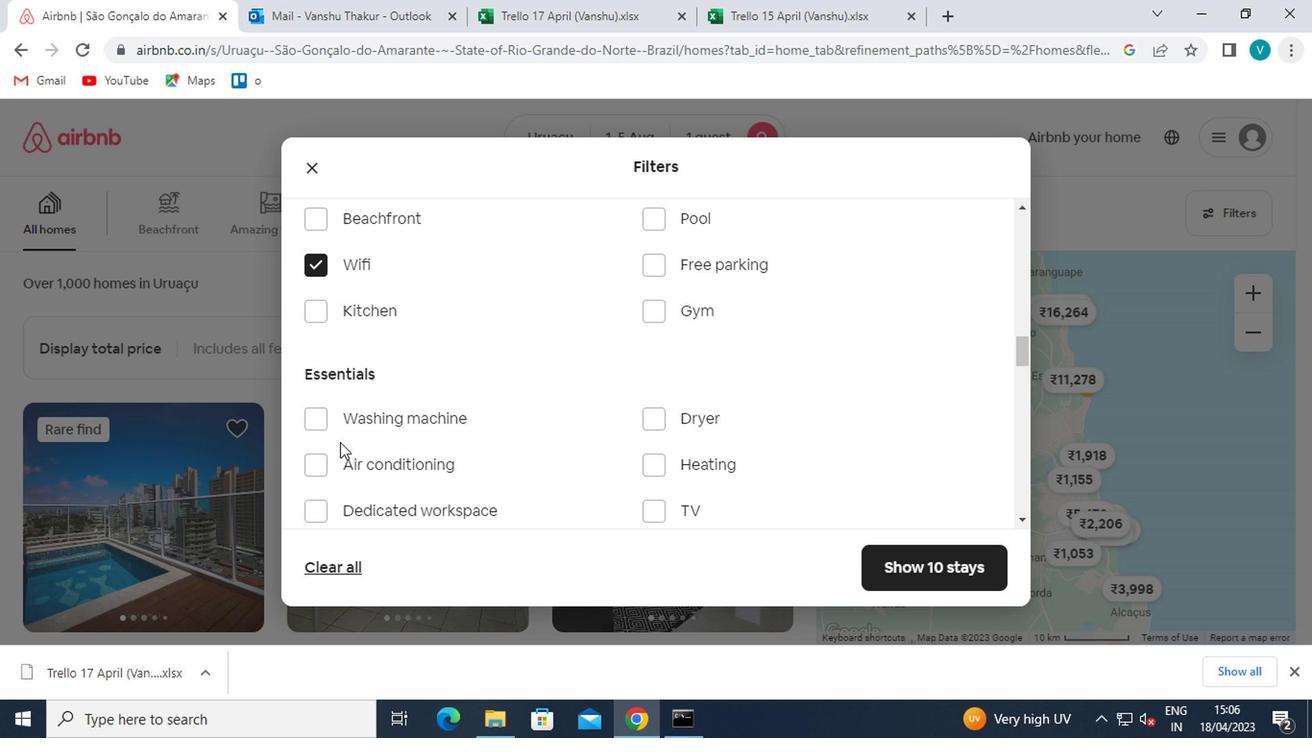 
Action: Mouse pressed left at (325, 420)
Screenshot: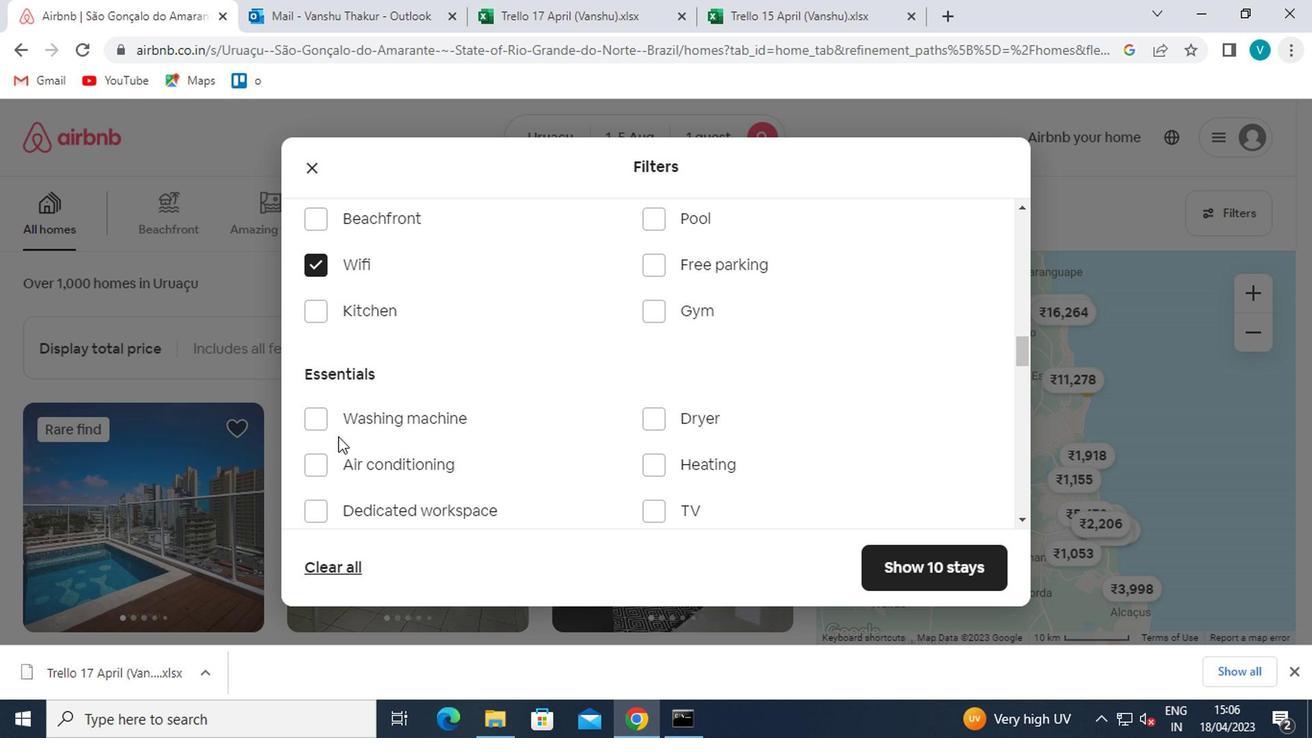 
Action: Mouse moved to (326, 417)
Screenshot: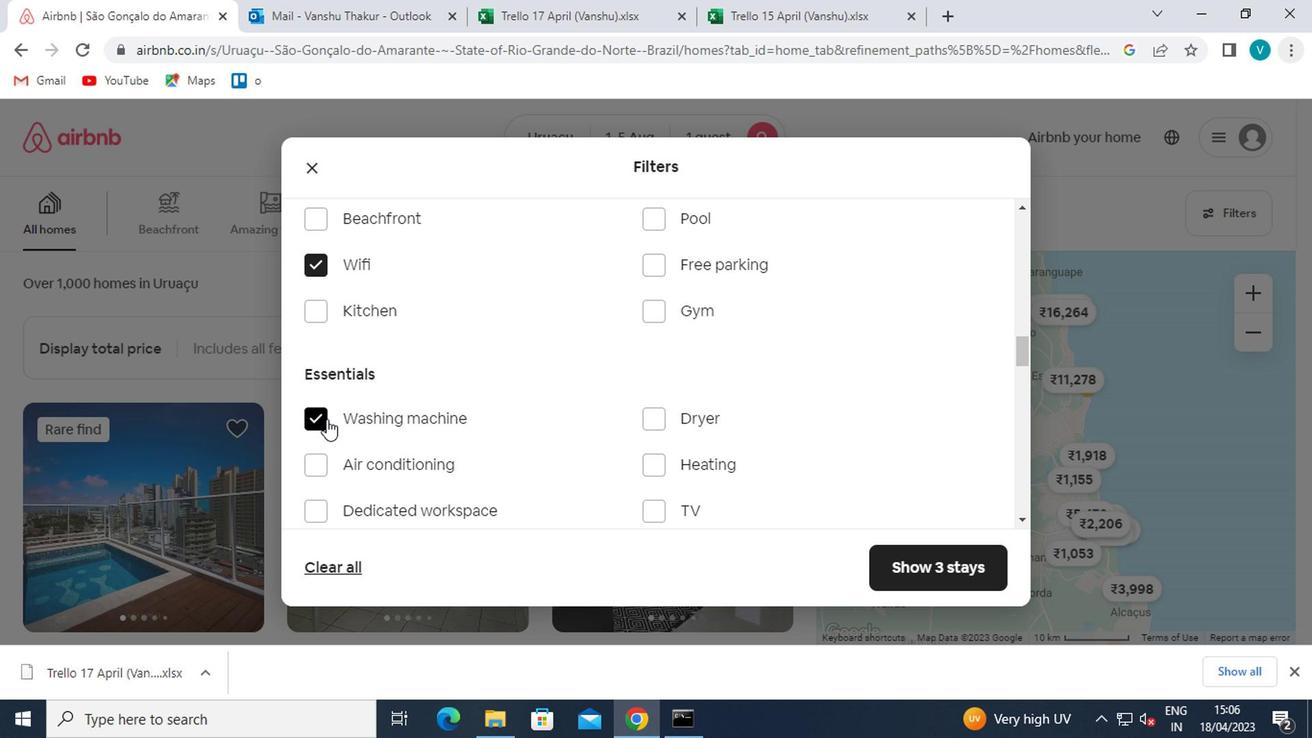 
Action: Mouse scrolled (326, 417) with delta (0, 0)
Screenshot: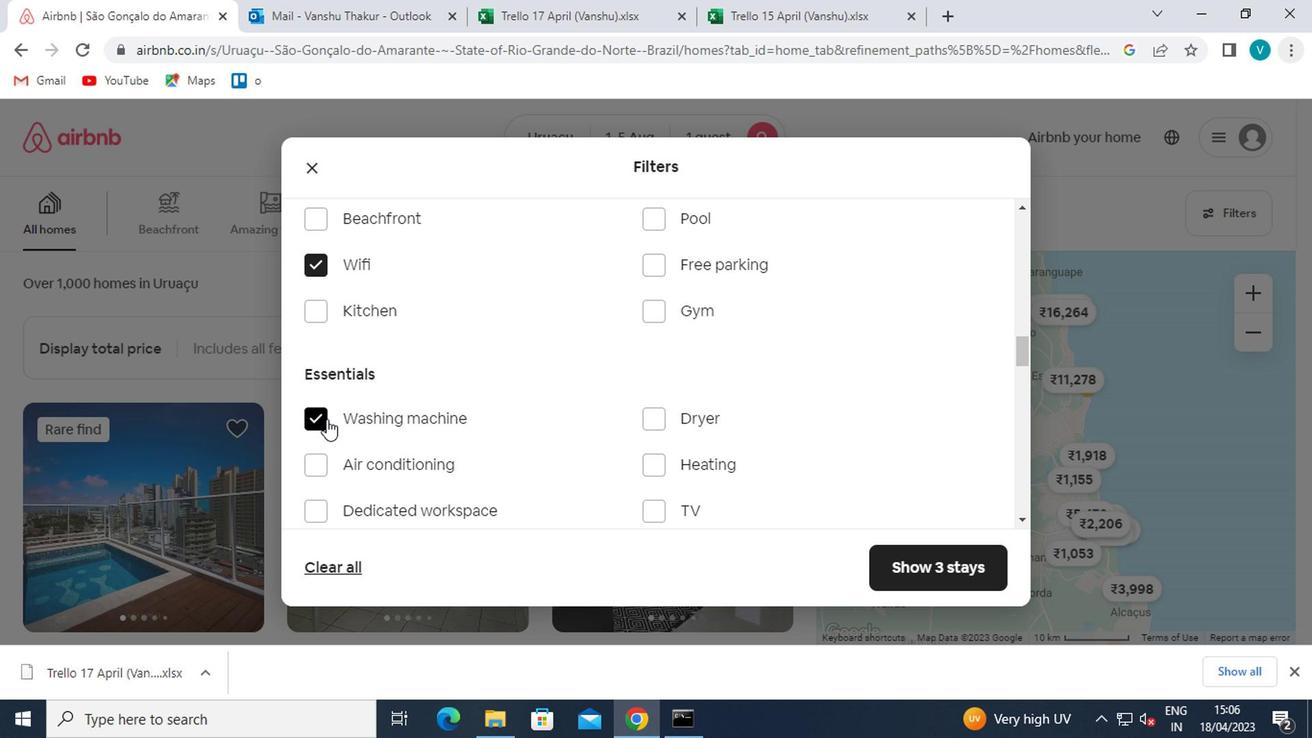
Action: Mouse moved to (327, 417)
Screenshot: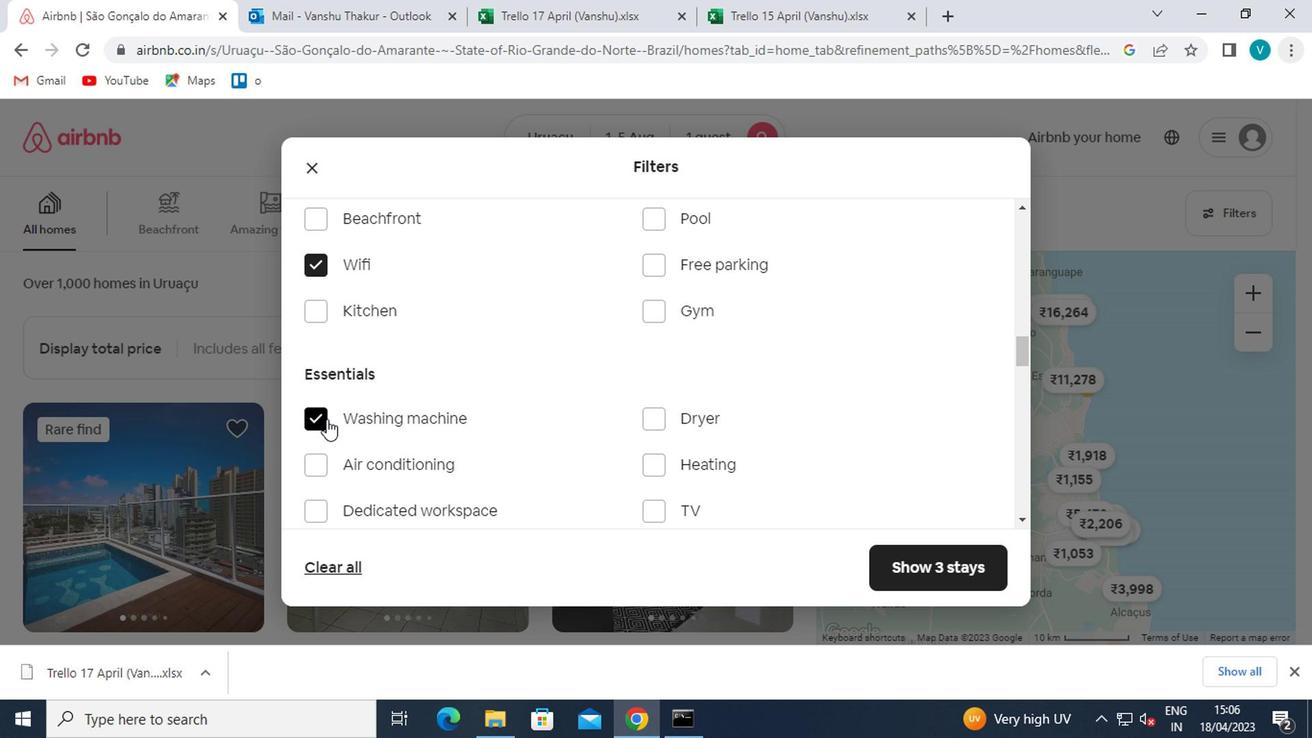 
Action: Mouse scrolled (327, 417) with delta (0, 0)
Screenshot: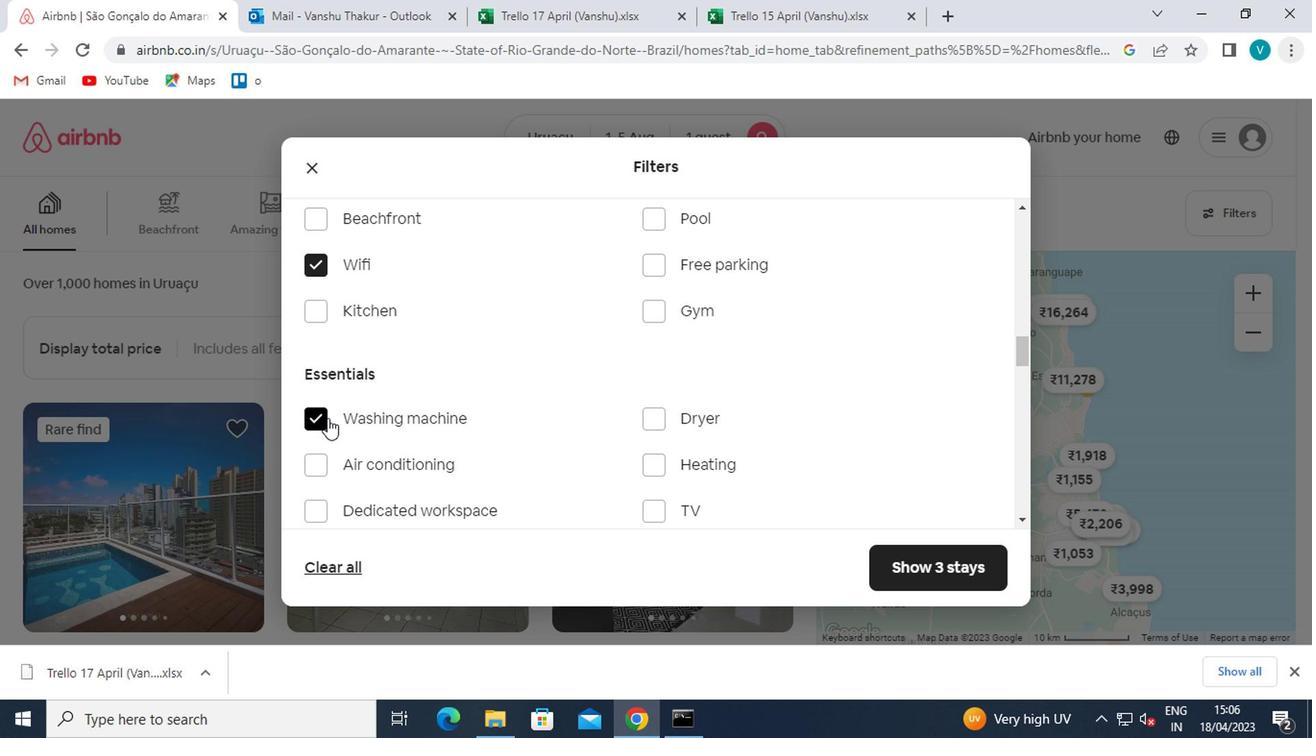
Action: Mouse moved to (354, 441)
Screenshot: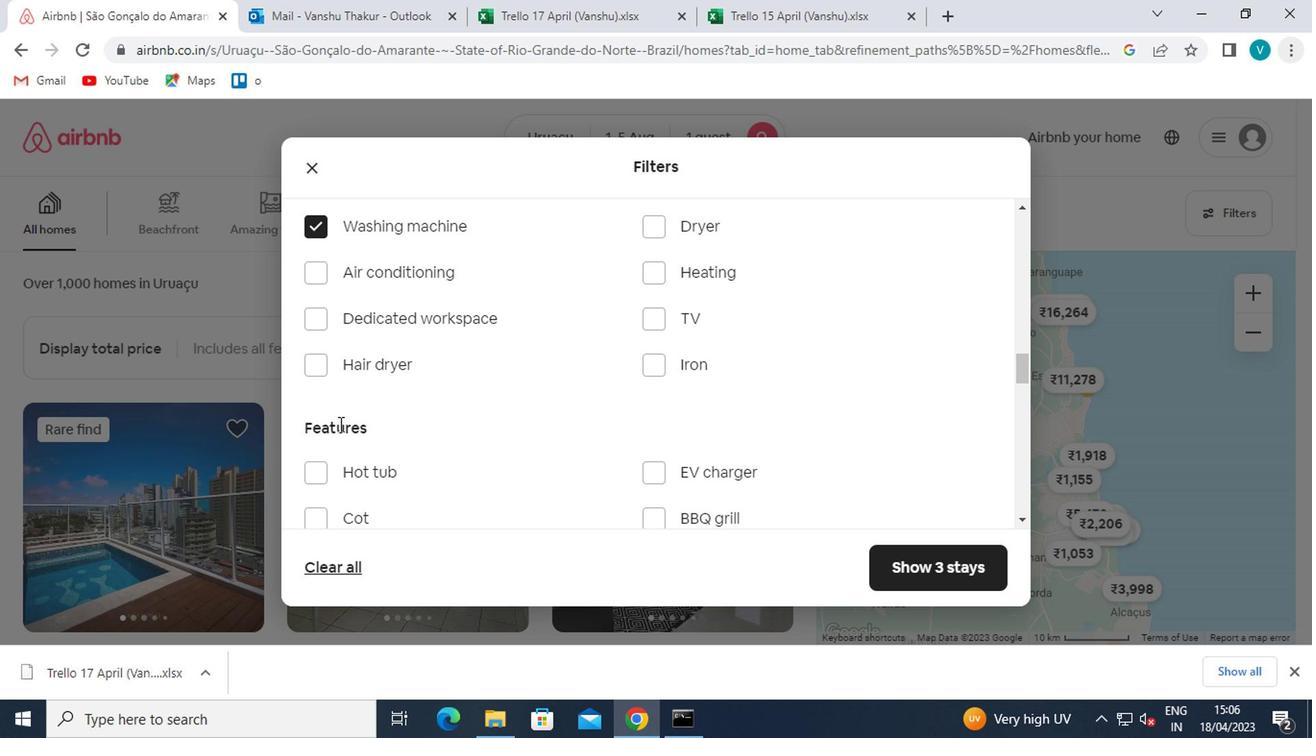 
Action: Mouse scrolled (354, 440) with delta (0, 0)
Screenshot: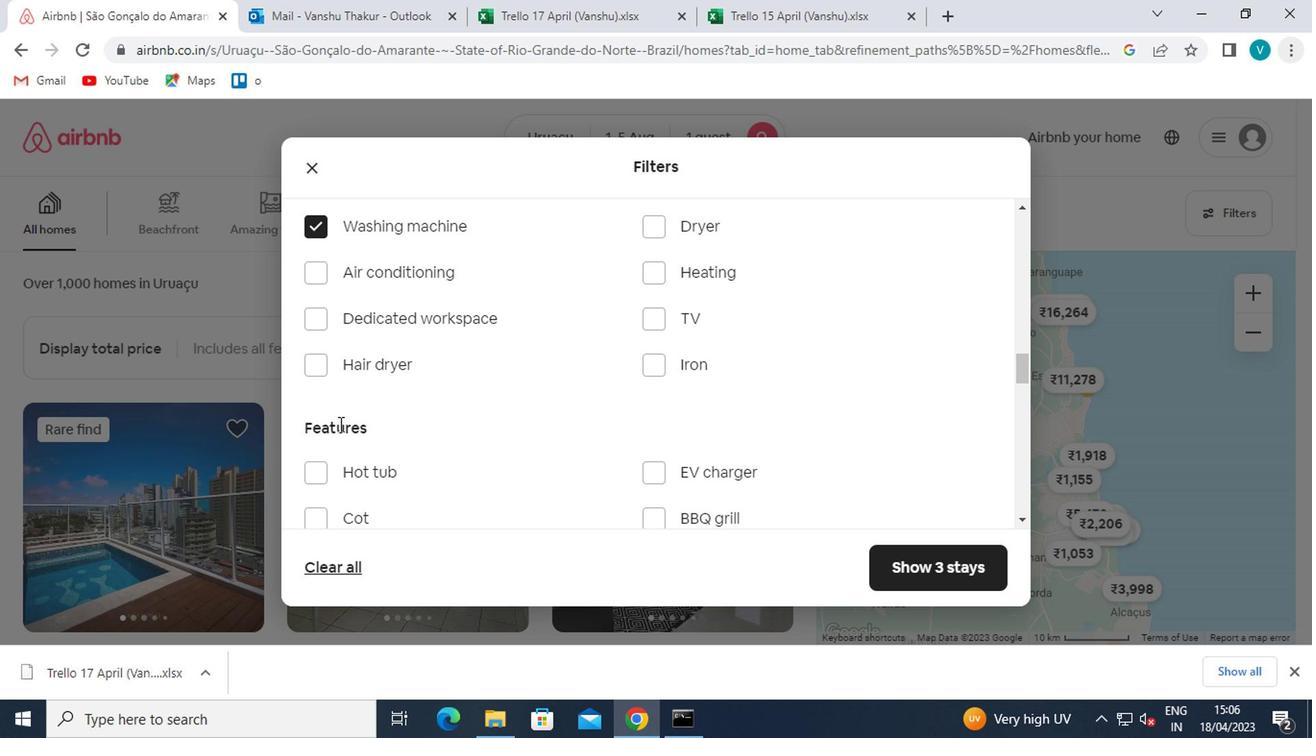 
Action: Mouse moved to (371, 448)
Screenshot: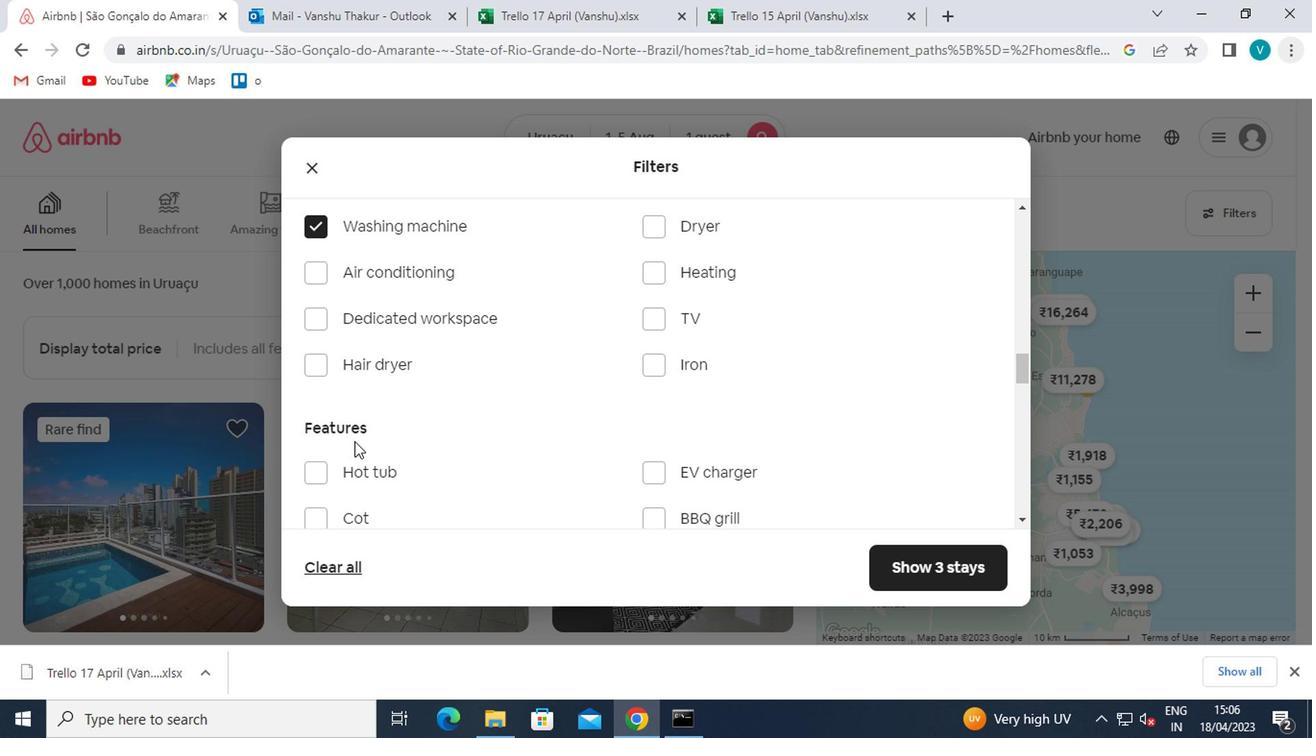 
Action: Mouse scrolled (371, 447) with delta (0, 0)
Screenshot: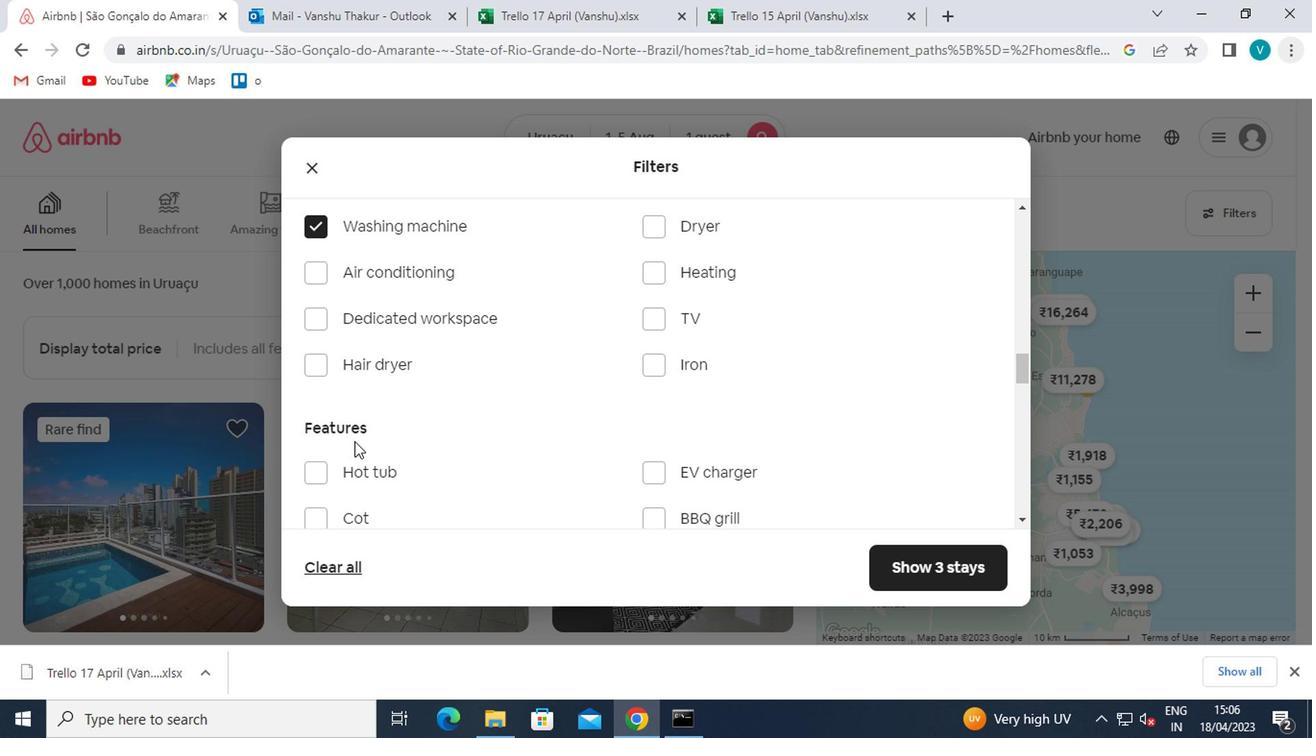 
Action: Mouse moved to (384, 454)
Screenshot: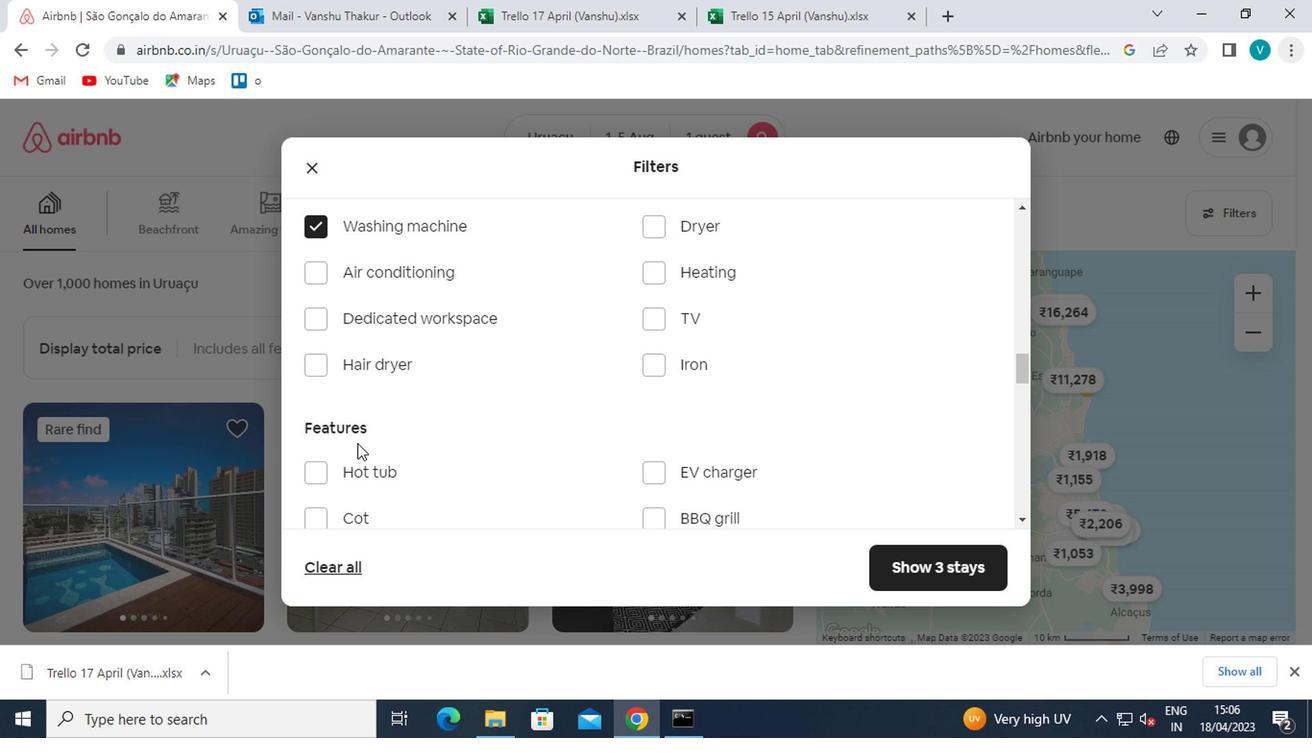 
Action: Mouse scrolled (384, 453) with delta (0, 0)
Screenshot: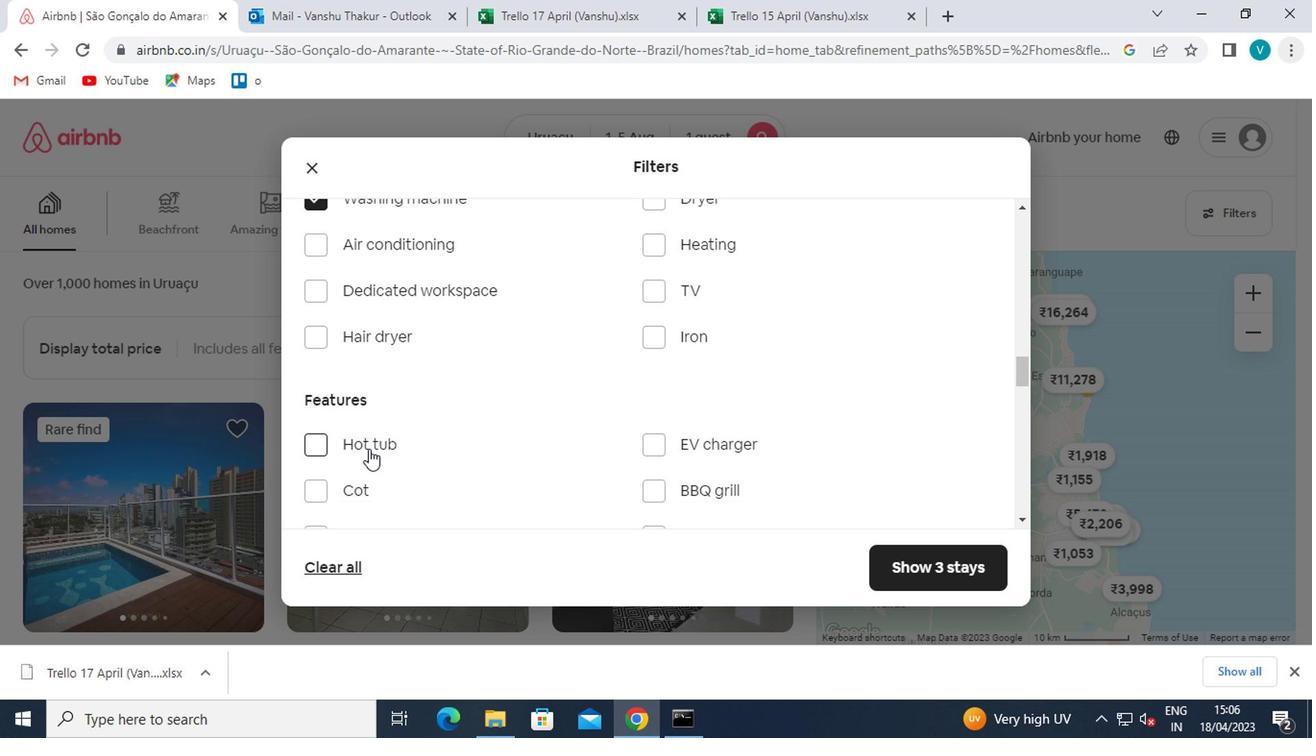 
Action: Mouse moved to (544, 449)
Screenshot: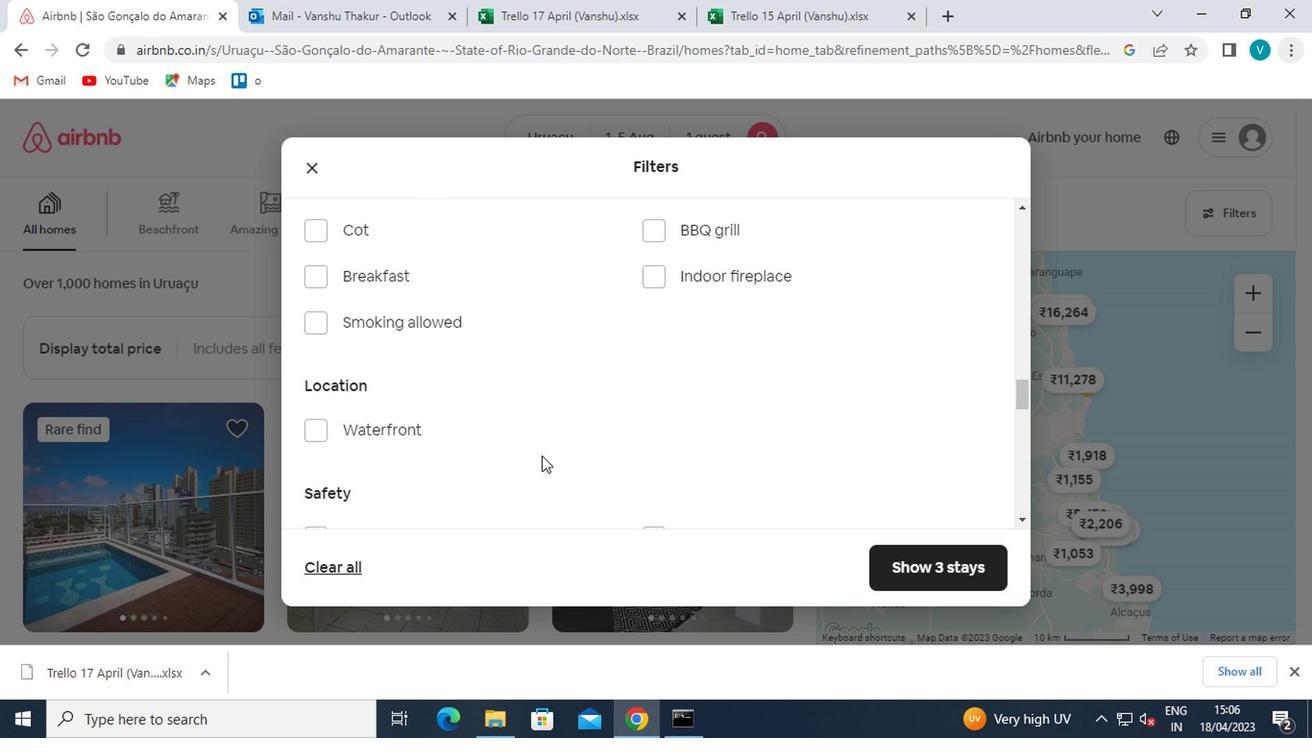 
Action: Mouse scrolled (544, 448) with delta (0, -1)
Screenshot: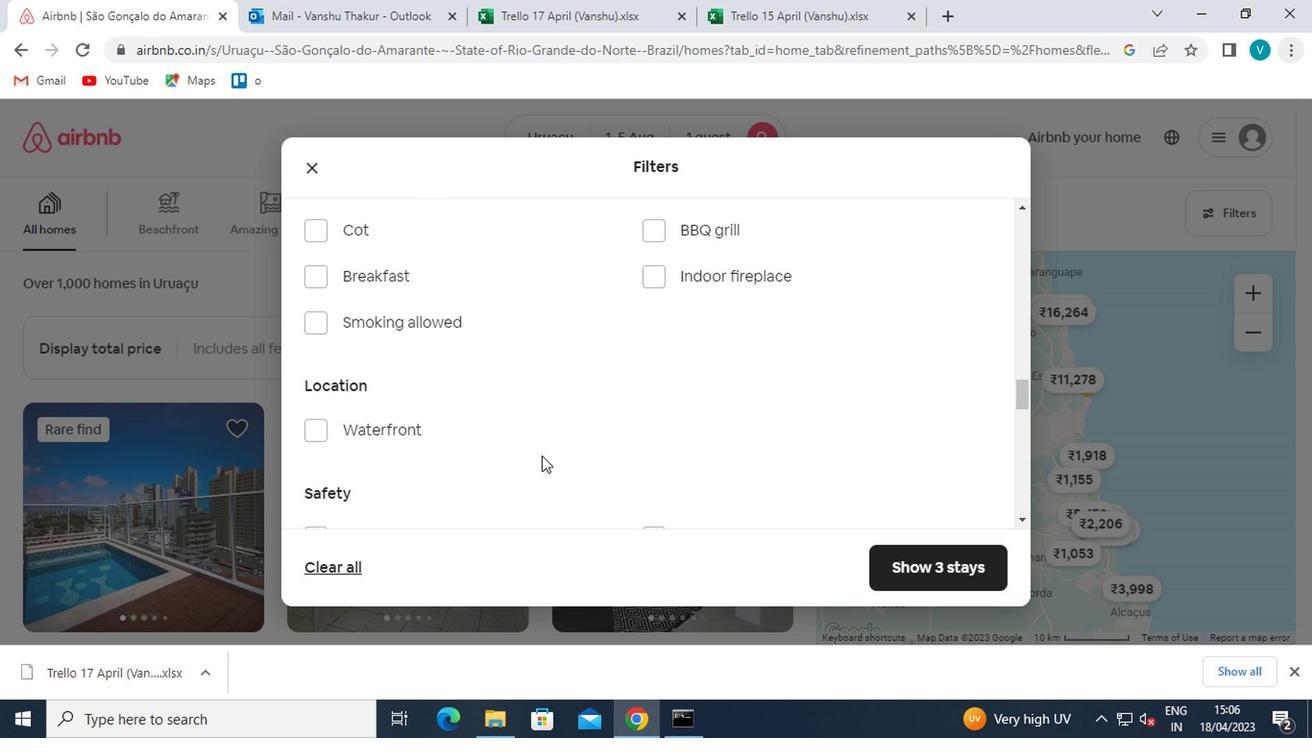 
Action: Mouse moved to (545, 449)
Screenshot: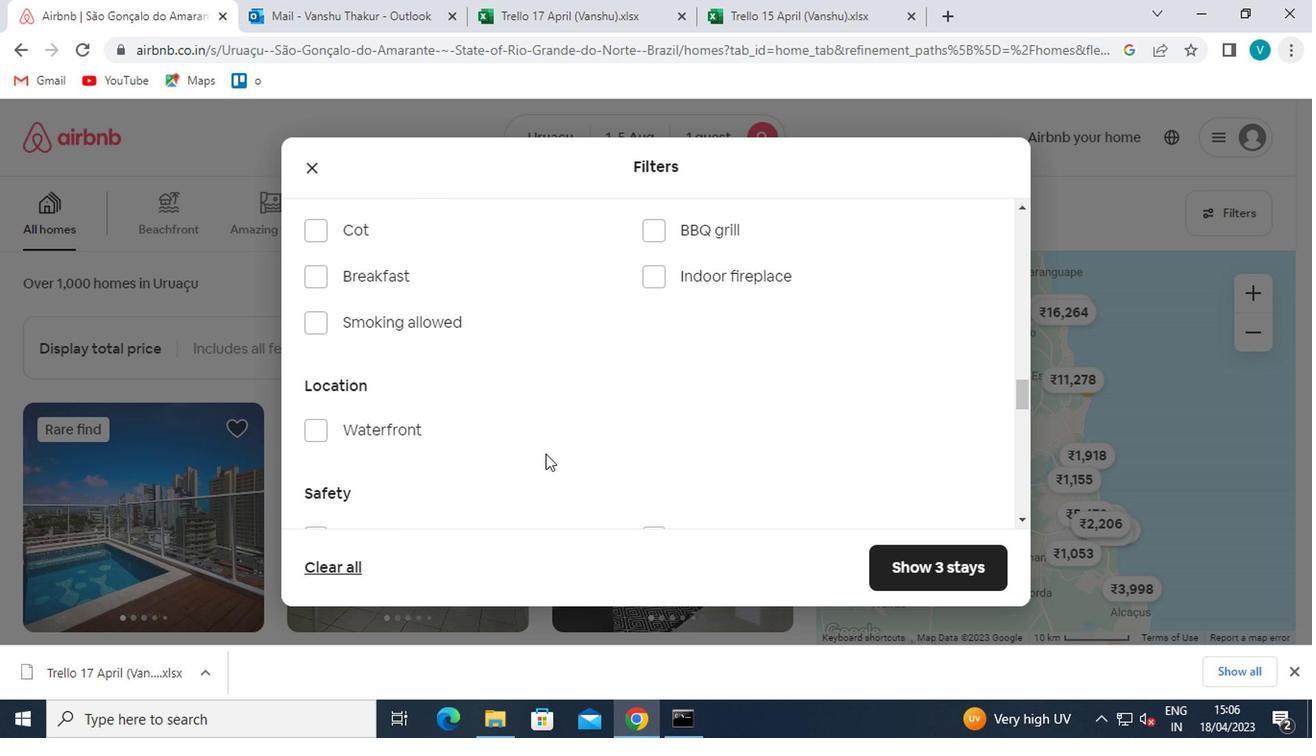 
Action: Mouse scrolled (545, 448) with delta (0, -1)
Screenshot: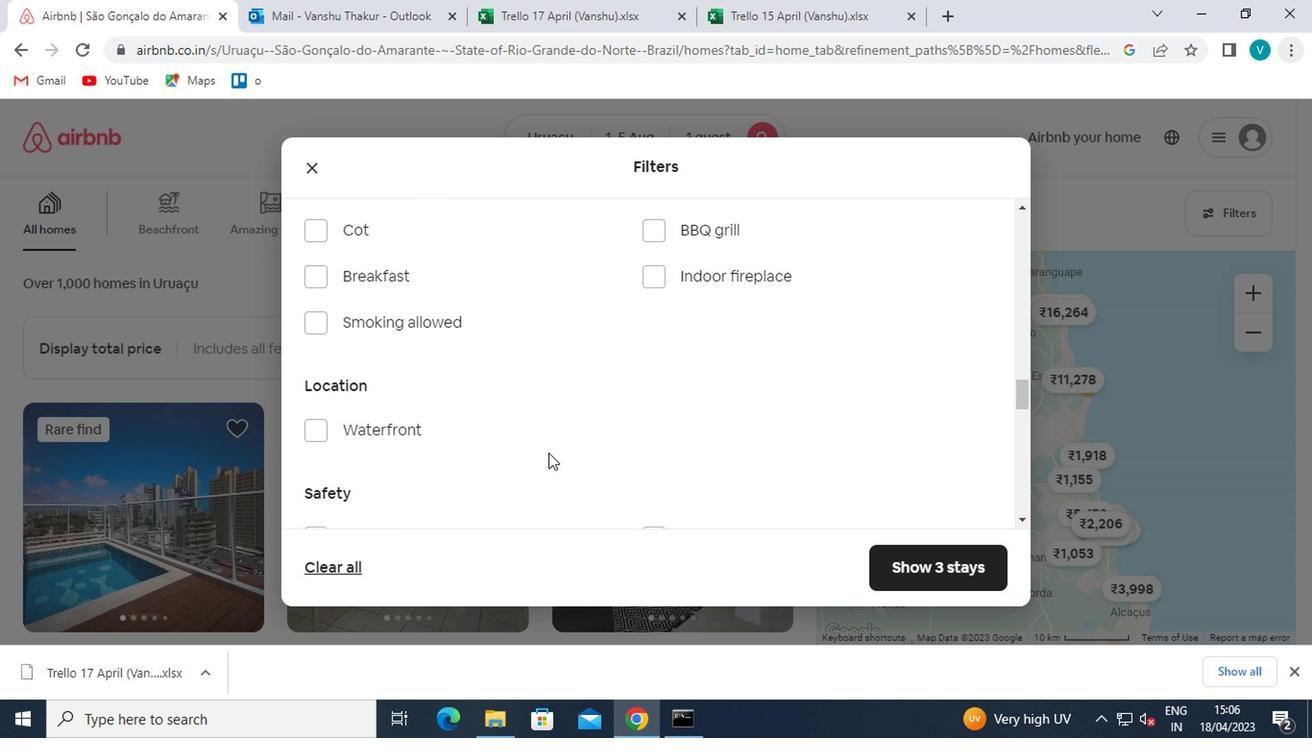 
Action: Mouse moved to (546, 450)
Screenshot: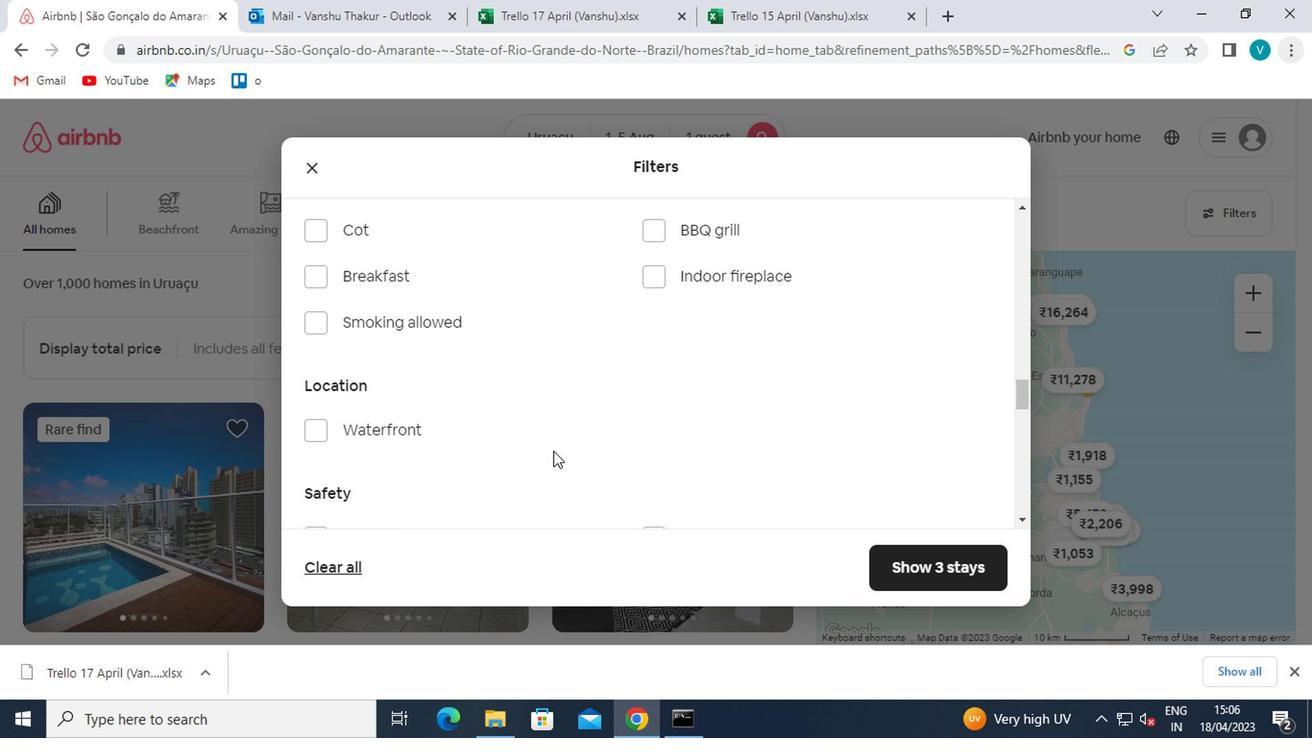 
Action: Mouse scrolled (546, 449) with delta (0, 0)
Screenshot: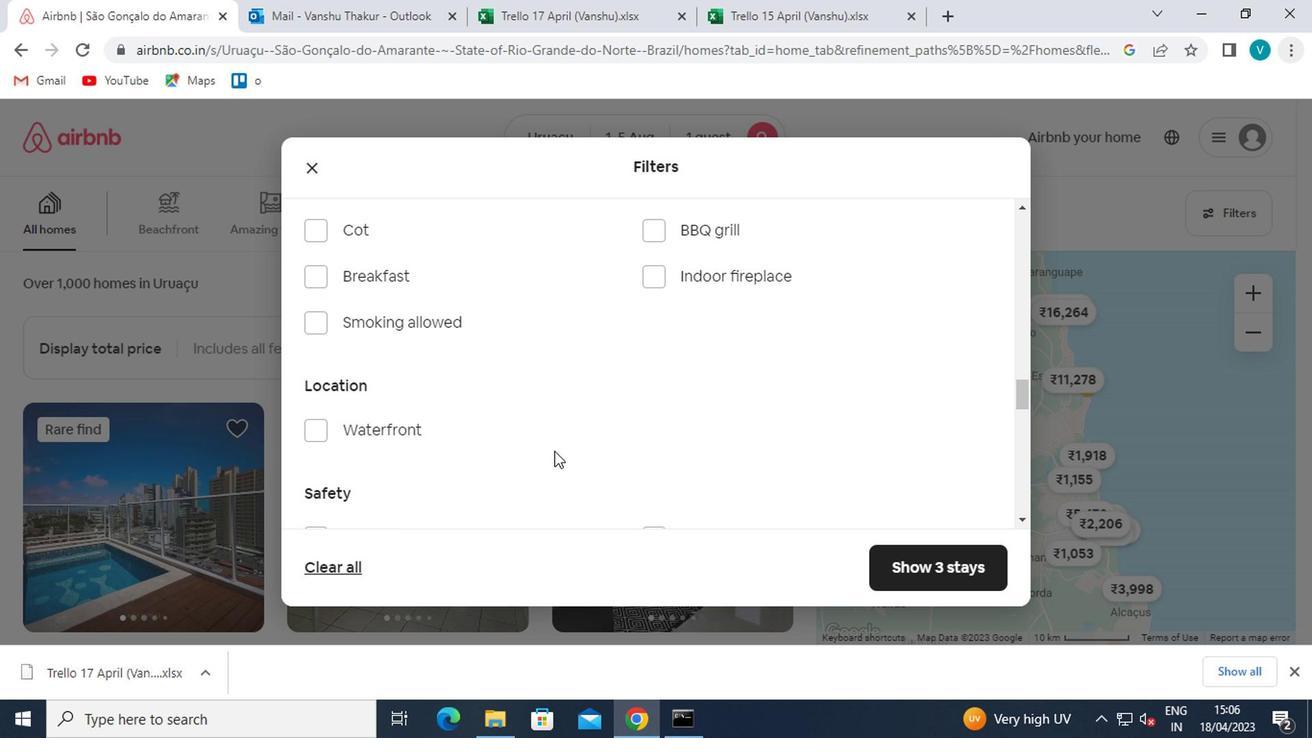 
Action: Mouse moved to (778, 458)
Screenshot: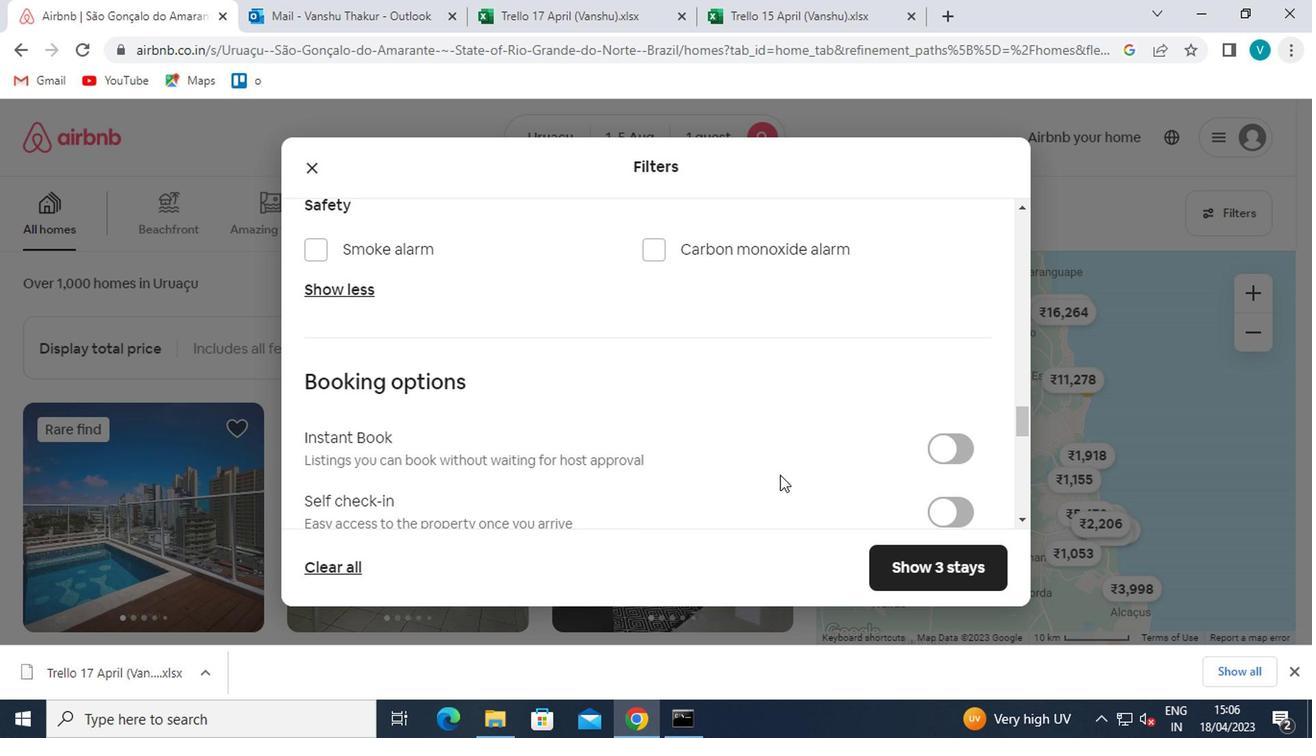 
Action: Mouse scrolled (778, 458) with delta (0, 0)
Screenshot: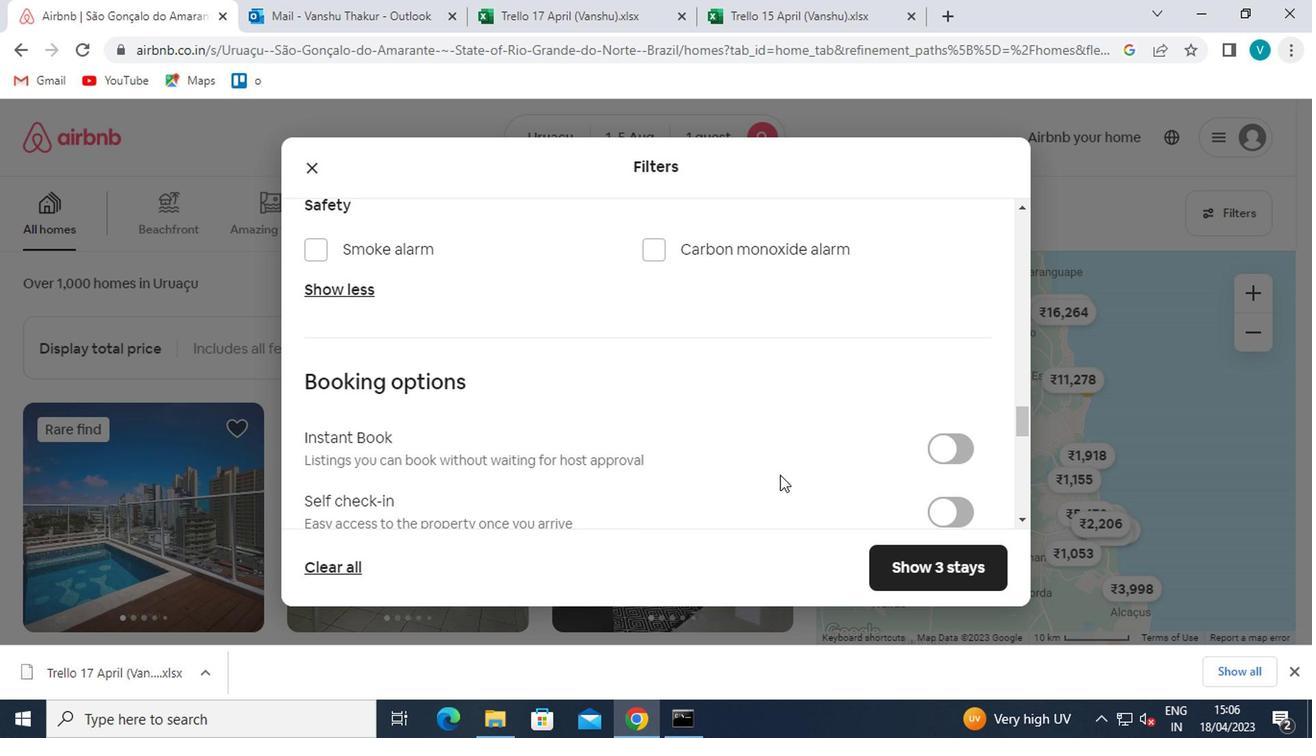 
Action: Mouse moved to (936, 407)
Screenshot: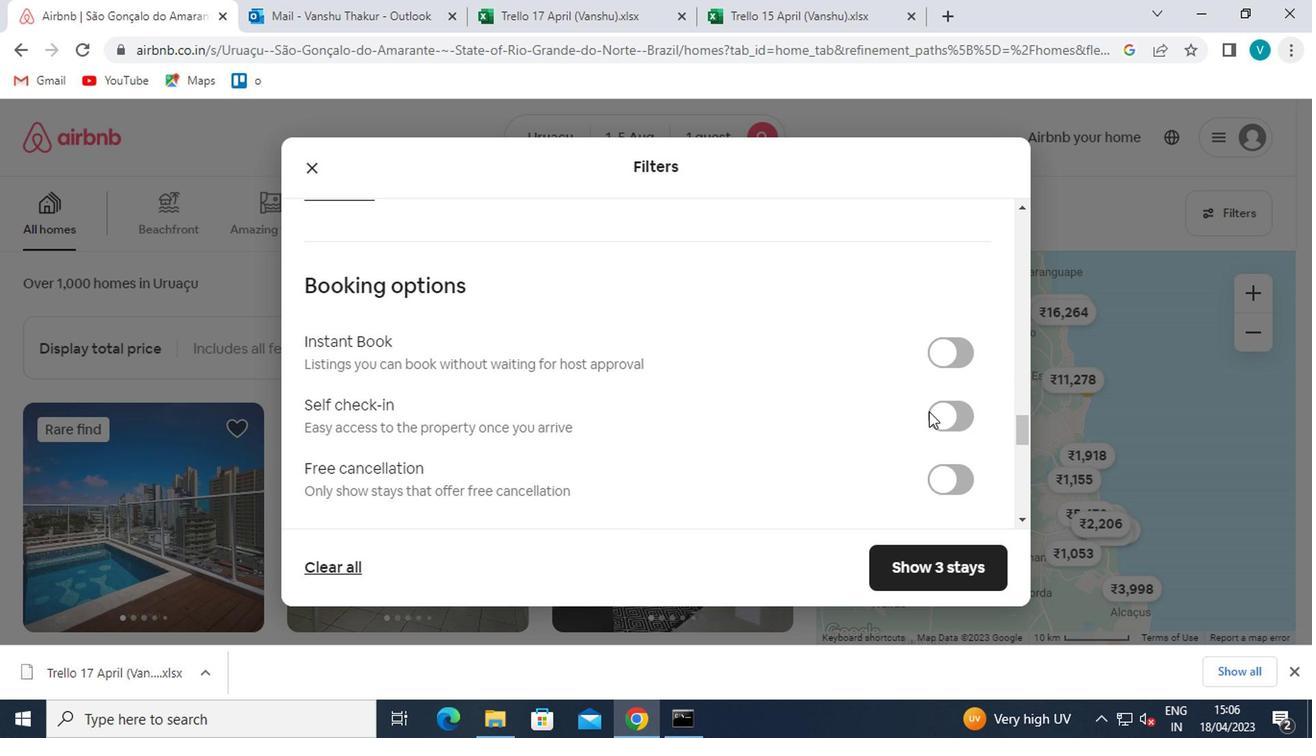 
Action: Mouse pressed left at (936, 407)
Screenshot: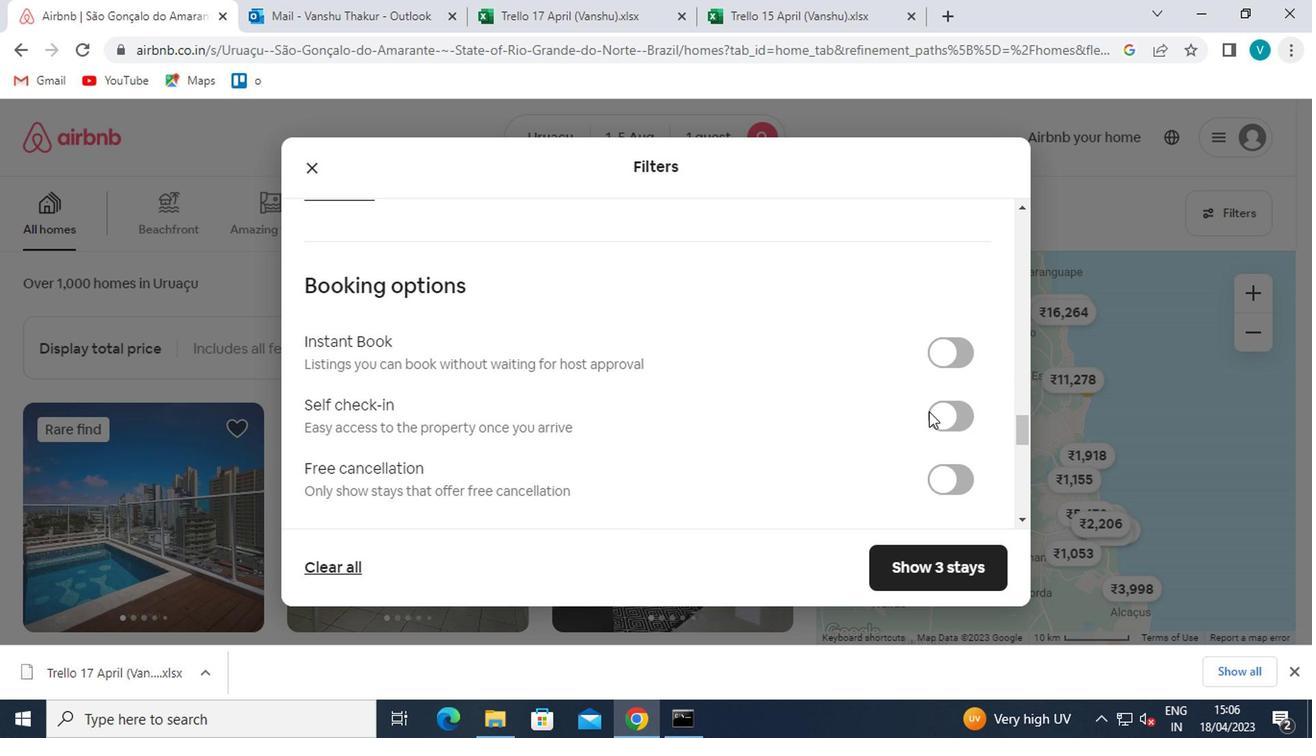 
Action: Mouse moved to (663, 389)
Screenshot: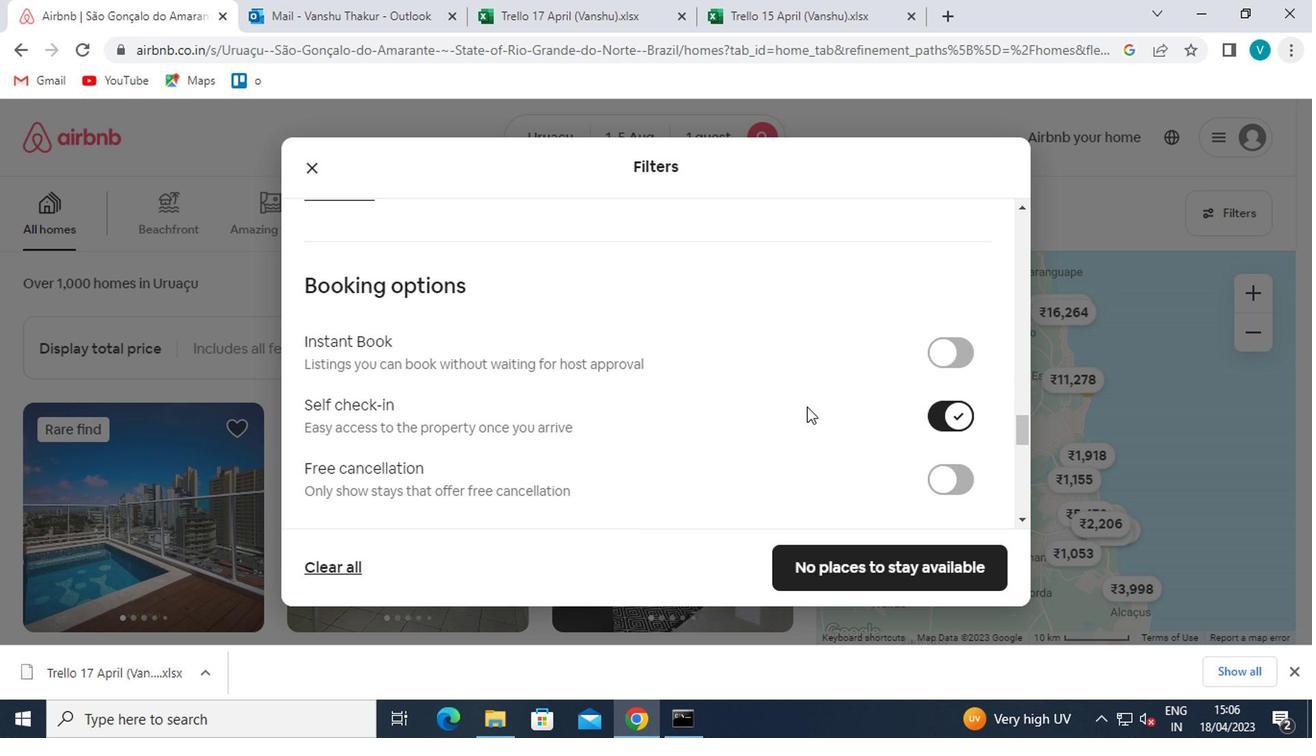 
Action: Mouse scrolled (663, 389) with delta (0, 0)
Screenshot: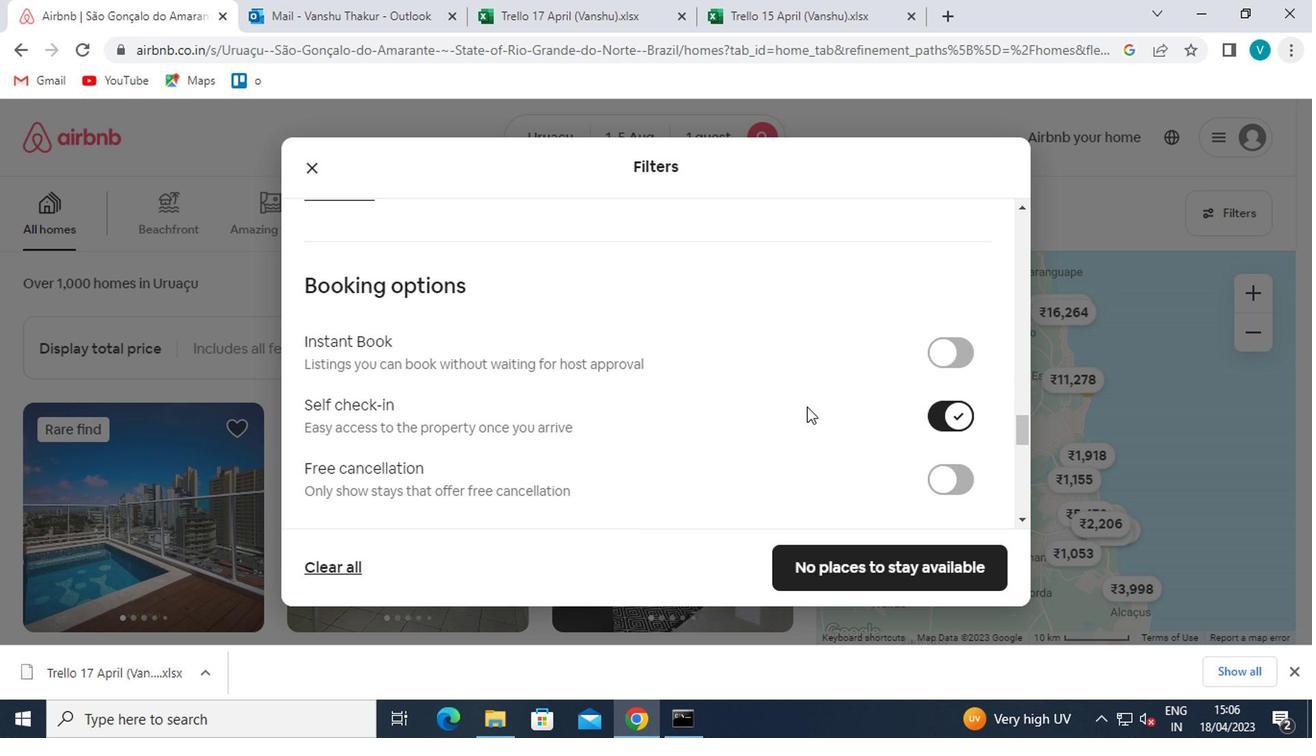 
Action: Mouse moved to (655, 389)
Screenshot: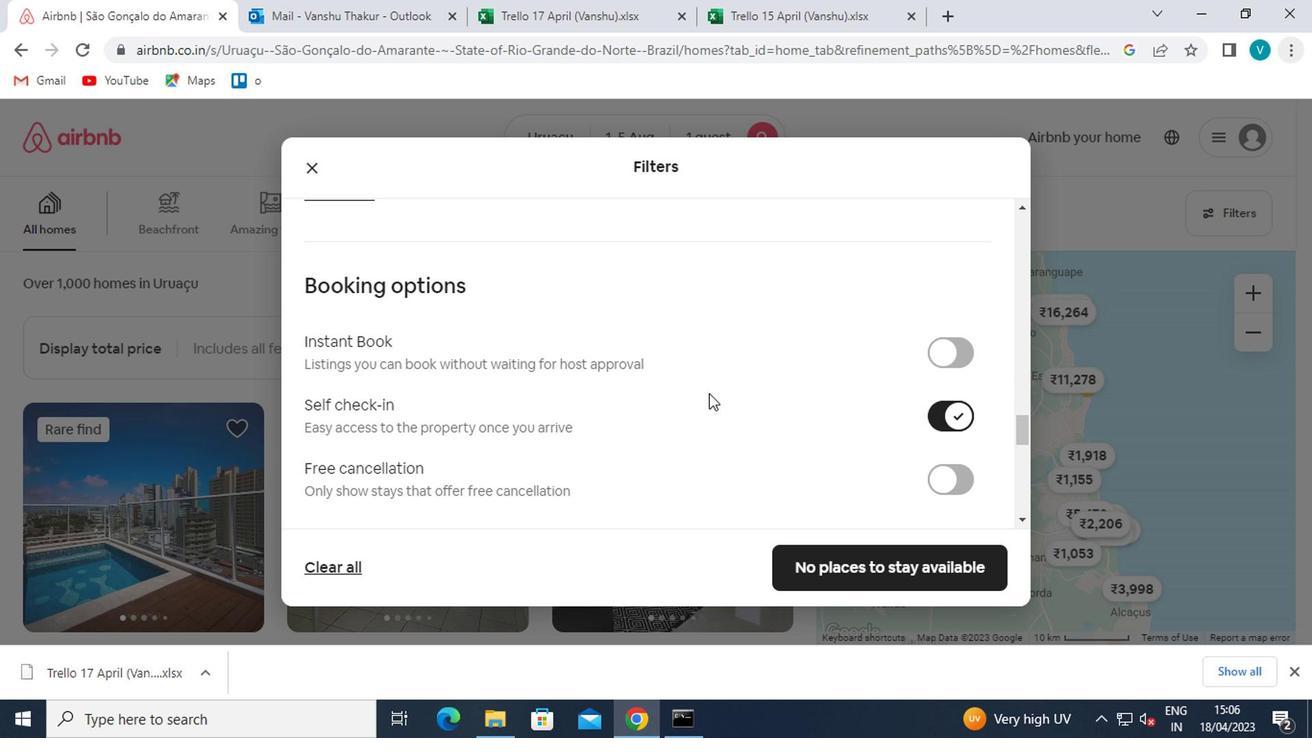
Action: Mouse scrolled (655, 389) with delta (0, 0)
Screenshot: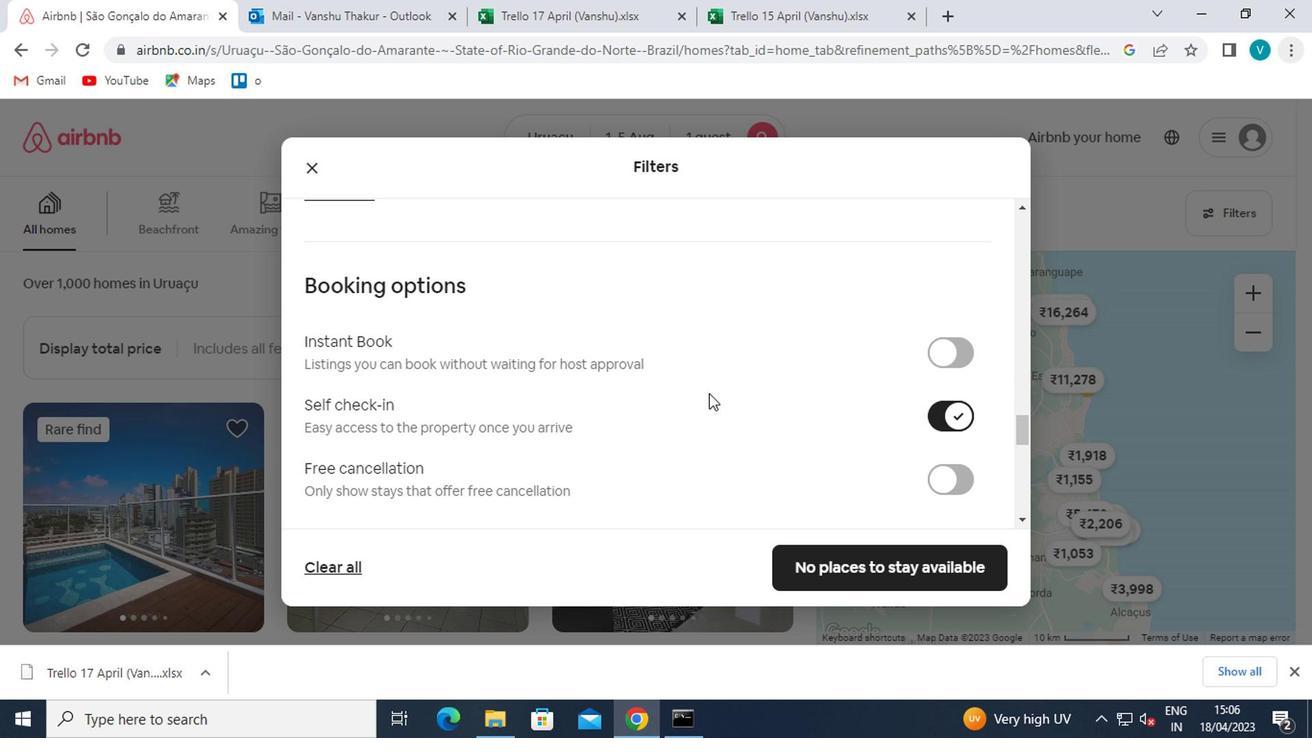 
Action: Mouse moved to (649, 389)
Screenshot: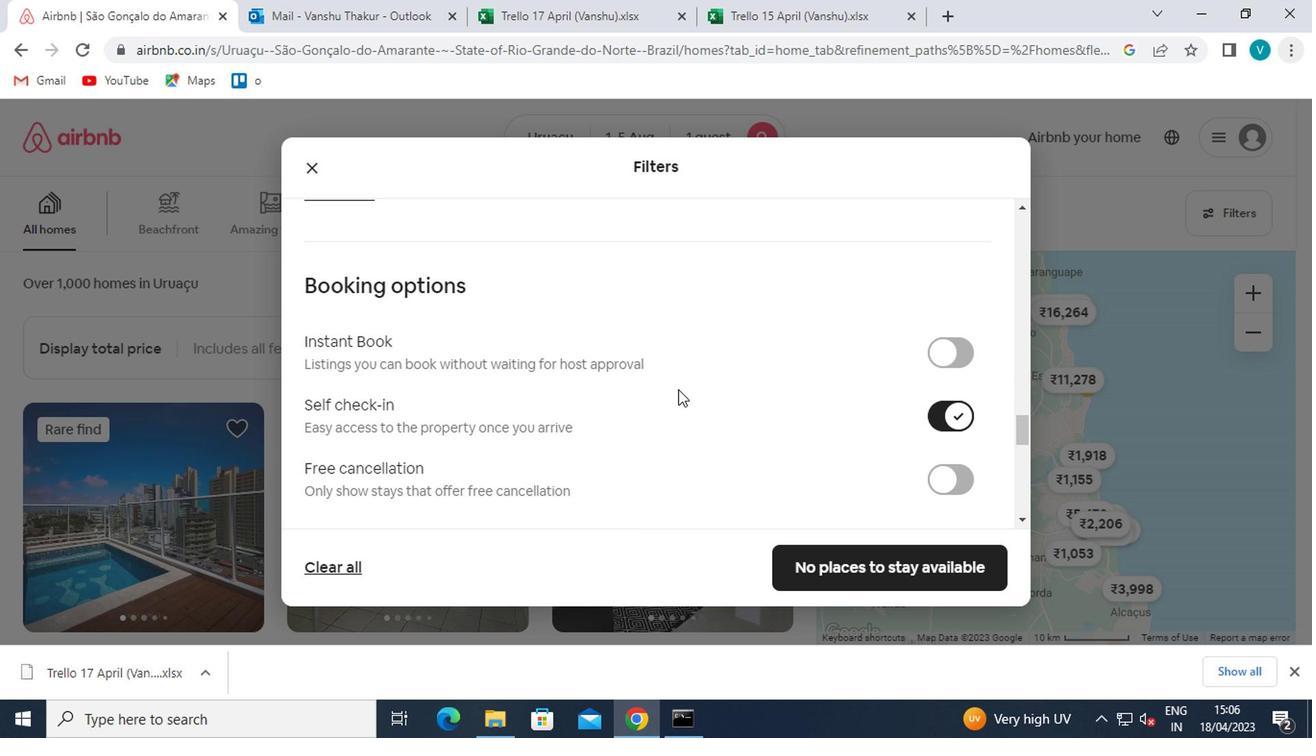 
Action: Mouse scrolled (649, 389) with delta (0, 0)
Screenshot: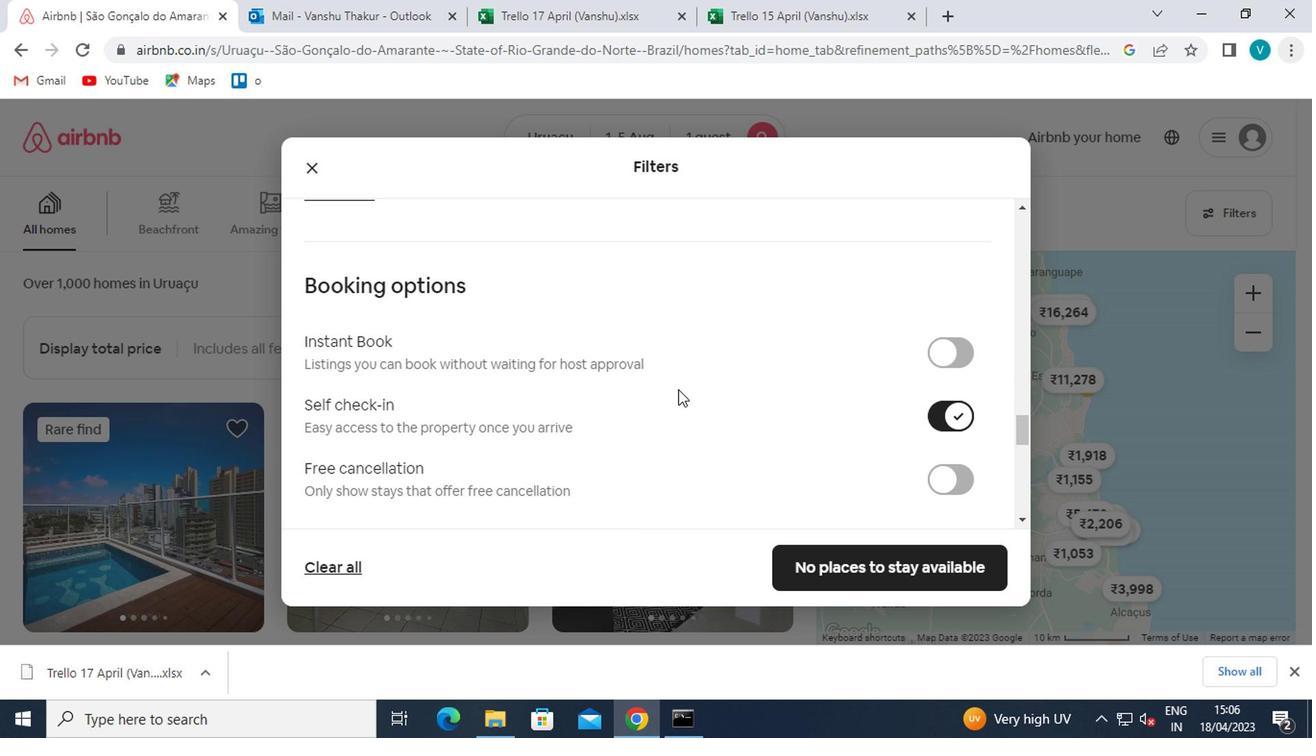 
Action: Mouse moved to (648, 389)
Screenshot: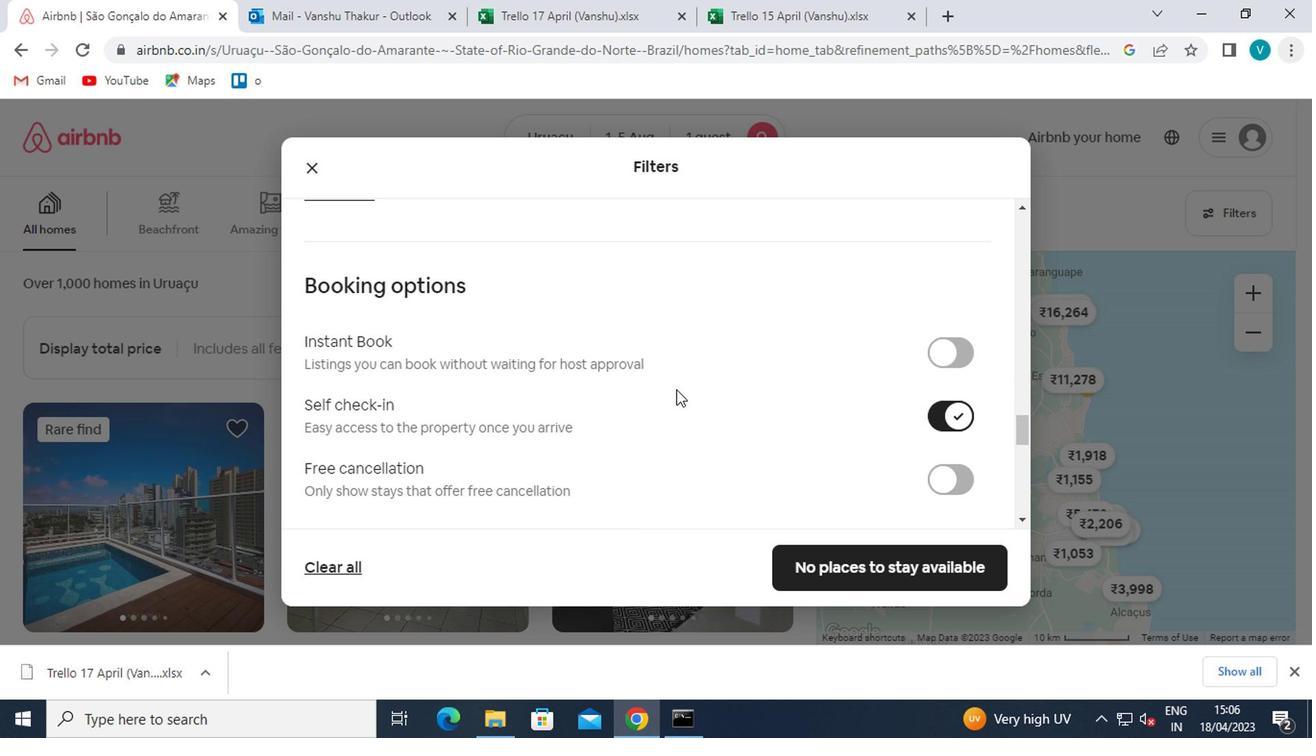 
Action: Mouse scrolled (648, 389) with delta (0, 0)
Screenshot: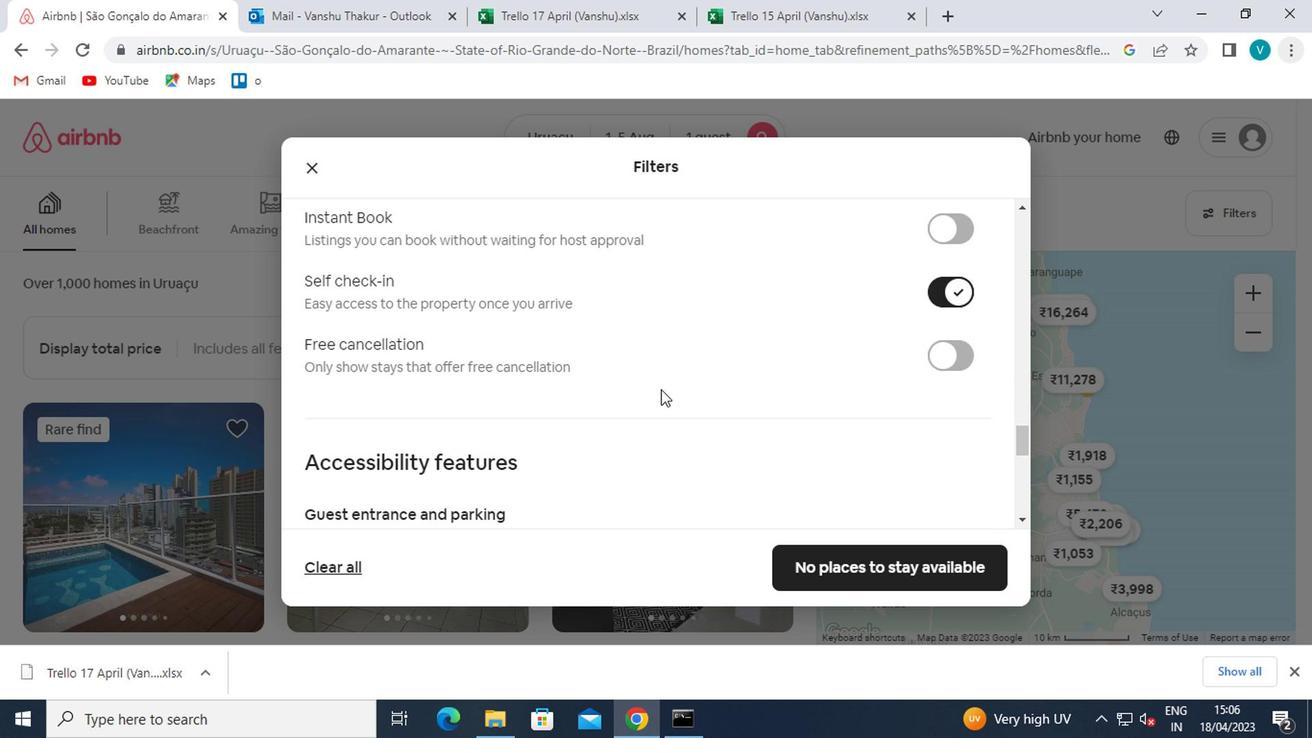 
Action: Mouse moved to (644, 389)
Screenshot: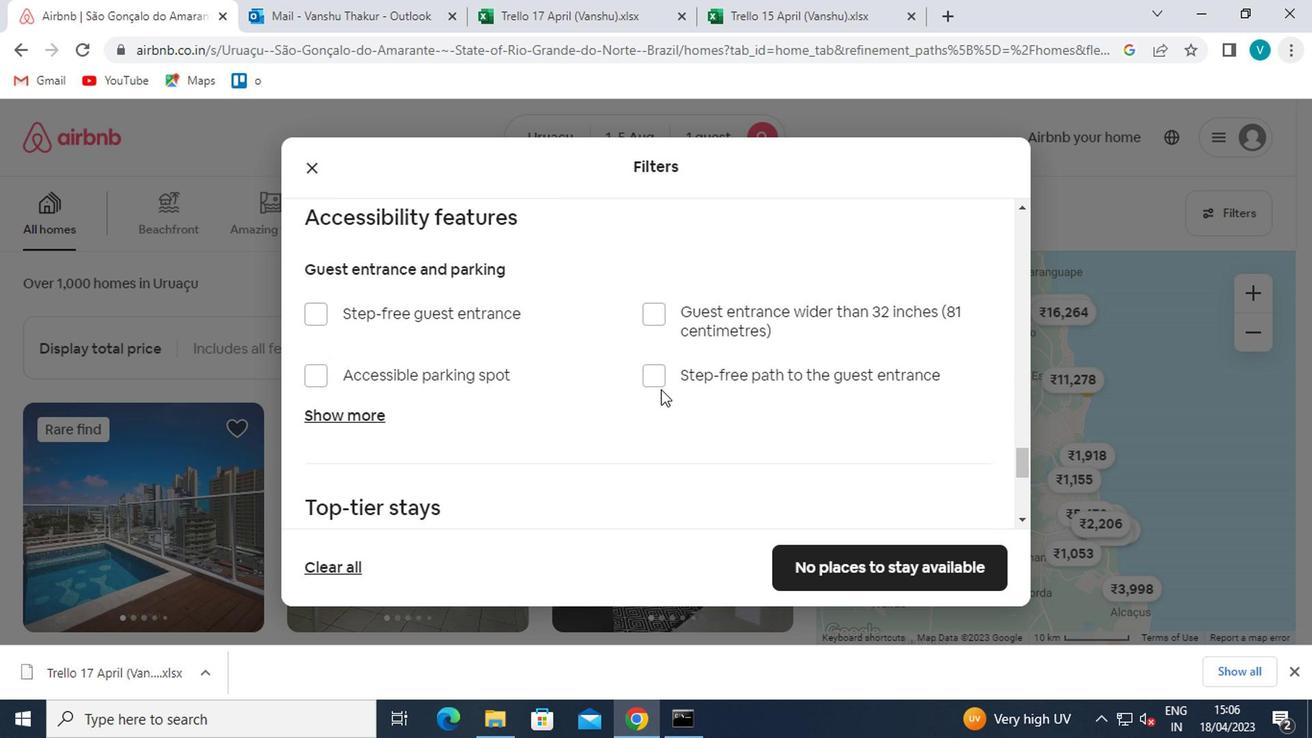 
Action: Mouse scrolled (644, 389) with delta (0, 0)
Screenshot: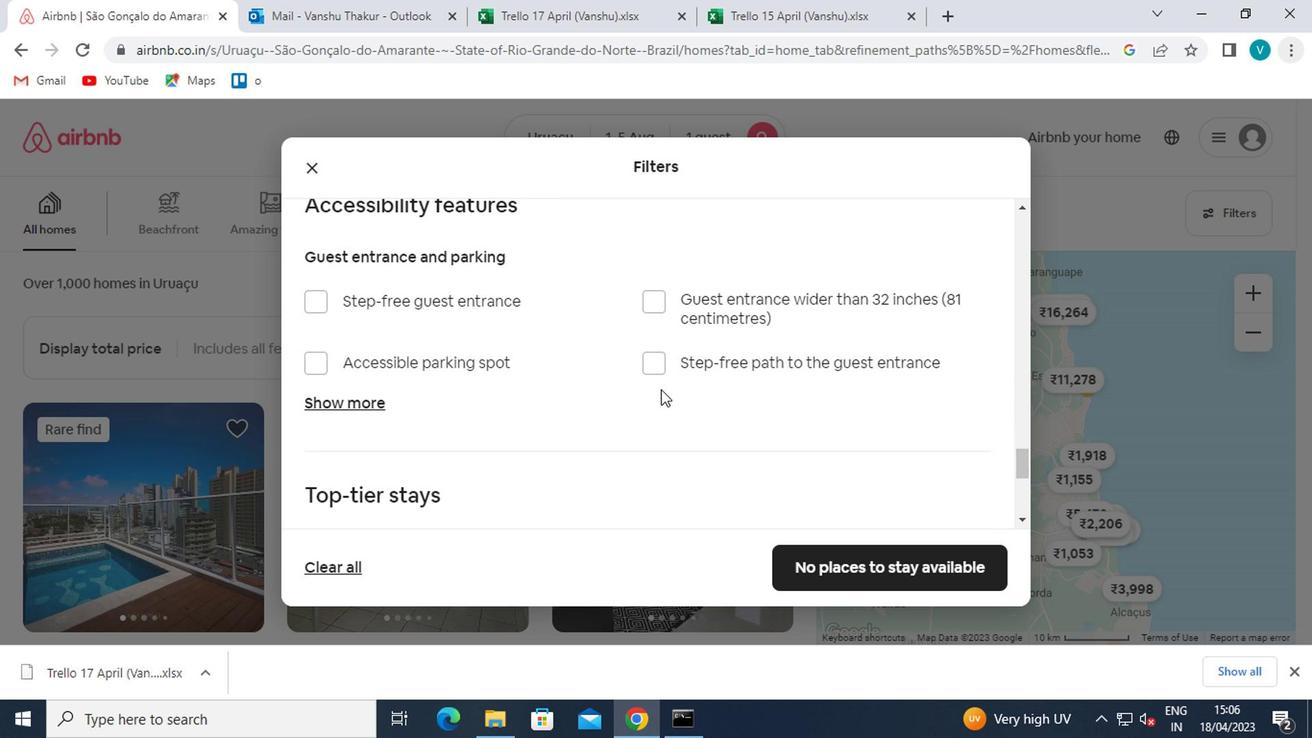 
Action: Mouse moved to (642, 391)
Screenshot: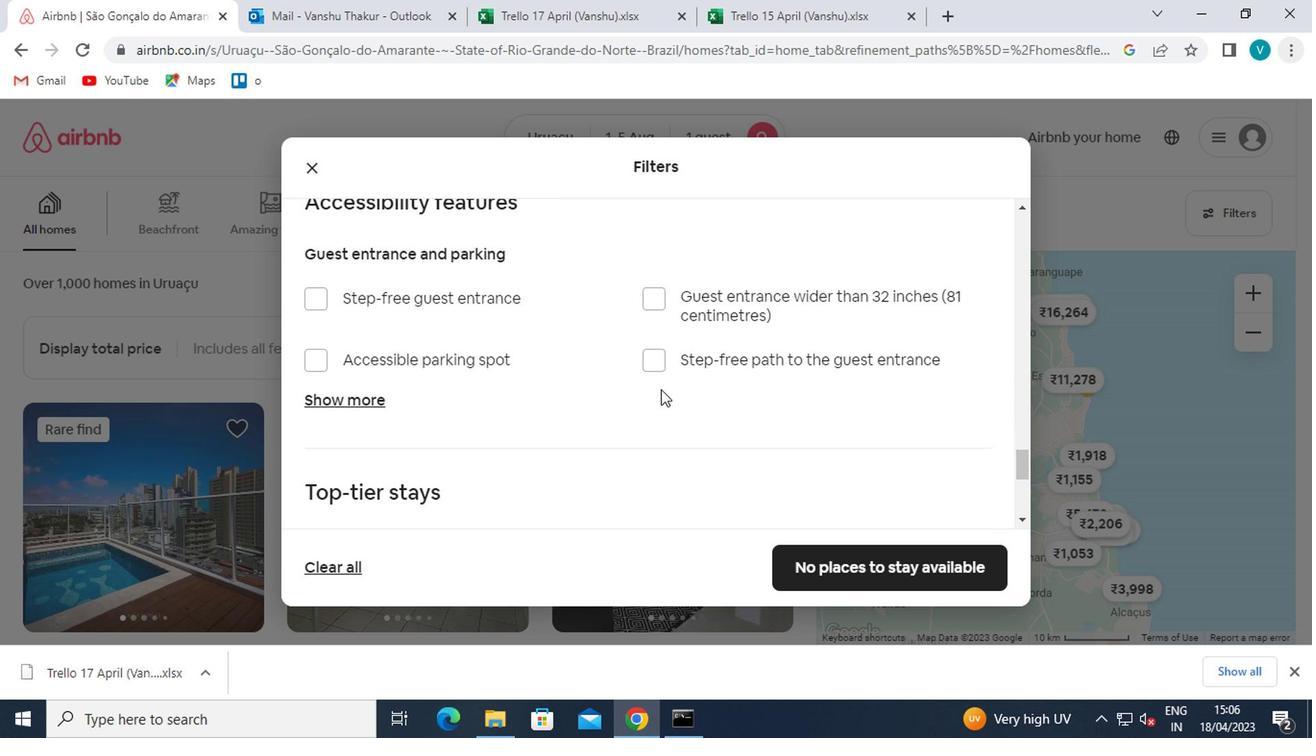 
Action: Mouse scrolled (642, 390) with delta (0, -1)
Screenshot: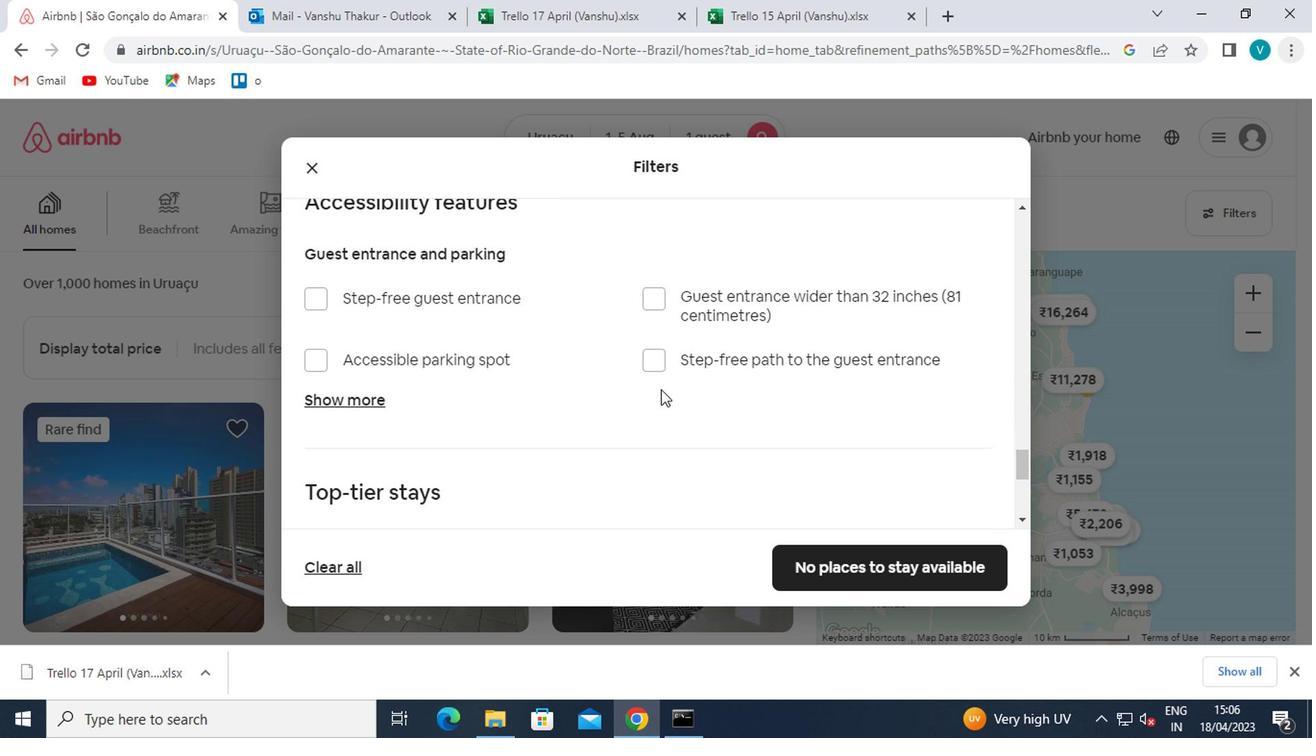 
Action: Mouse scrolled (642, 390) with delta (0, -1)
Screenshot: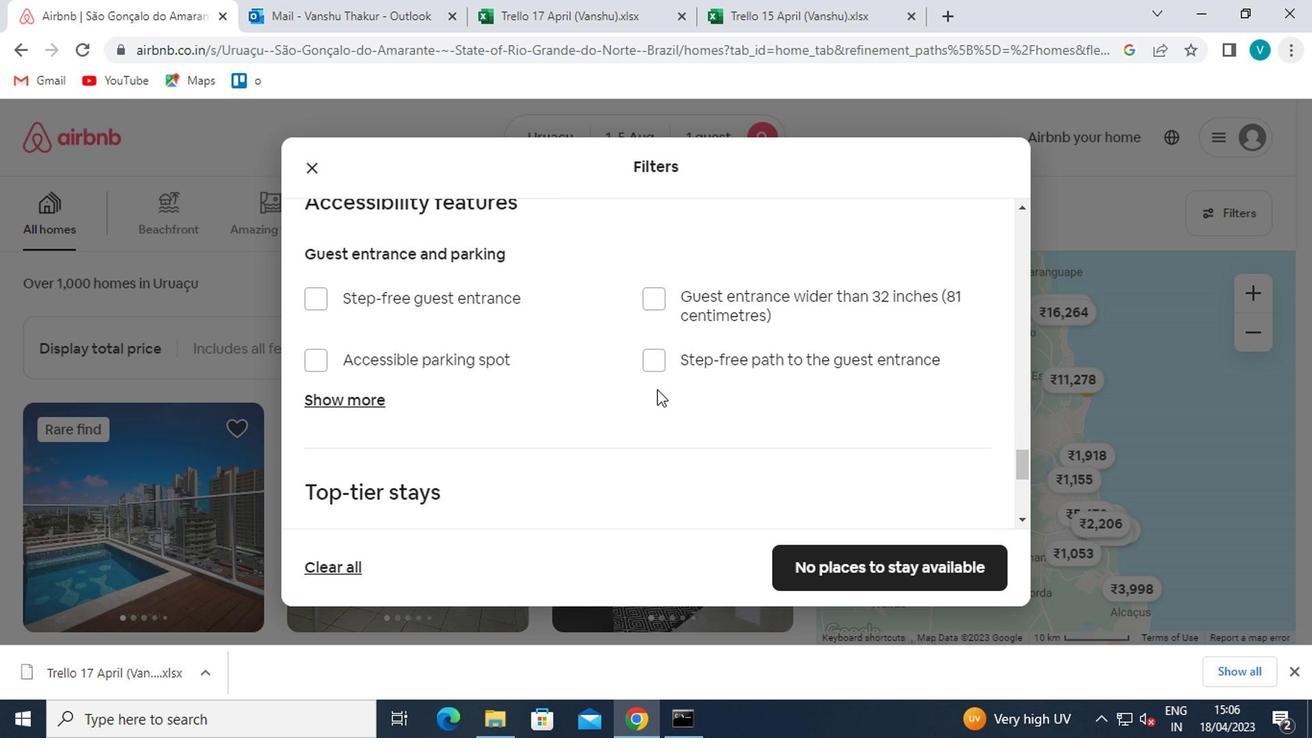 
Action: Mouse moved to (501, 493)
Screenshot: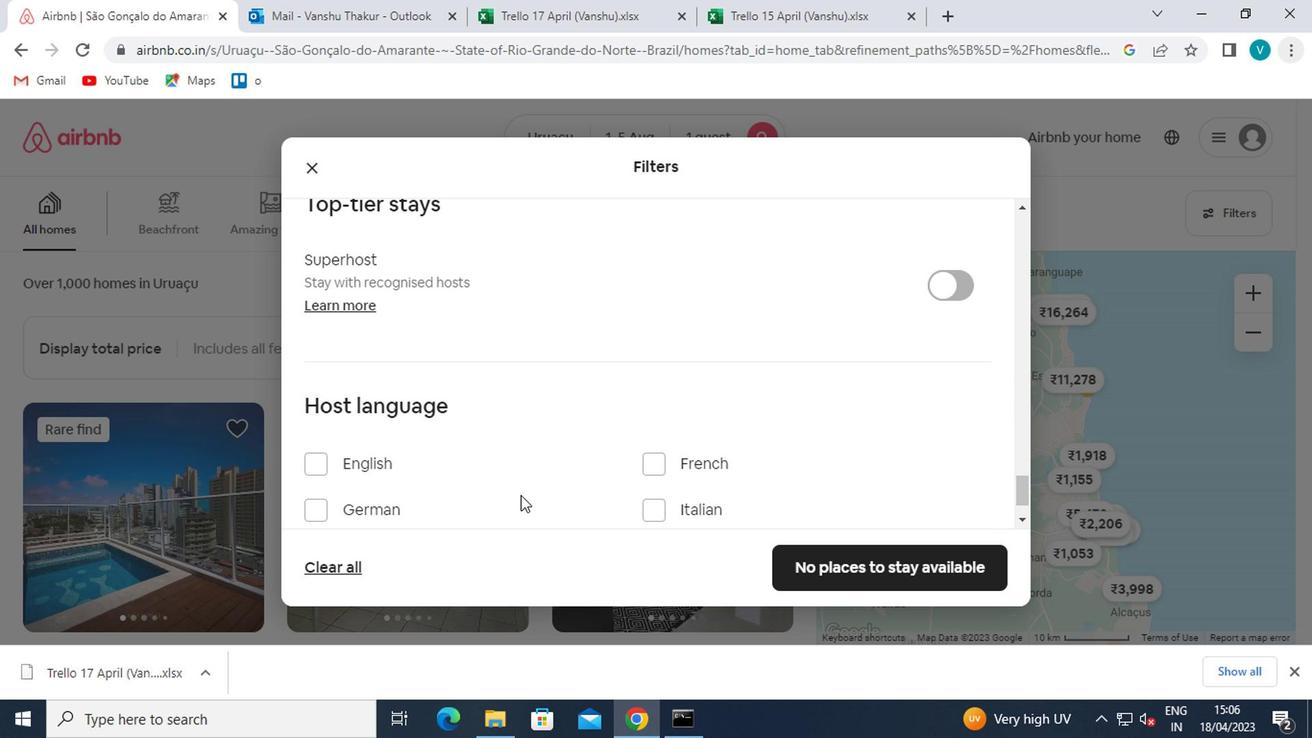 
Action: Mouse scrolled (501, 493) with delta (0, 0)
Screenshot: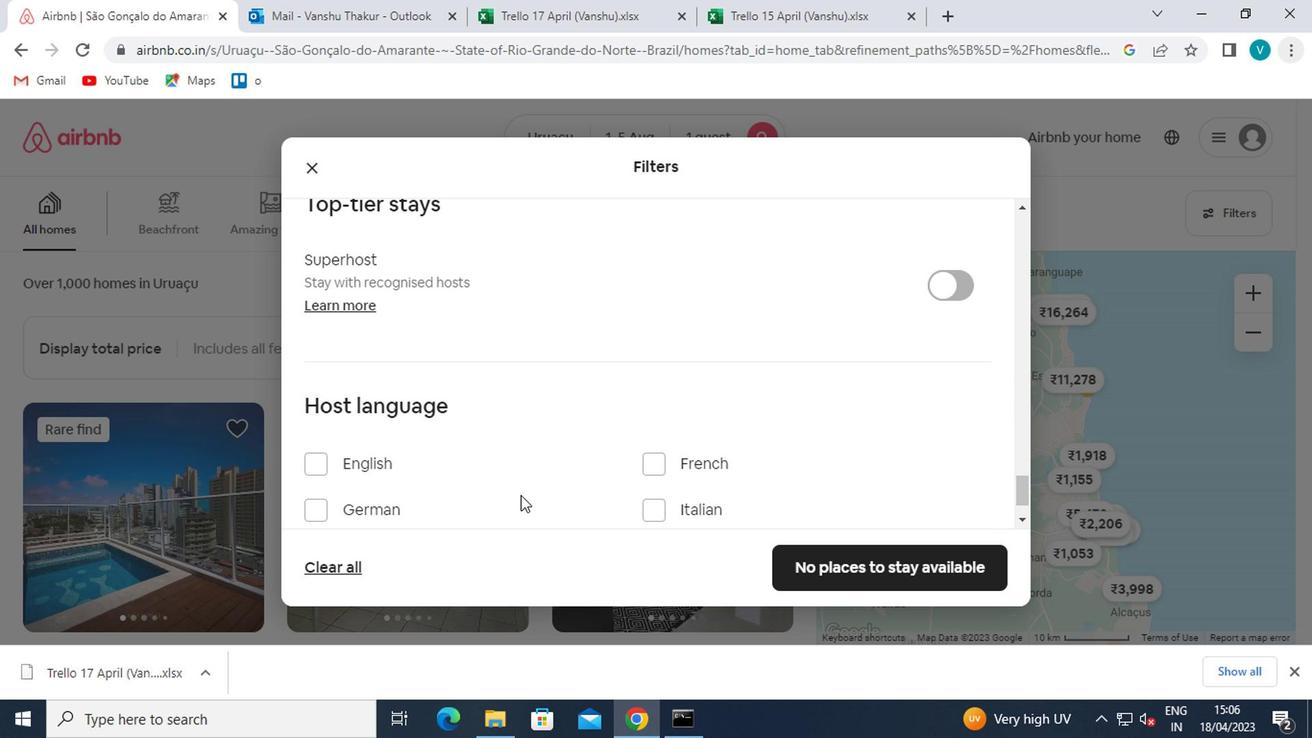 
Action: Mouse moved to (346, 486)
Screenshot: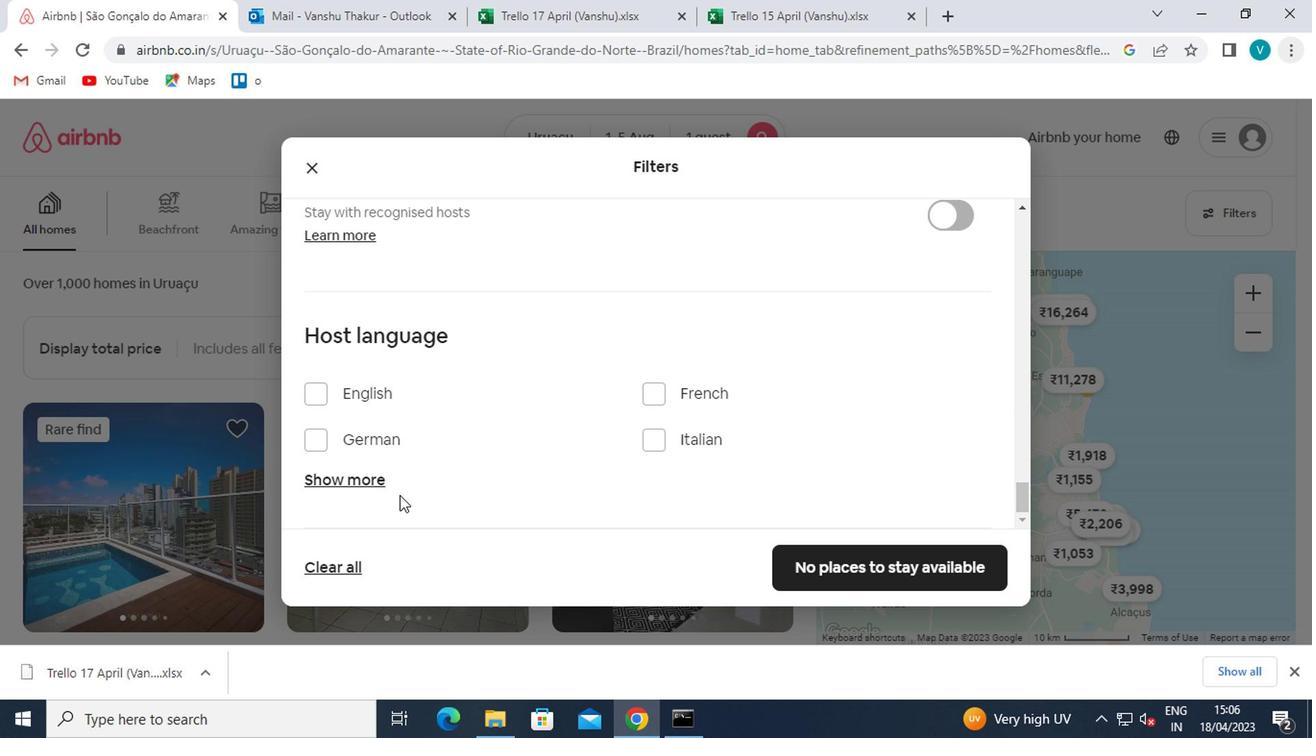 
Action: Mouse pressed left at (346, 486)
Screenshot: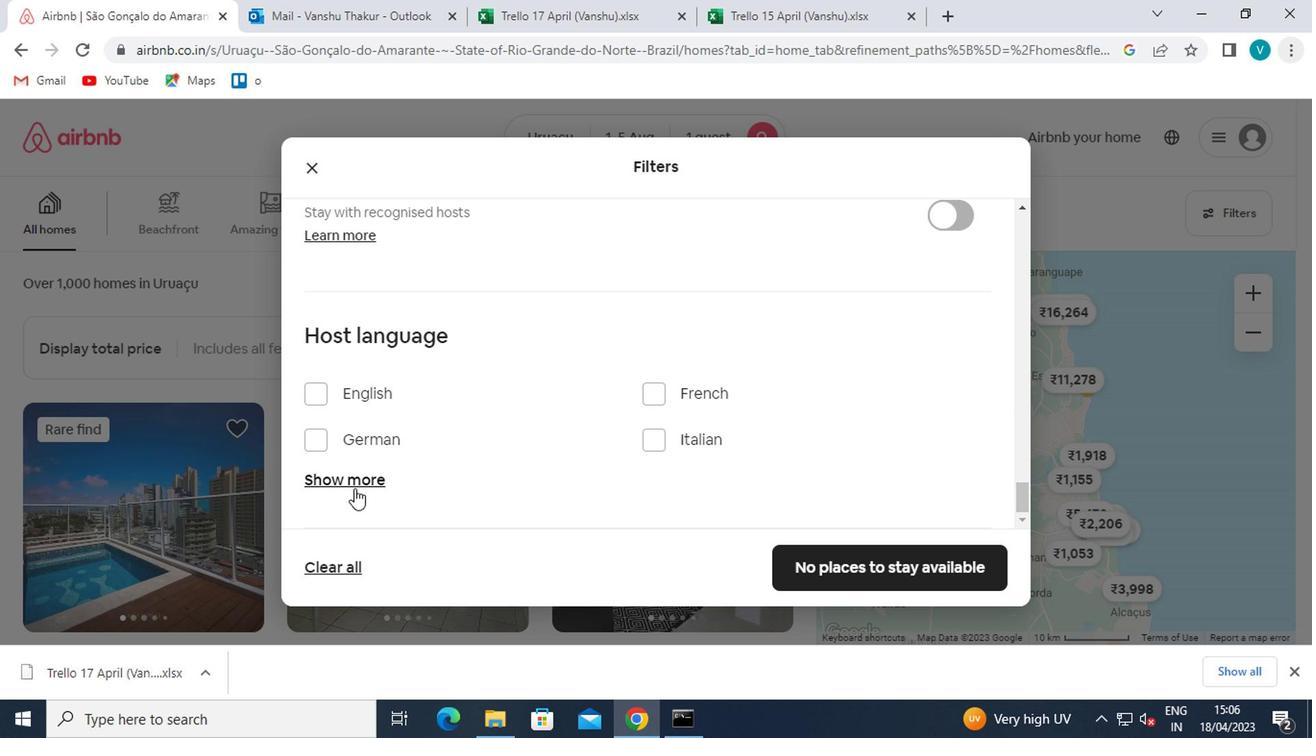 
Action: Mouse moved to (361, 481)
Screenshot: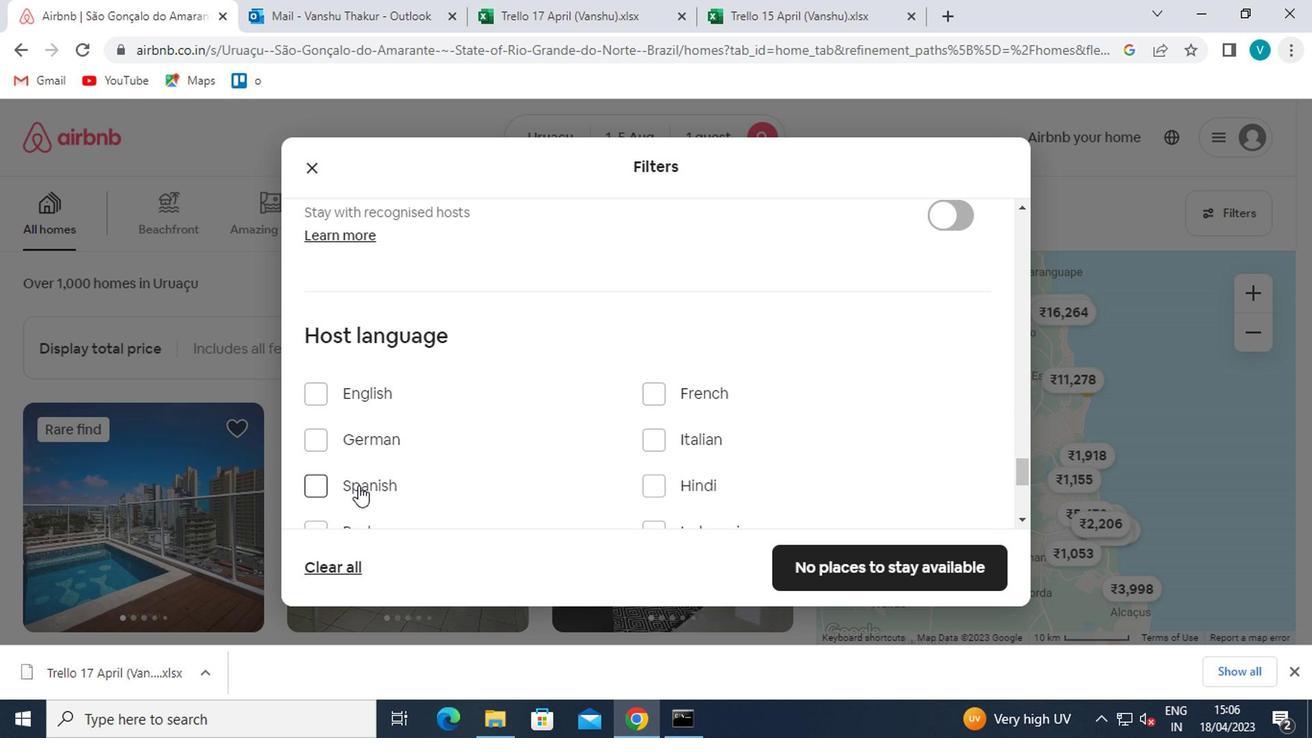 
Action: Mouse scrolled (361, 480) with delta (0, 0)
Screenshot: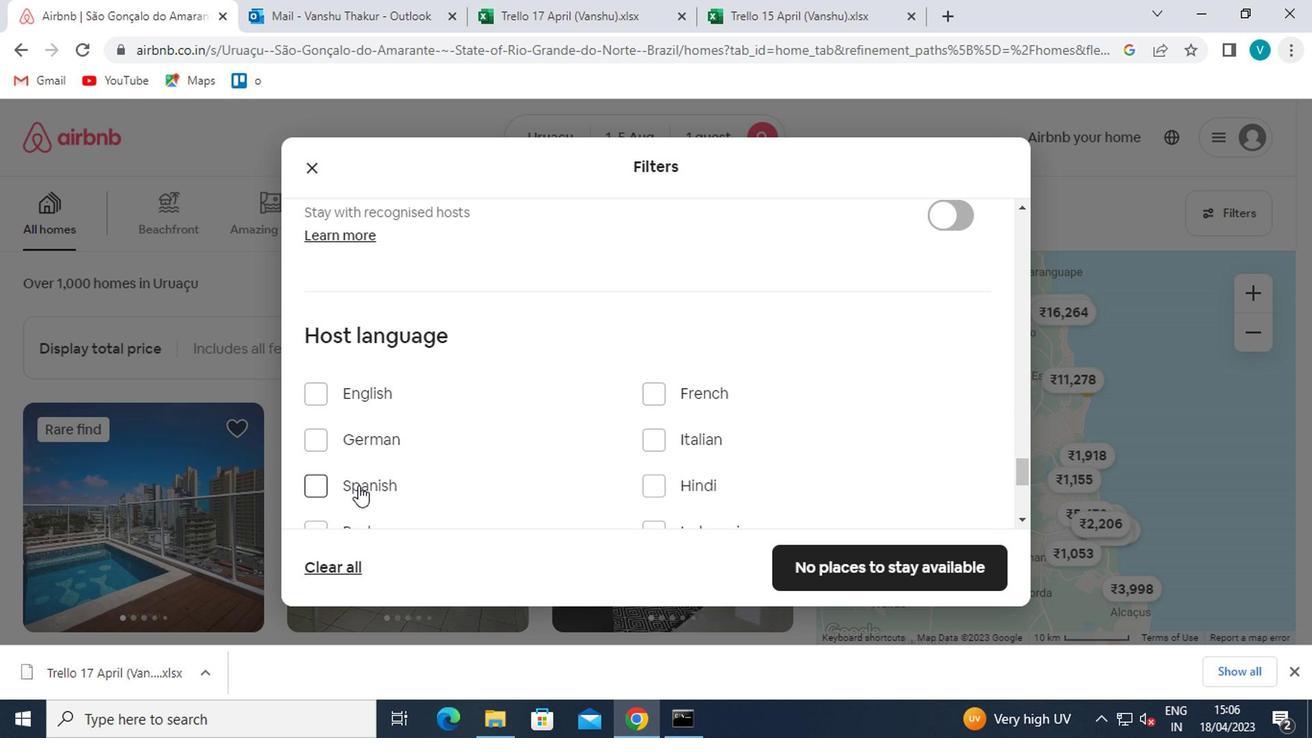 
Action: Mouse moved to (315, 387)
Screenshot: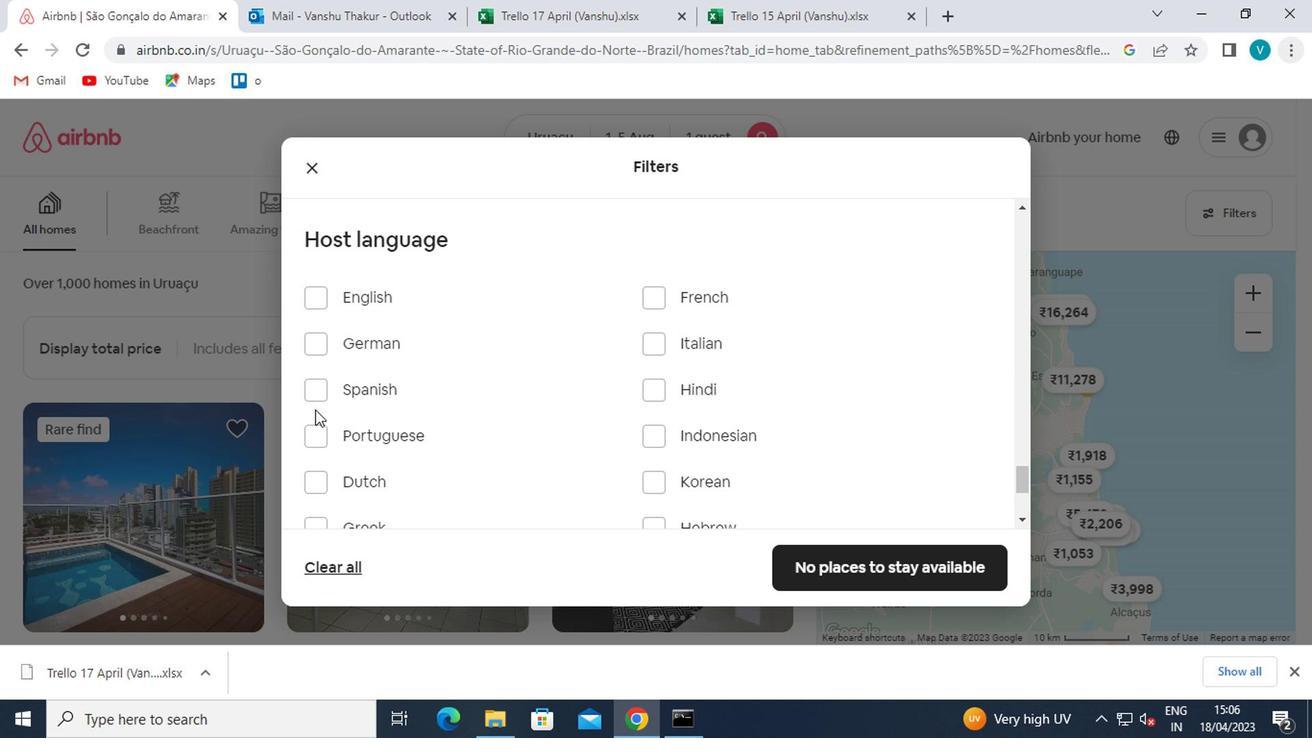 
Action: Mouse pressed left at (315, 387)
Screenshot: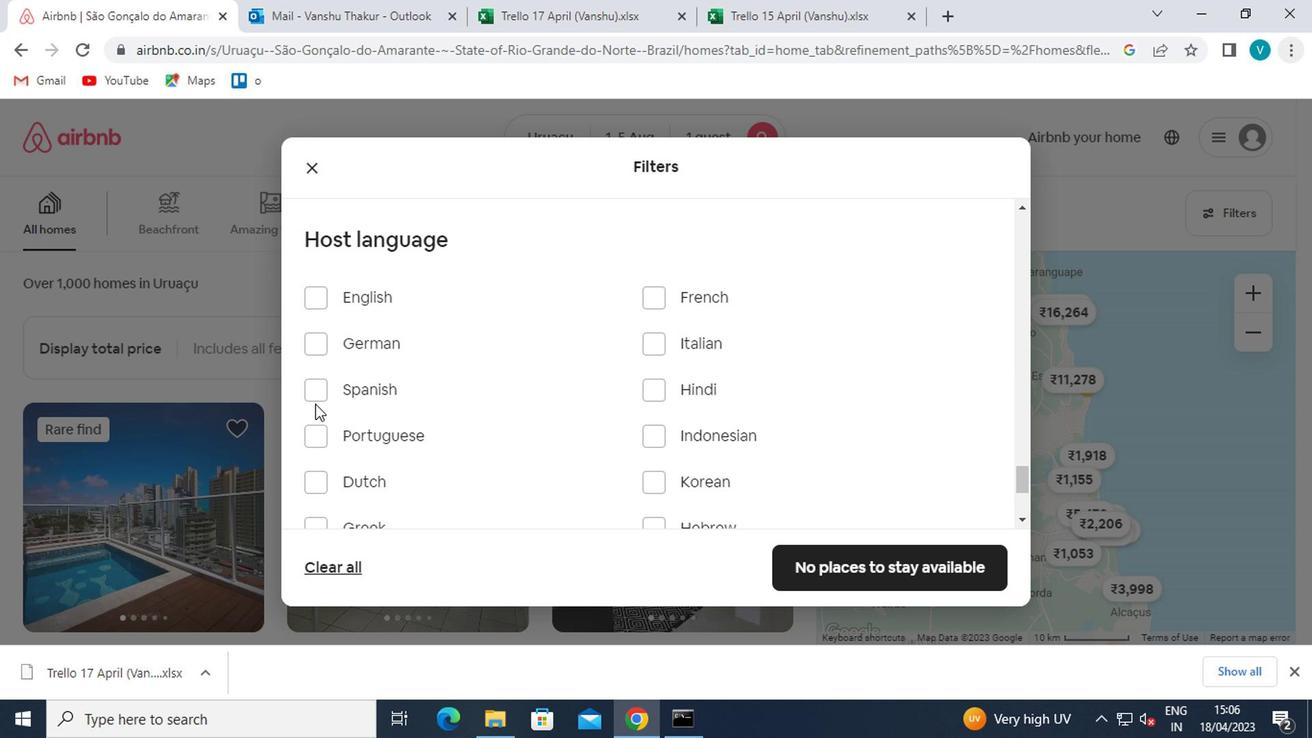 
Action: Mouse moved to (819, 560)
Screenshot: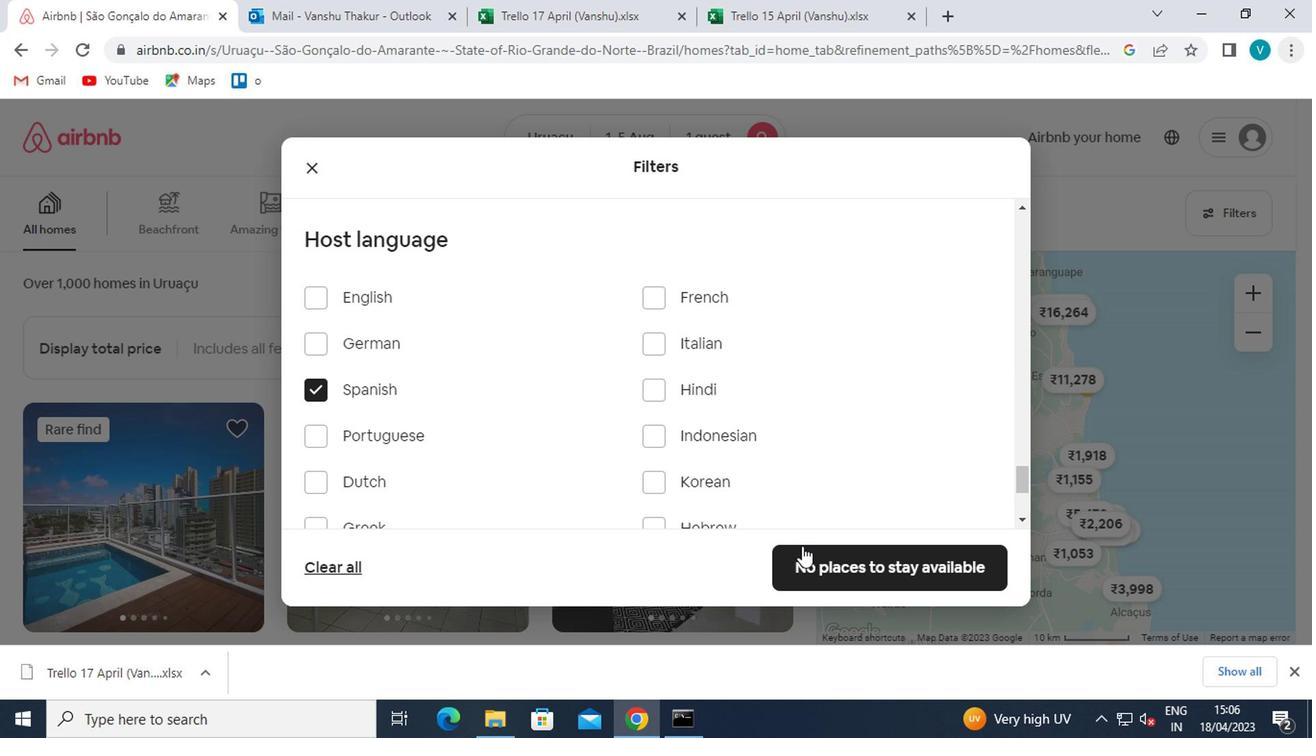 
Action: Mouse pressed left at (819, 560)
Screenshot: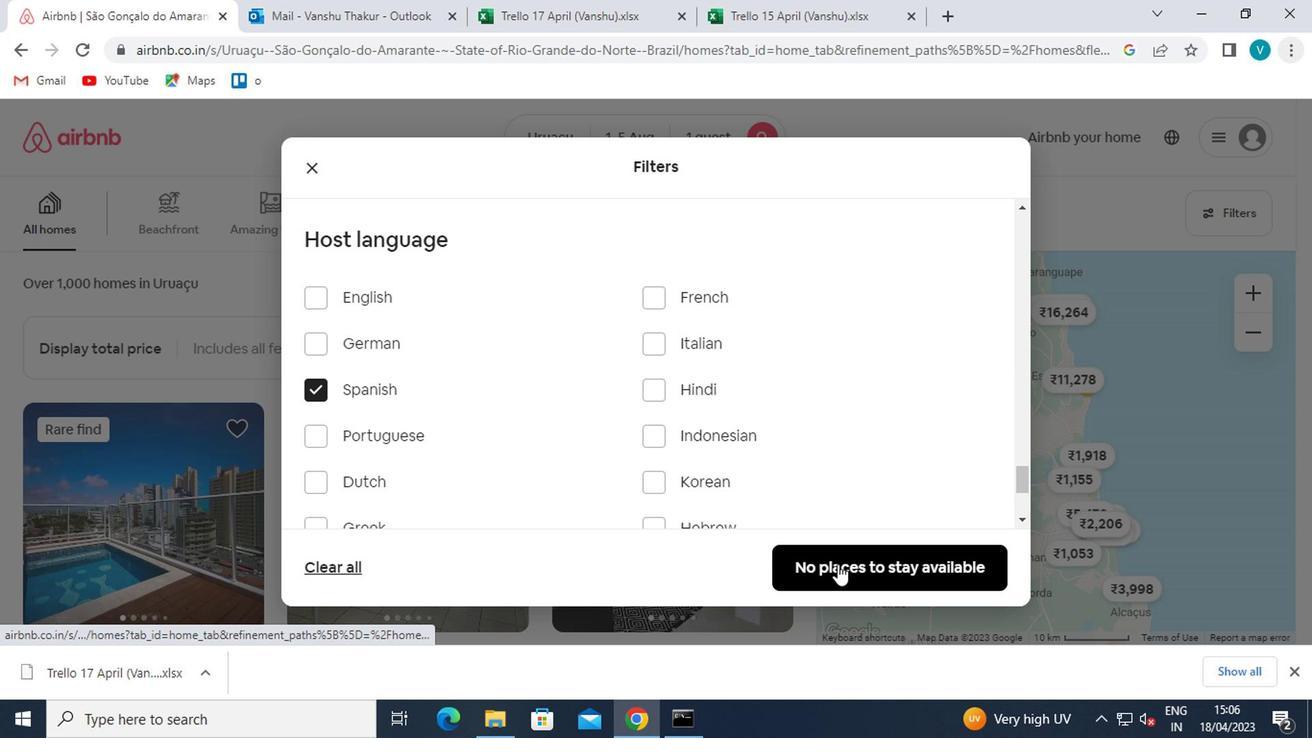 
Action: Mouse moved to (689, 421)
Screenshot: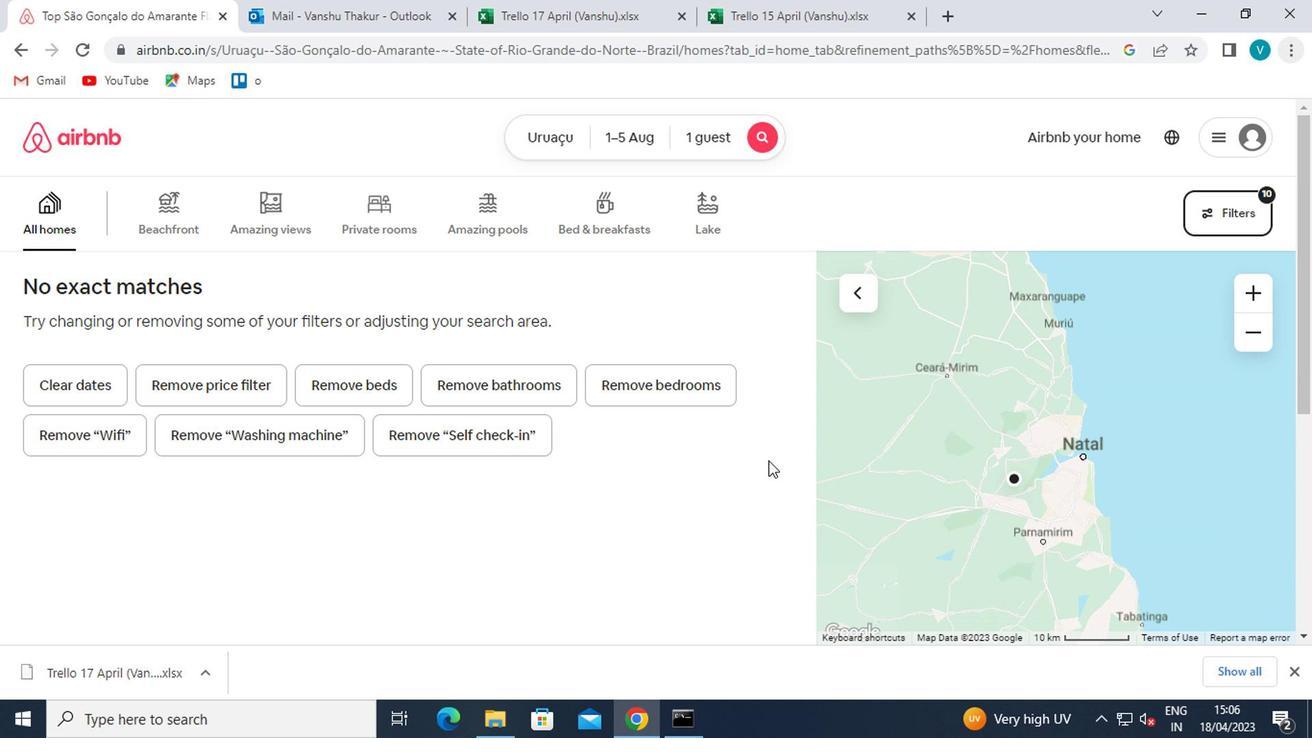 
